 Task: Look for space in Kos, Greece from 10th June, 2023 to 25th June, 2023 for 4 adults in price range Rs.10000 to Rs.15000. Place can be private room with 4 bedrooms having 4 beds and 4 bathrooms. Property type can be house, flat, hotel. Amenities needed are: wifi, TV, free parkinig on premises, gym, breakfast. Booking option can be shelf check-in. Required host language is English.
Action: Mouse moved to (498, 107)
Screenshot: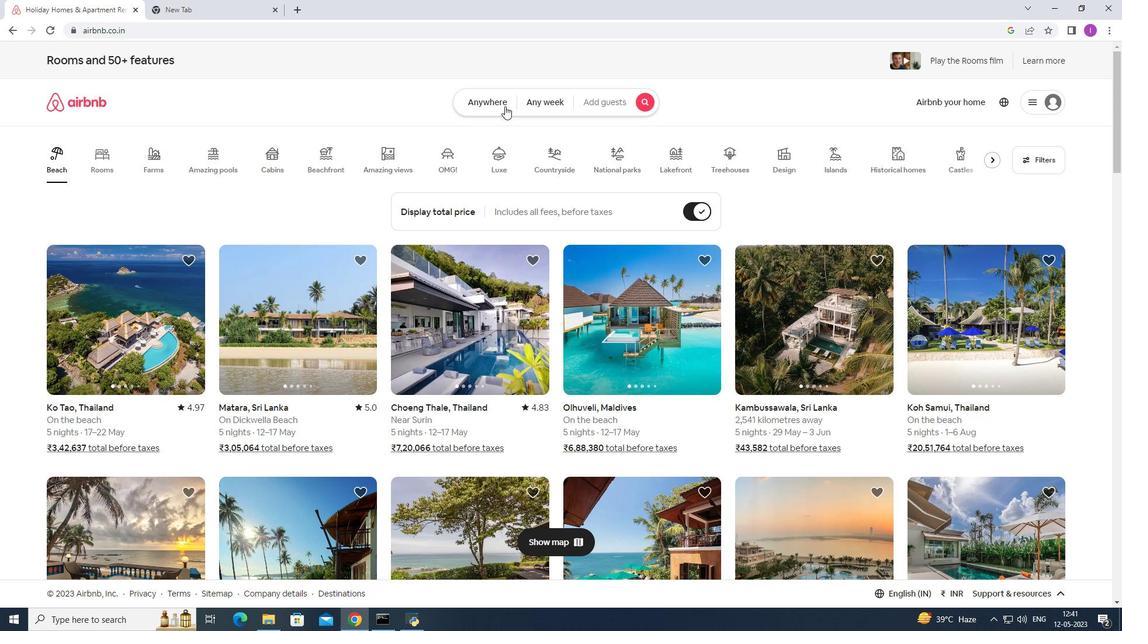 
Action: Mouse pressed left at (498, 107)
Screenshot: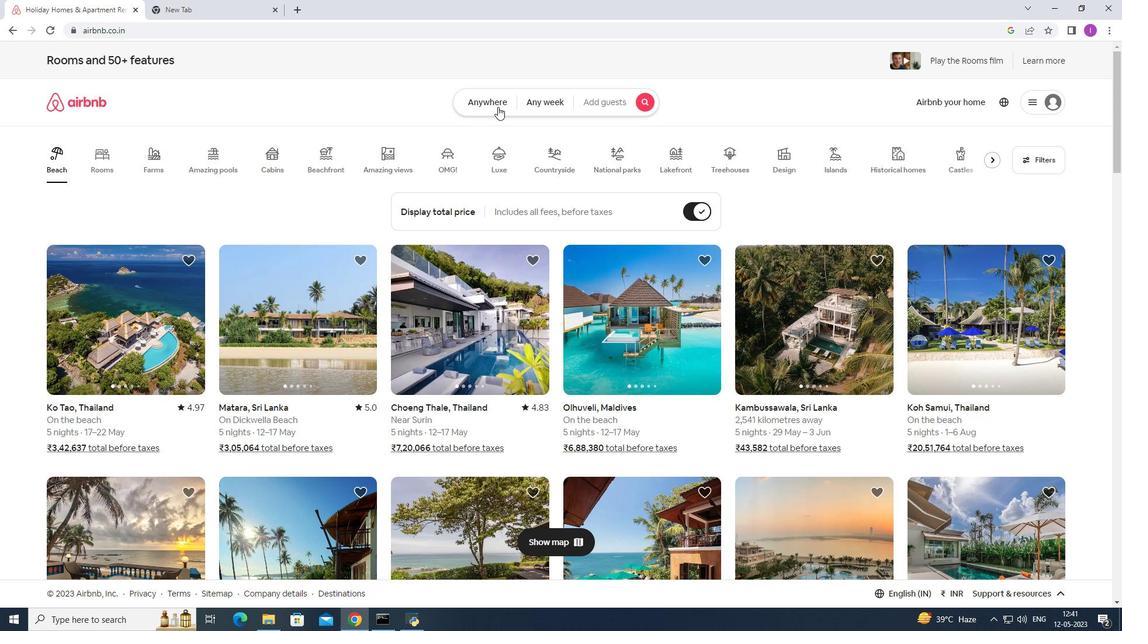 
Action: Mouse moved to (336, 144)
Screenshot: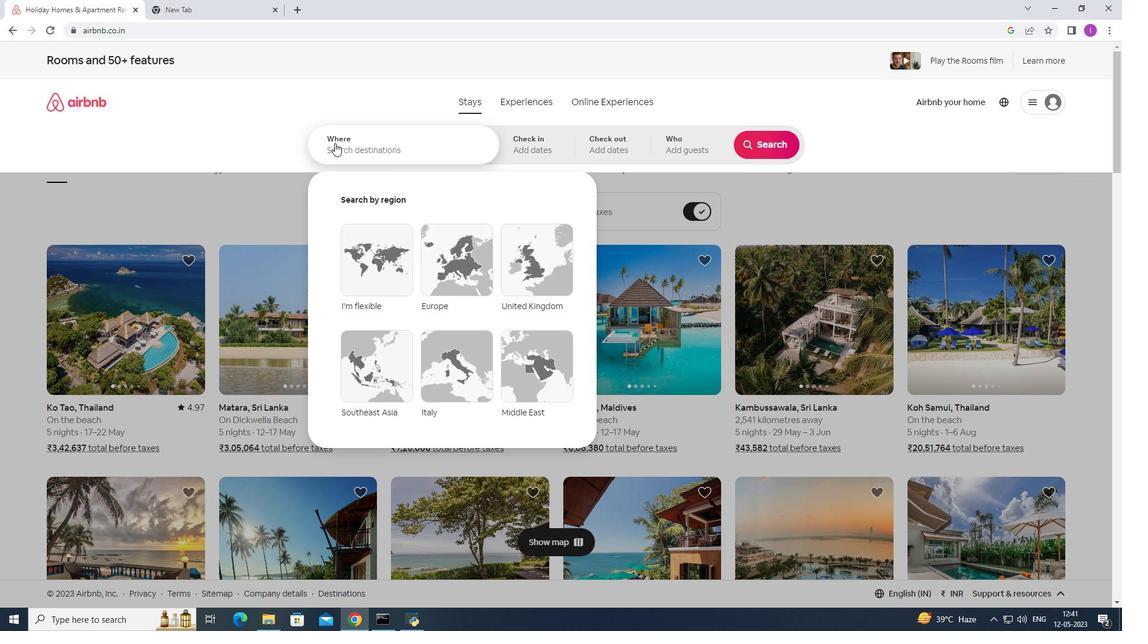 
Action: Mouse pressed left at (336, 144)
Screenshot: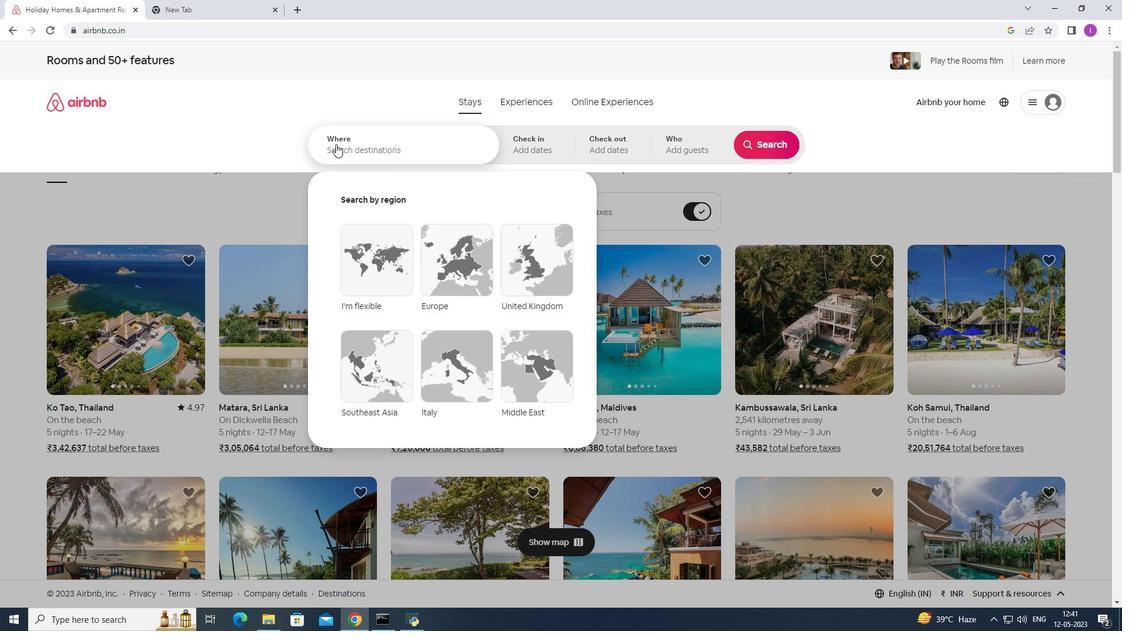 
Action: Mouse moved to (391, 157)
Screenshot: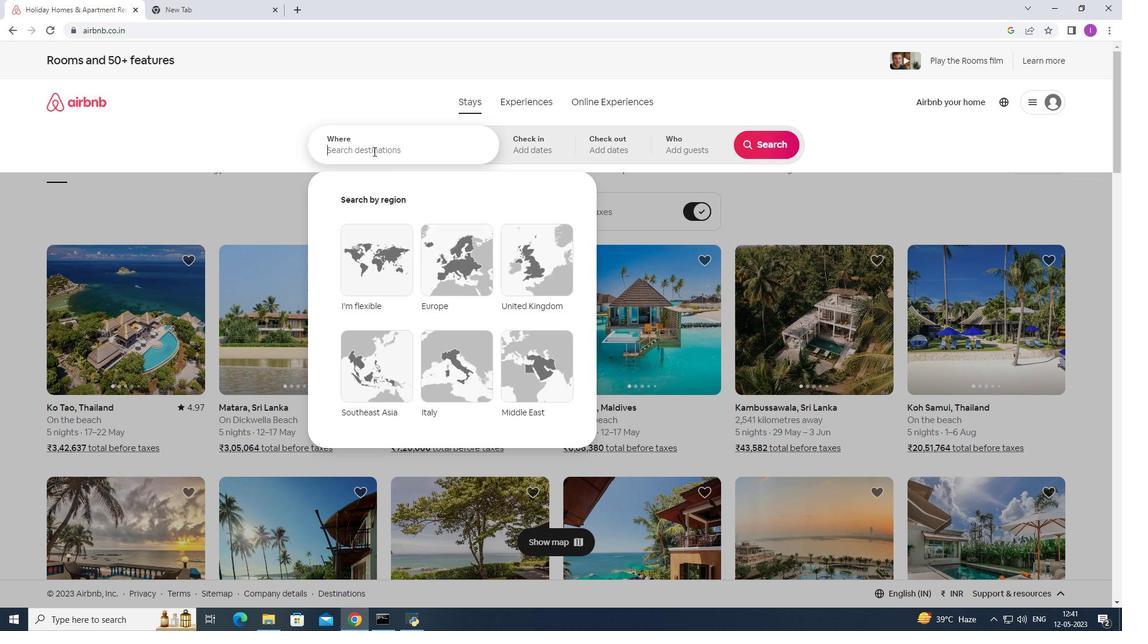 
Action: Key pressed <Key.shift>Kos,<Key.shift>greece
Screenshot: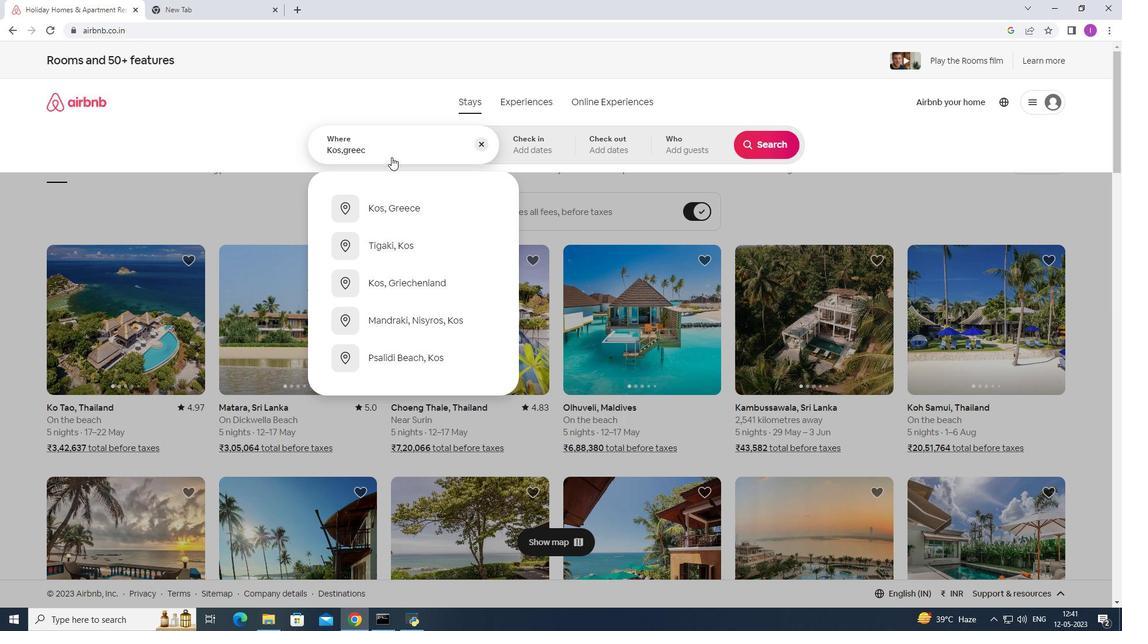 
Action: Mouse moved to (440, 202)
Screenshot: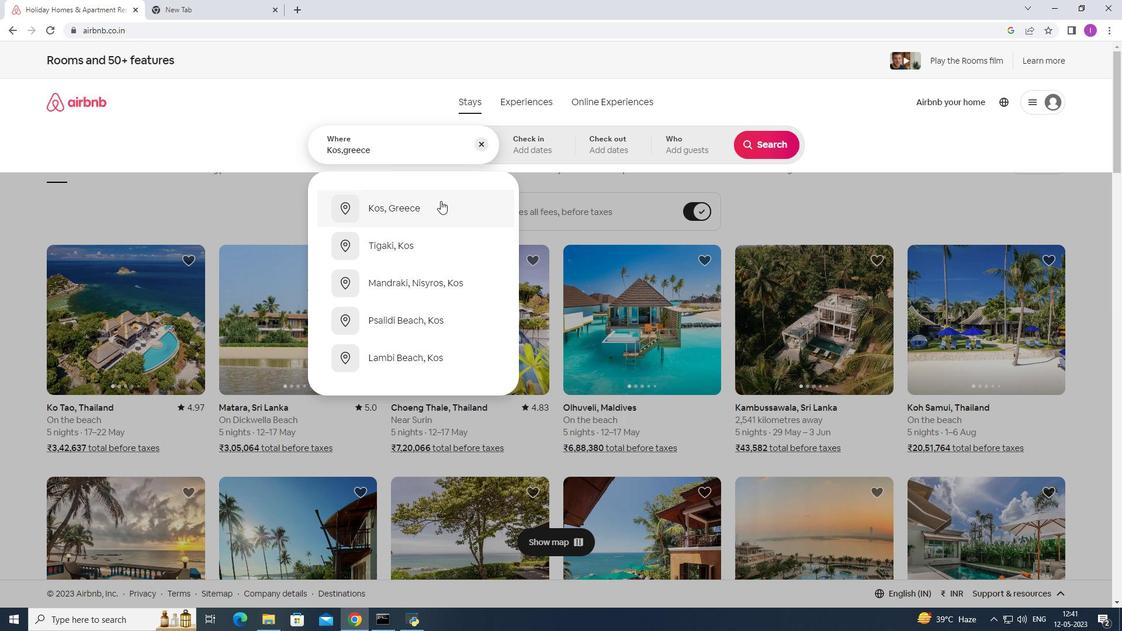 
Action: Mouse pressed left at (440, 202)
Screenshot: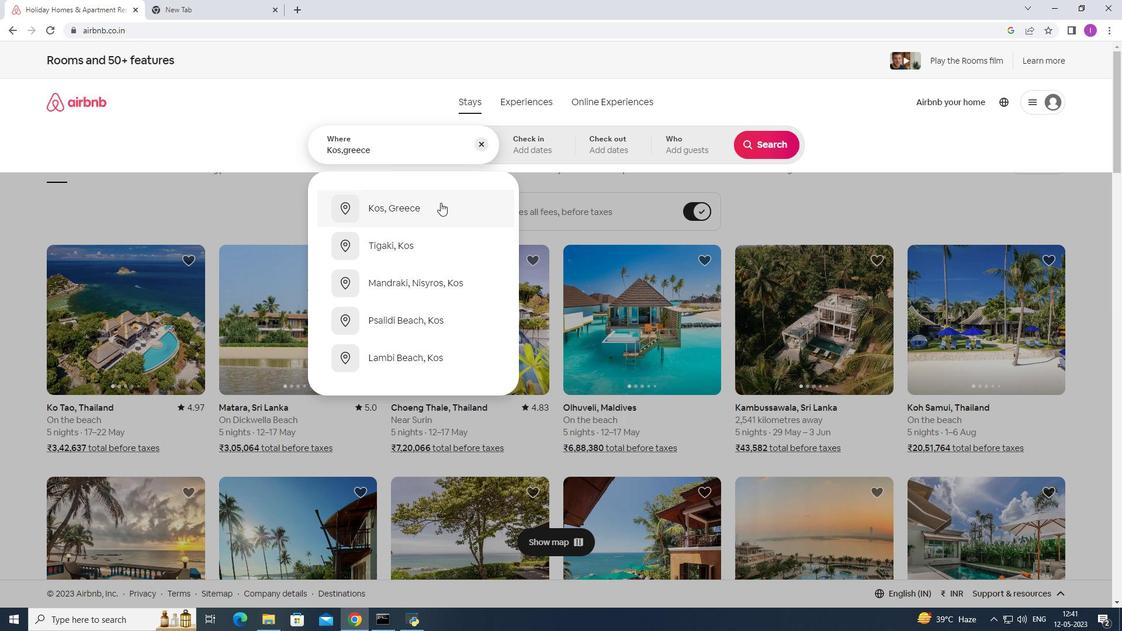 
Action: Mouse moved to (760, 237)
Screenshot: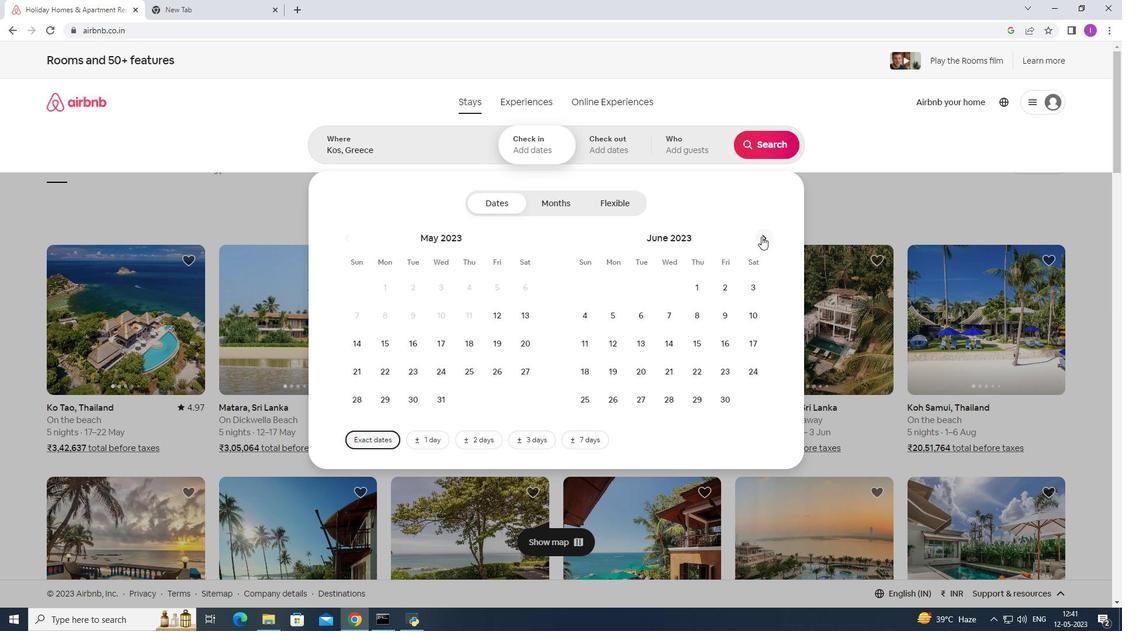 
Action: Mouse pressed left at (760, 237)
Screenshot: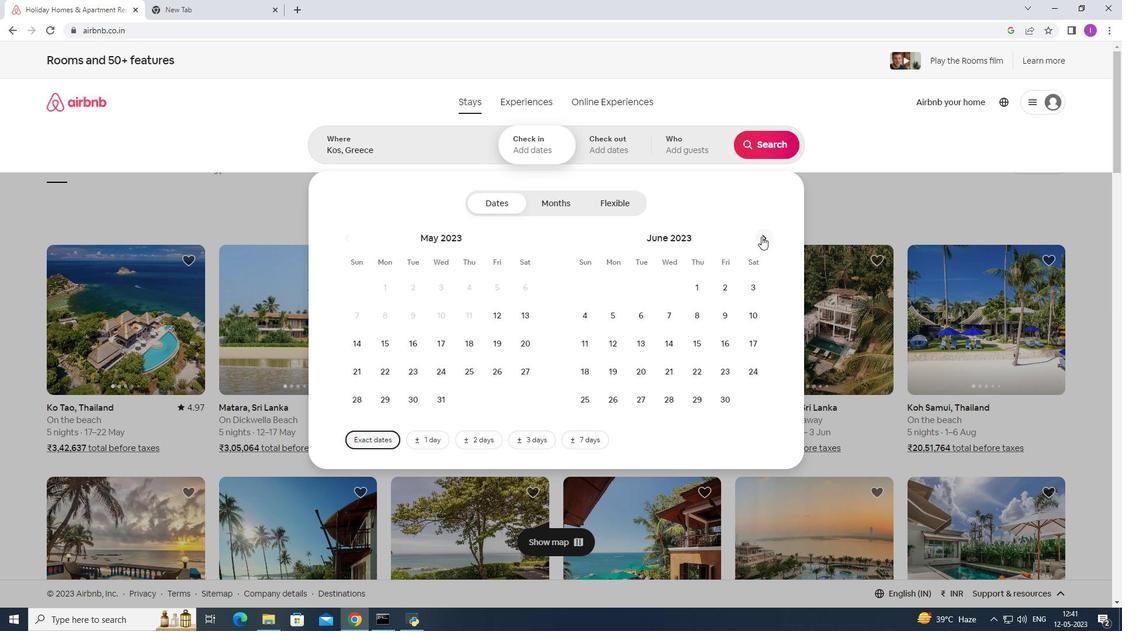 
Action: Mouse moved to (527, 319)
Screenshot: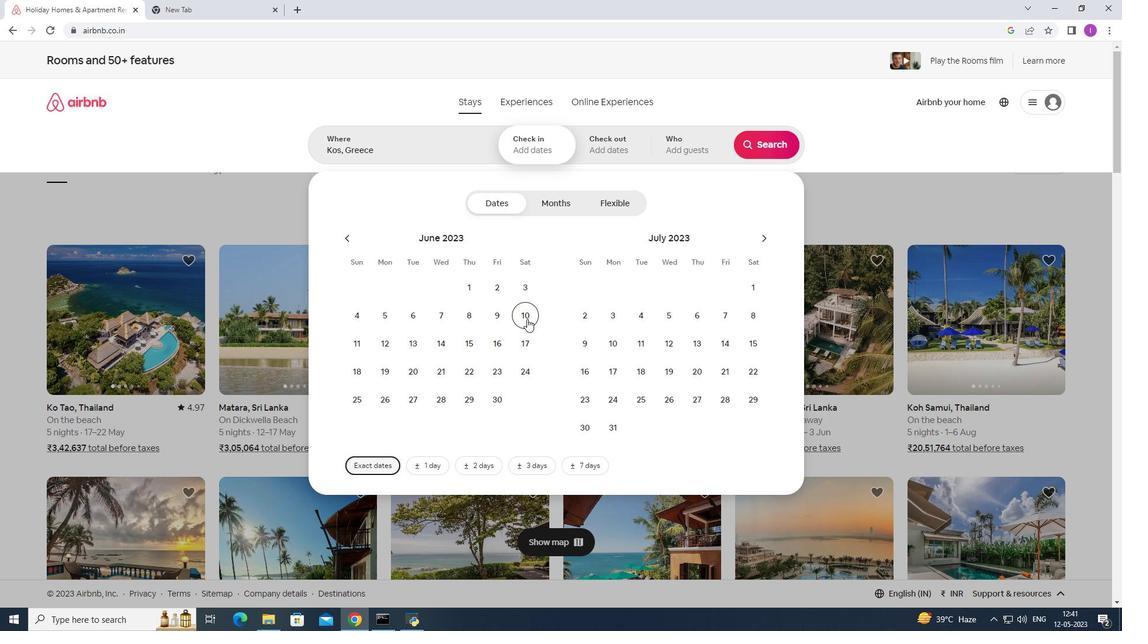 
Action: Mouse pressed left at (527, 319)
Screenshot: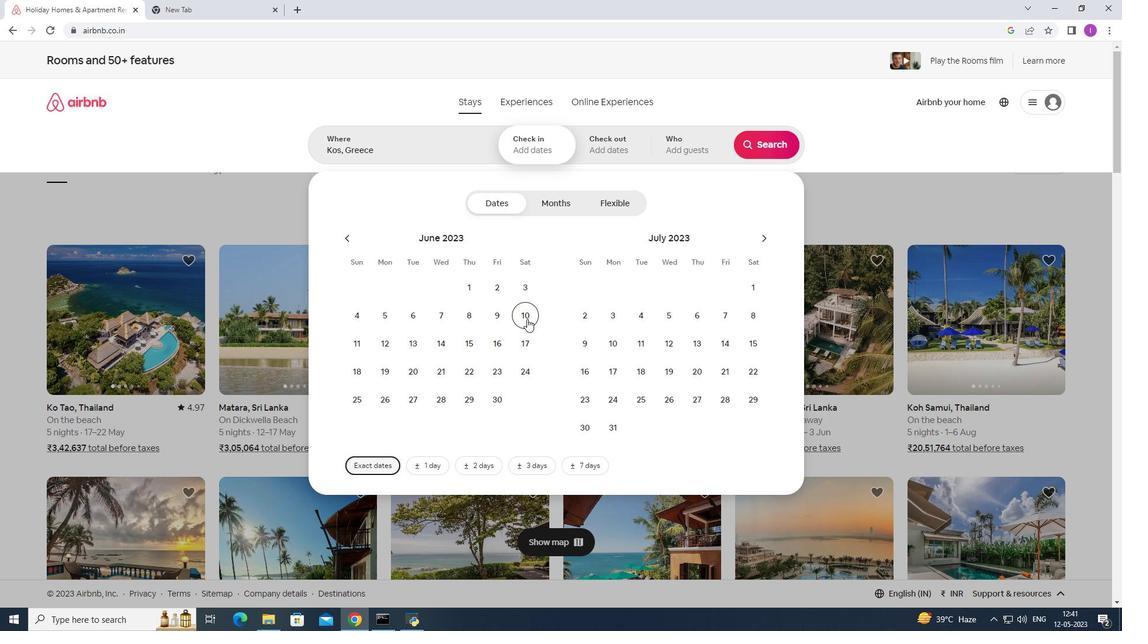 
Action: Mouse moved to (360, 405)
Screenshot: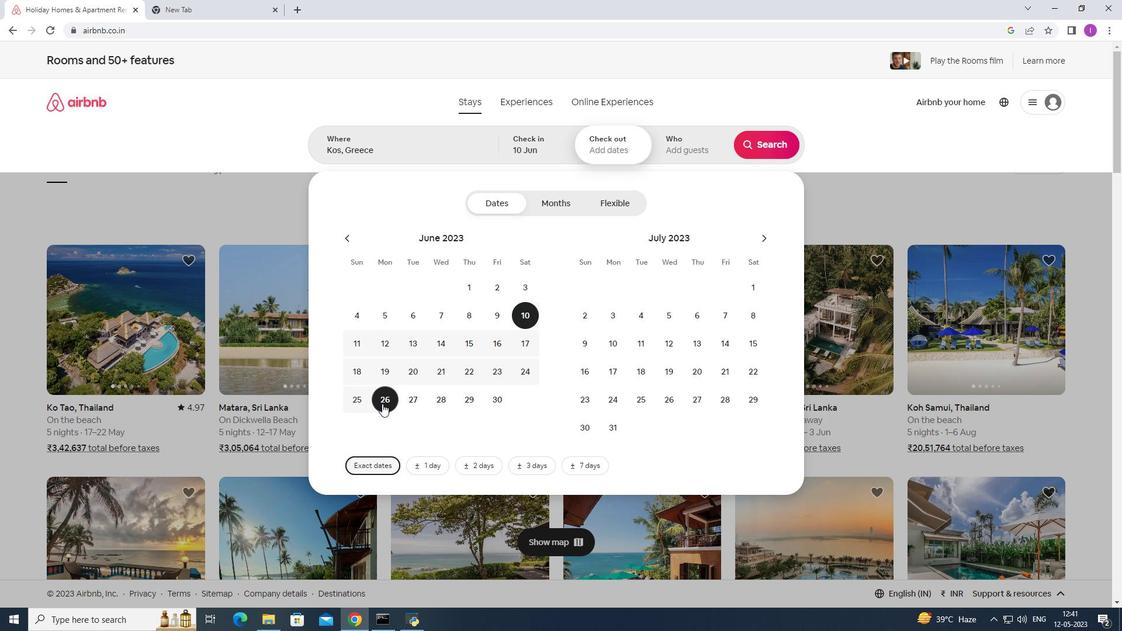 
Action: Mouse pressed left at (360, 405)
Screenshot: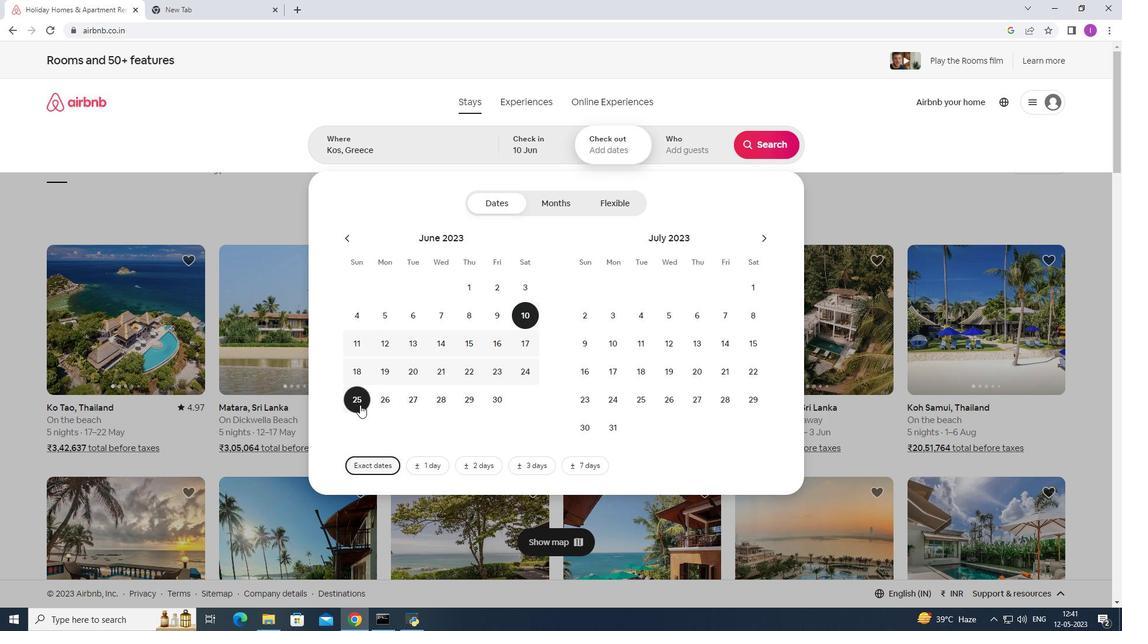 
Action: Mouse moved to (681, 143)
Screenshot: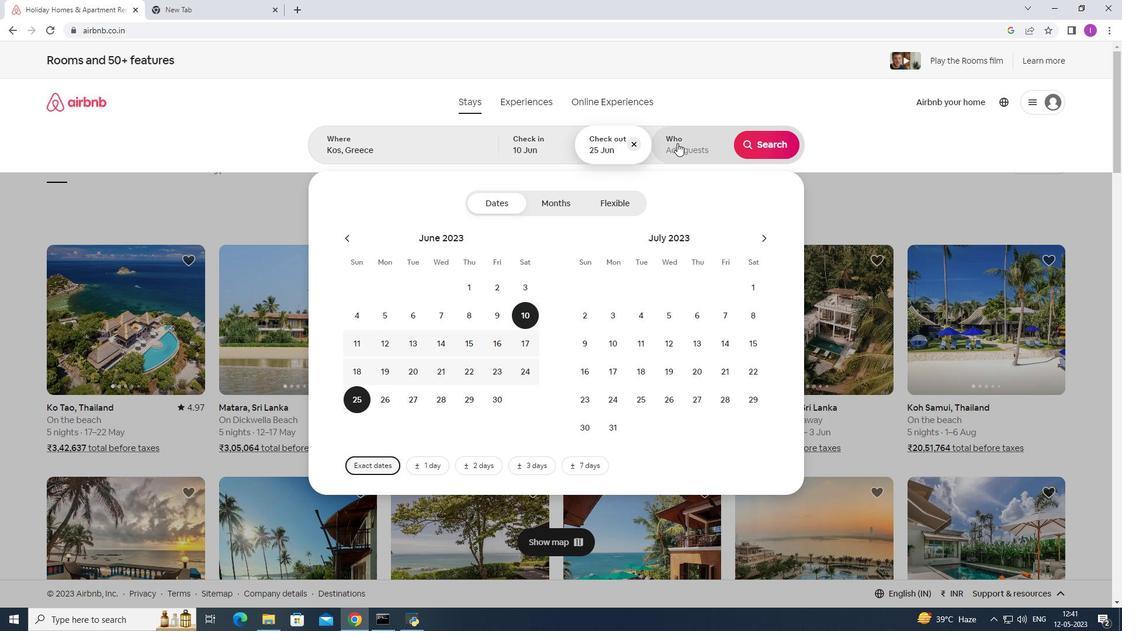 
Action: Mouse pressed left at (681, 143)
Screenshot: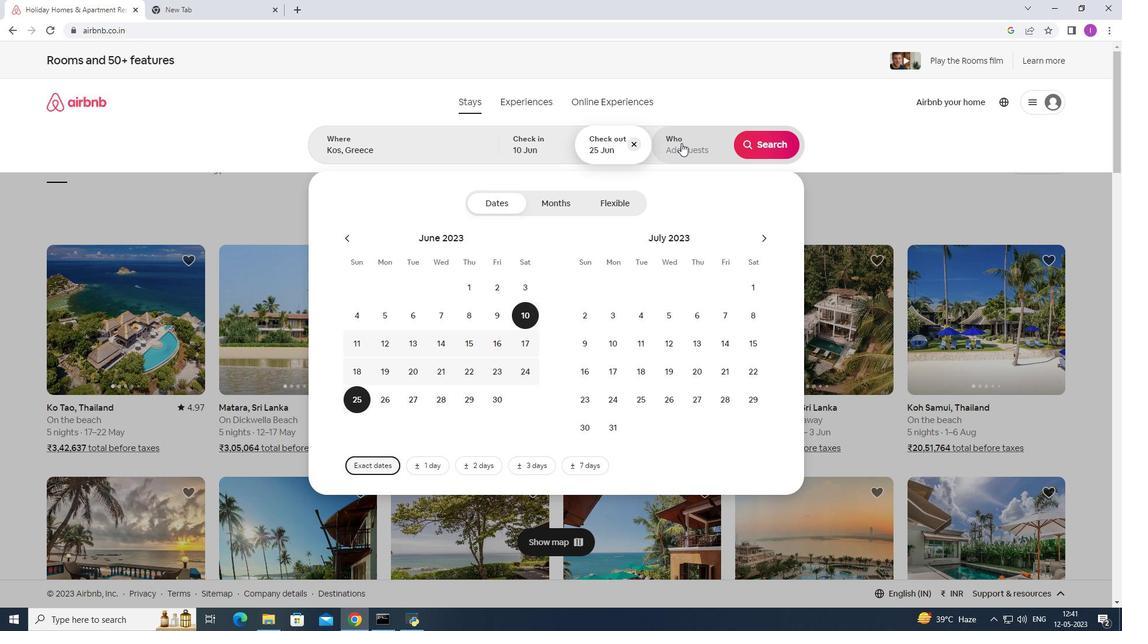 
Action: Mouse moved to (766, 206)
Screenshot: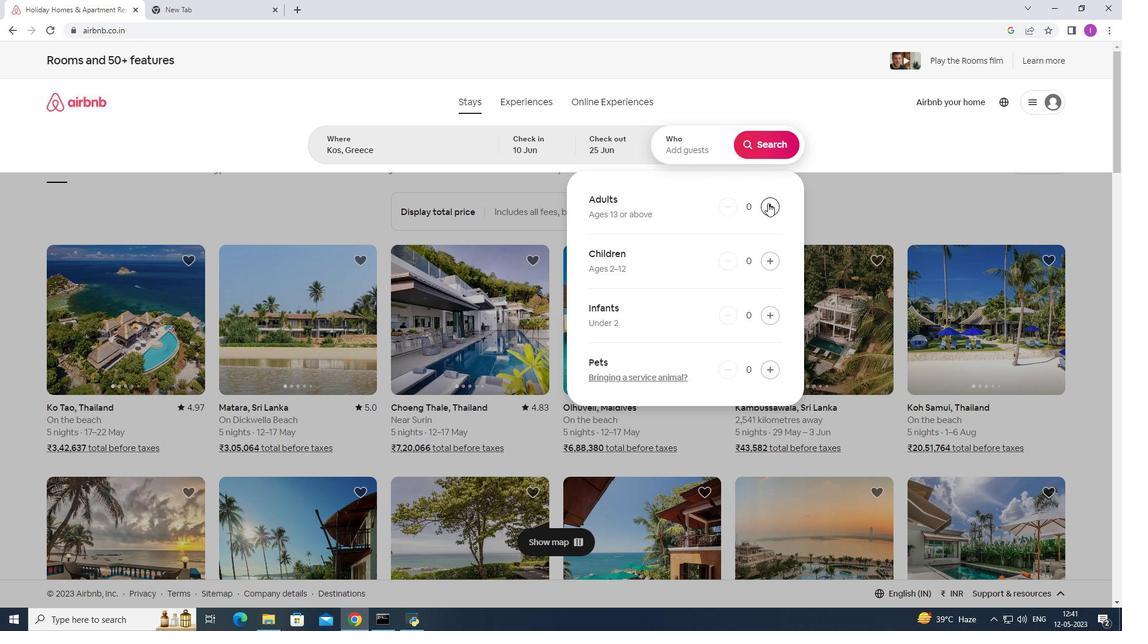 
Action: Mouse pressed left at (766, 206)
Screenshot: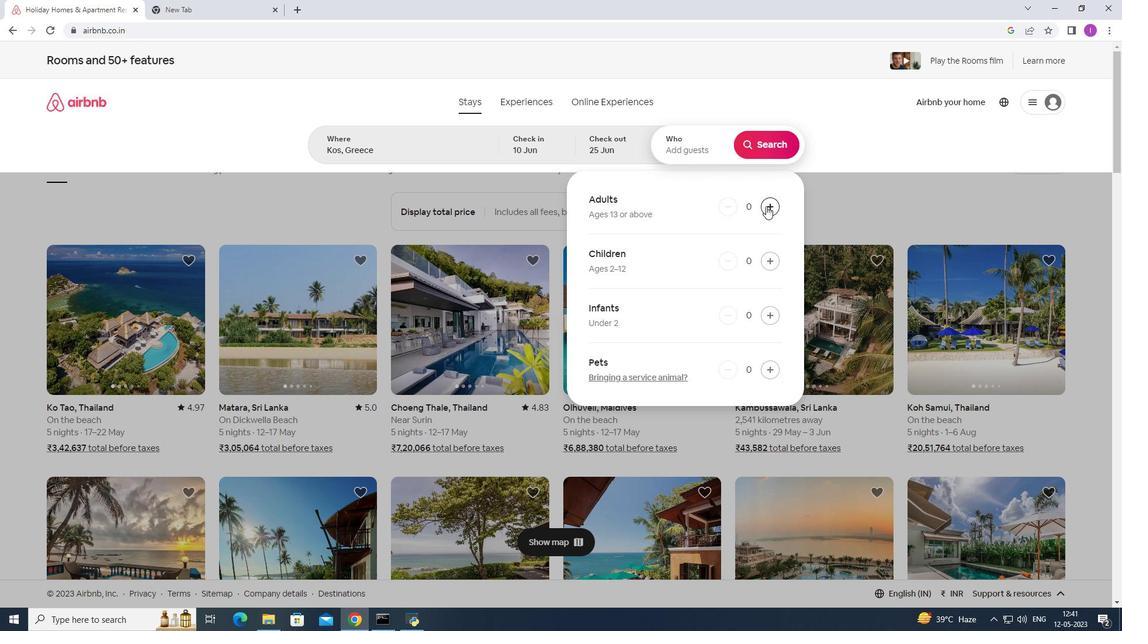 
Action: Mouse moved to (766, 208)
Screenshot: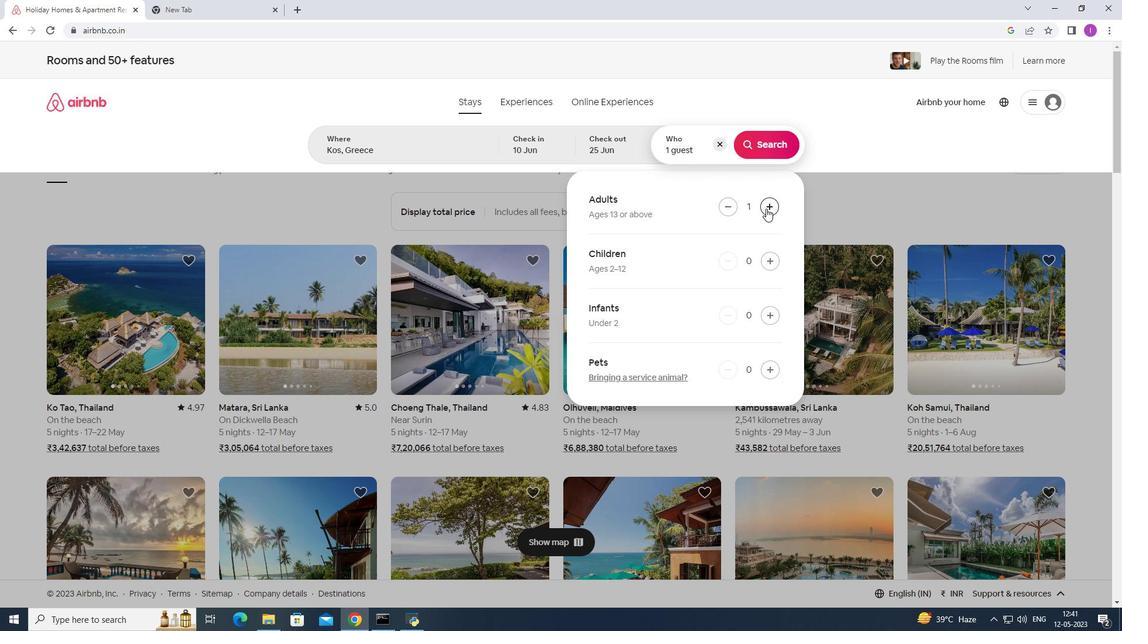 
Action: Mouse pressed left at (766, 208)
Screenshot: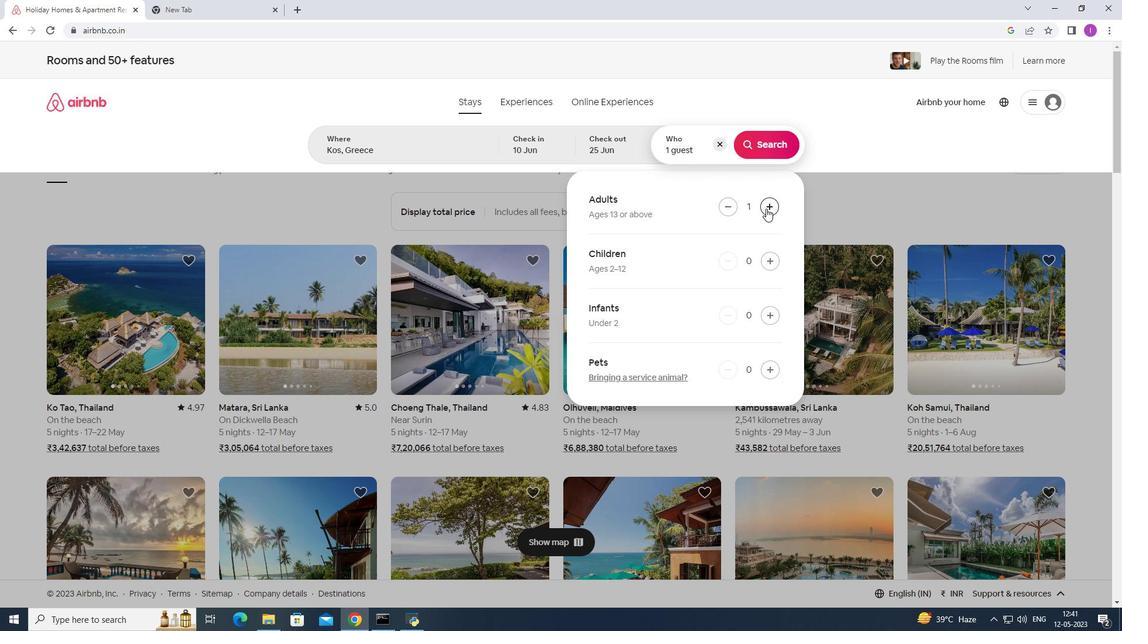 
Action: Mouse pressed left at (766, 208)
Screenshot: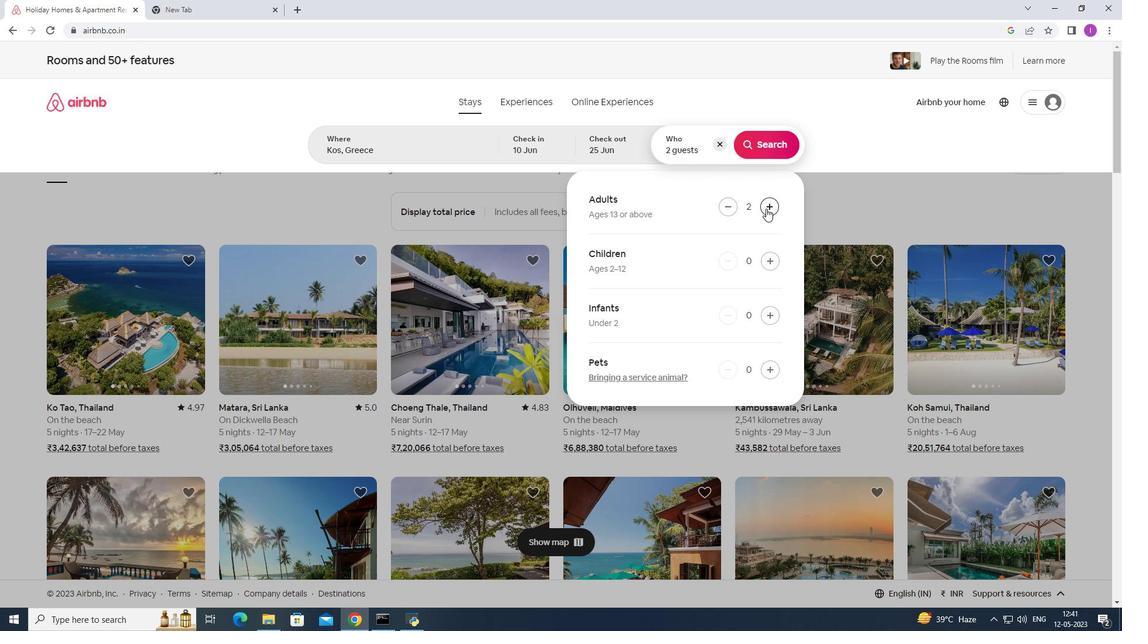 
Action: Mouse pressed left at (766, 208)
Screenshot: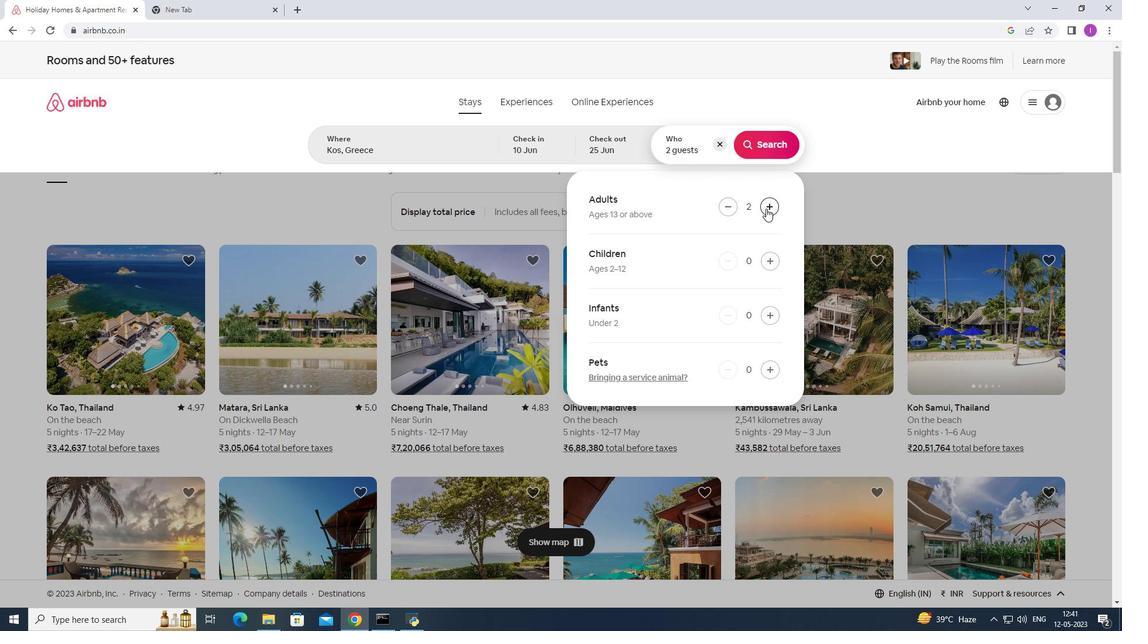 
Action: Mouse moved to (768, 149)
Screenshot: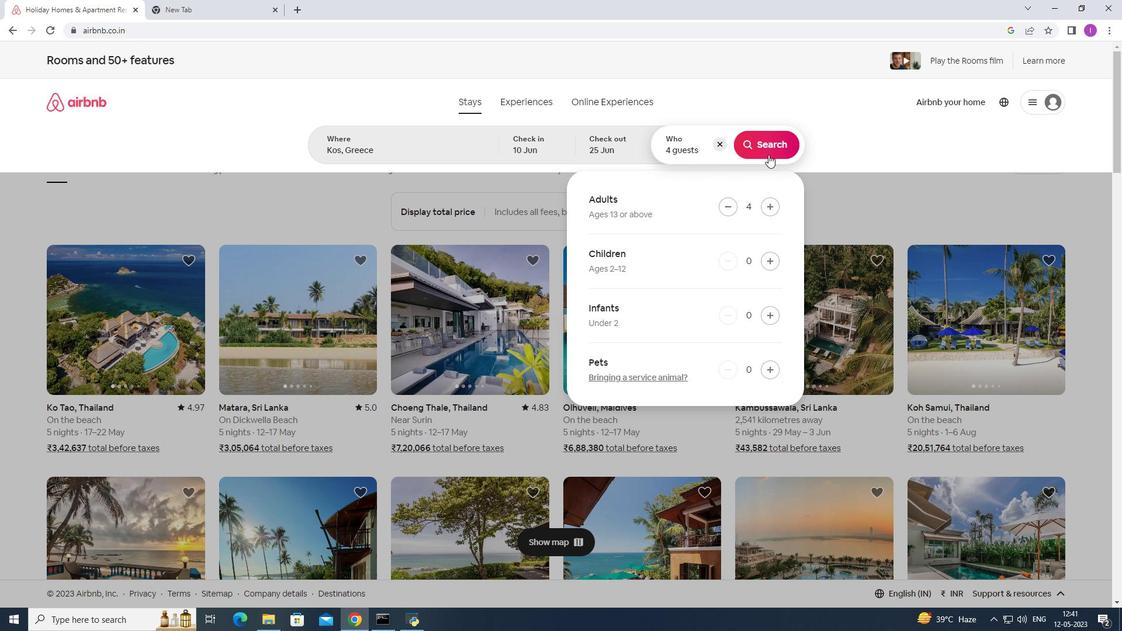 
Action: Mouse pressed left at (768, 149)
Screenshot: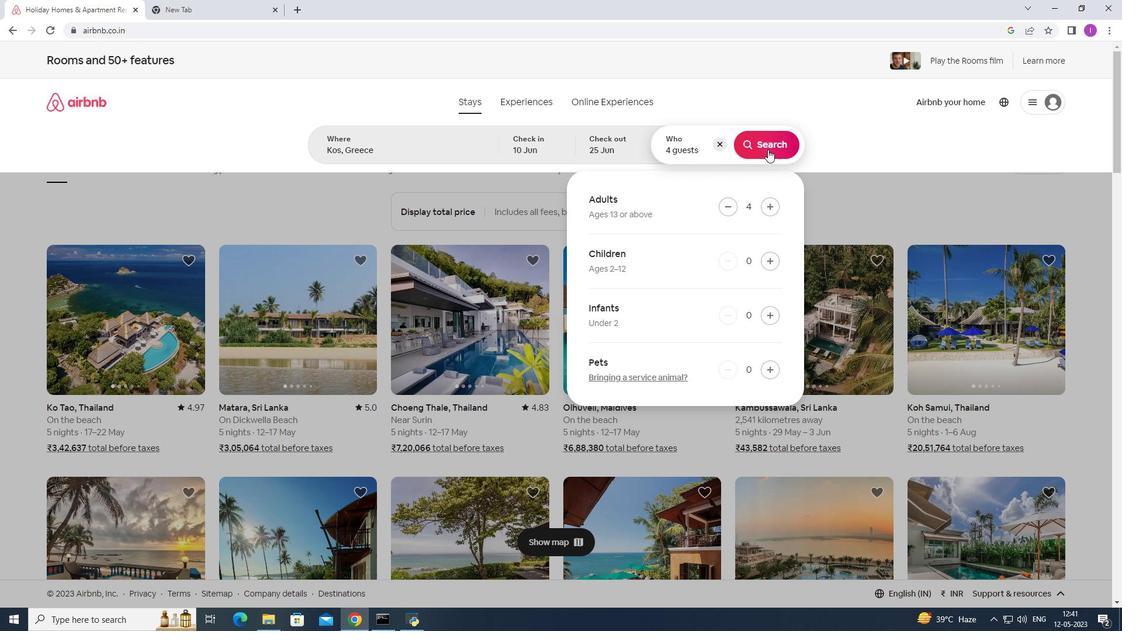 
Action: Mouse moved to (1080, 107)
Screenshot: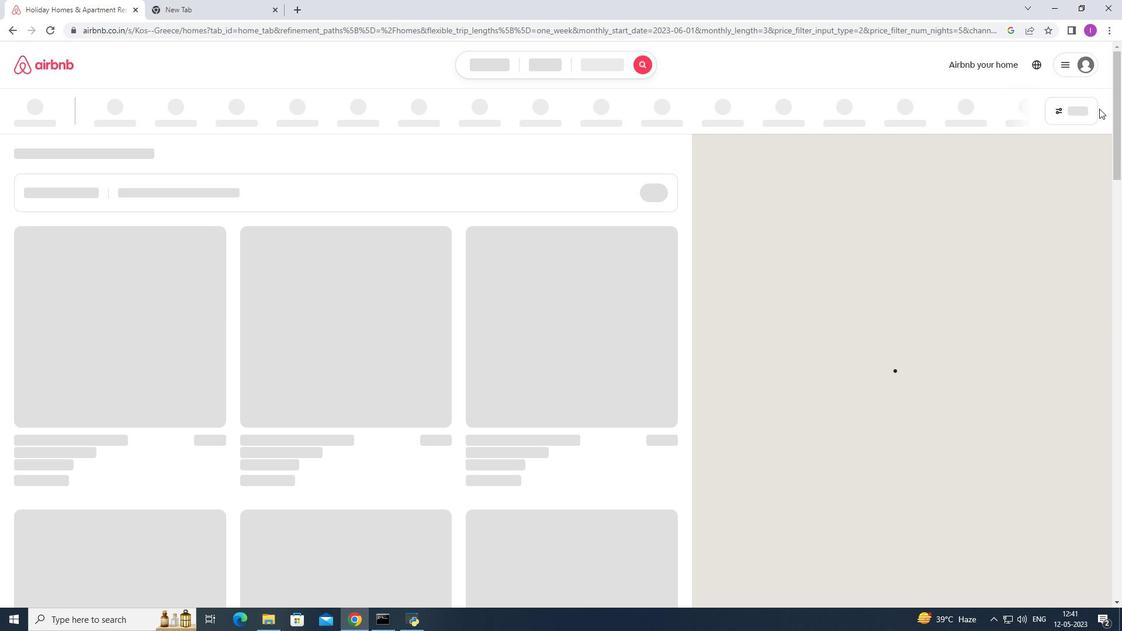 
Action: Mouse pressed left at (1080, 107)
Screenshot: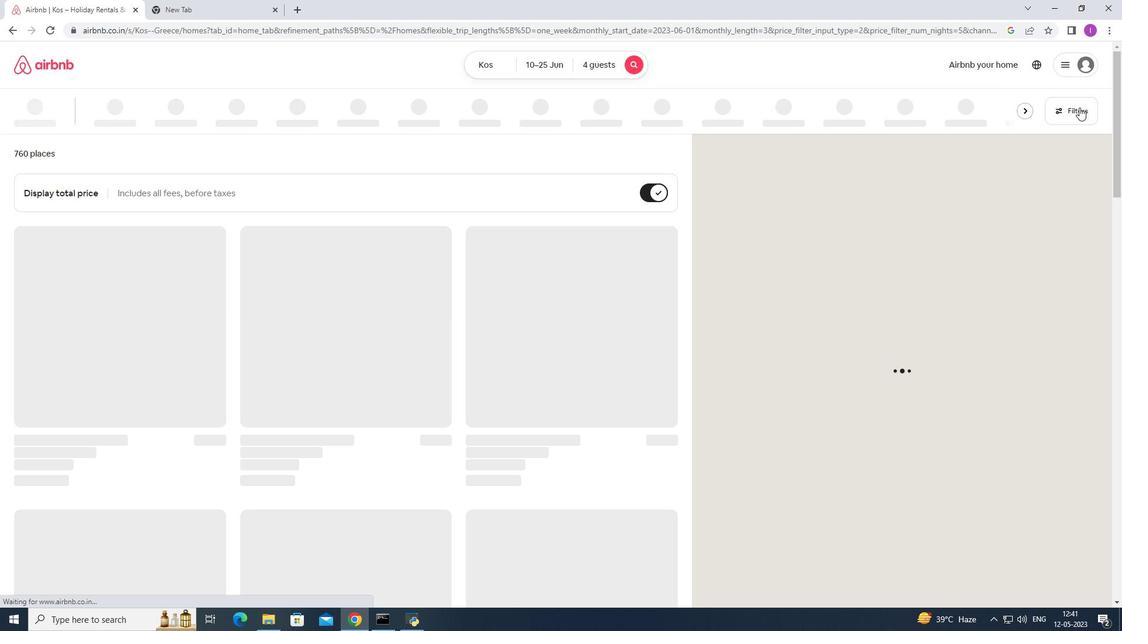 
Action: Mouse moved to (643, 398)
Screenshot: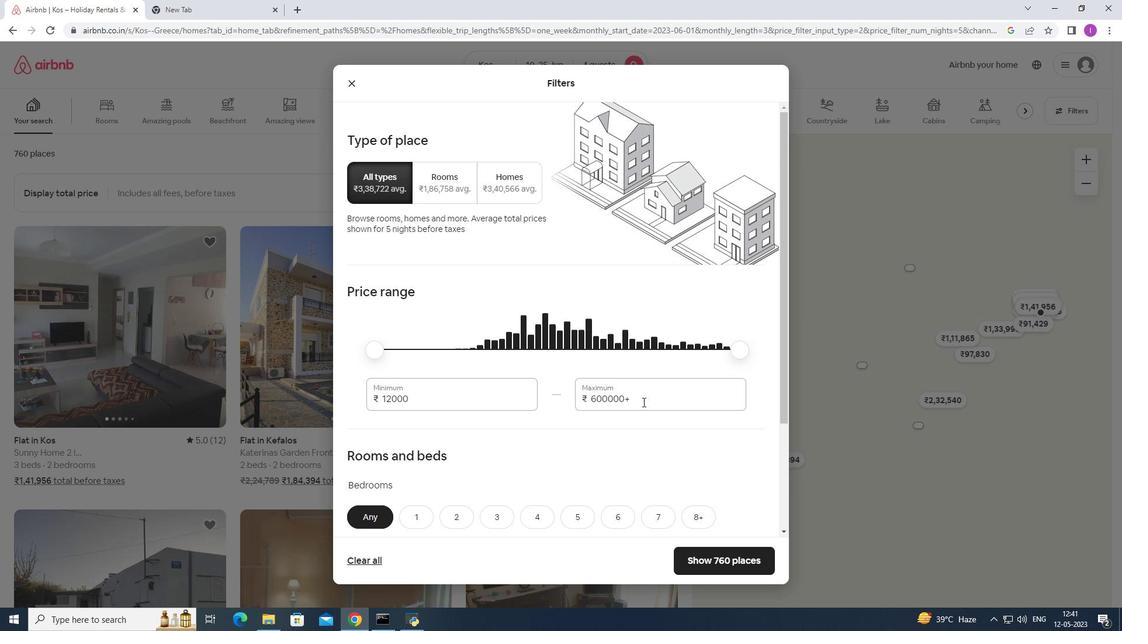 
Action: Mouse pressed left at (643, 398)
Screenshot: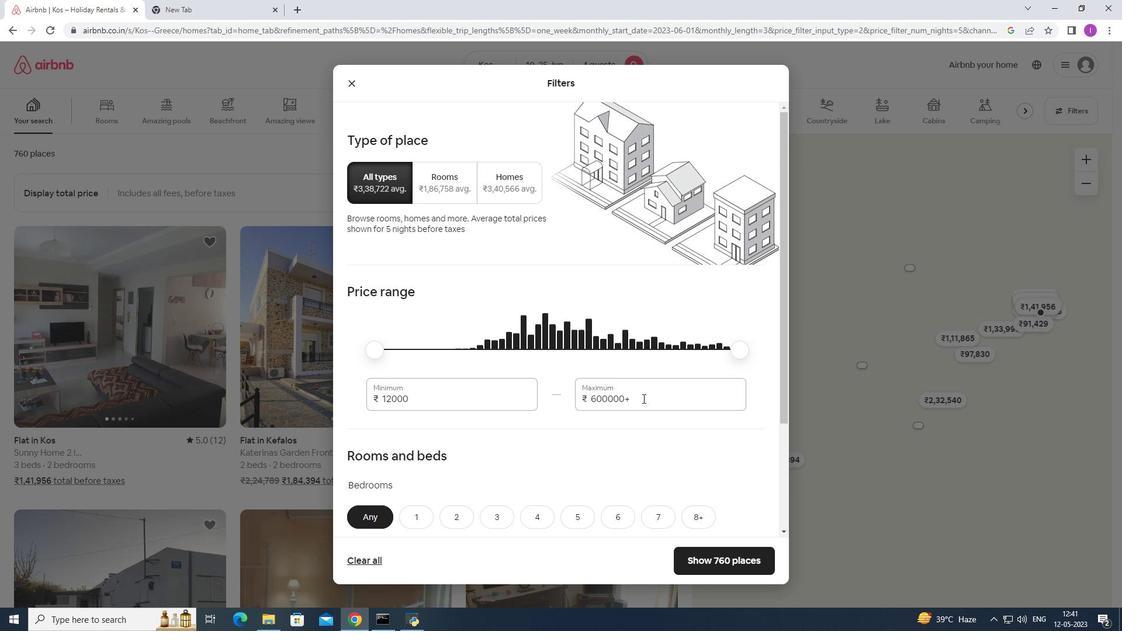 
Action: Mouse moved to (652, 395)
Screenshot: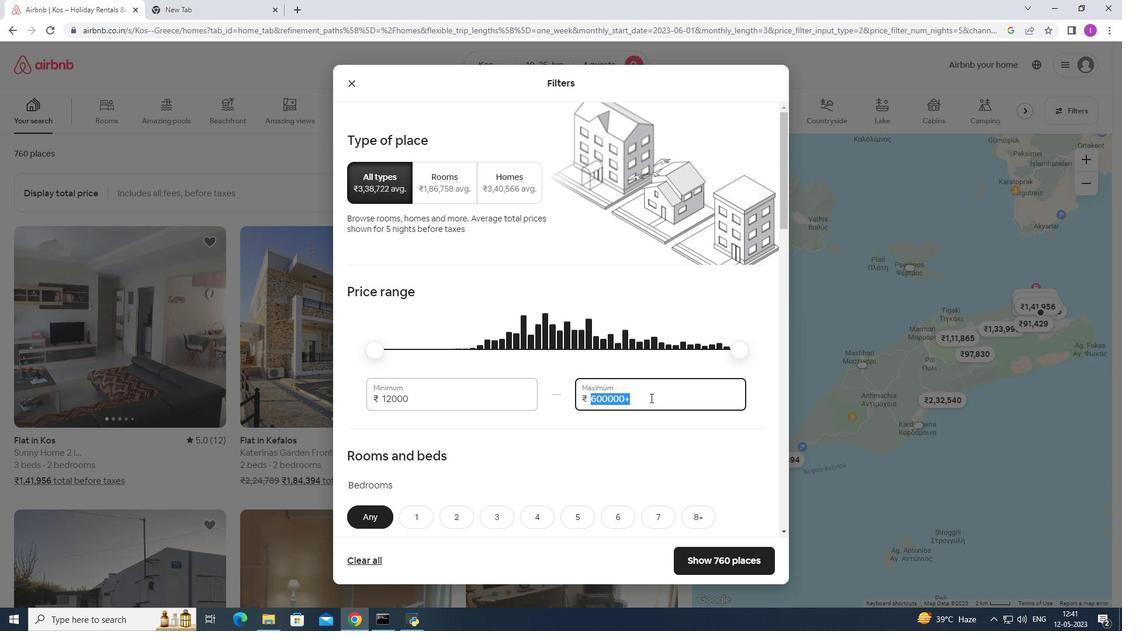 
Action: Key pressed 15000
Screenshot: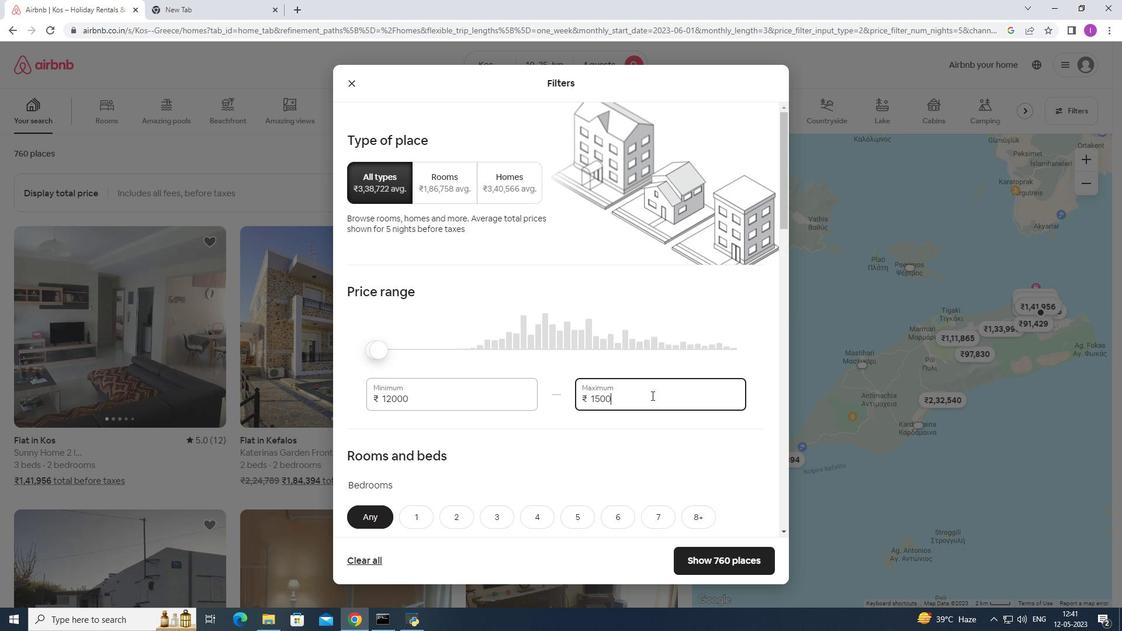 
Action: Mouse moved to (421, 394)
Screenshot: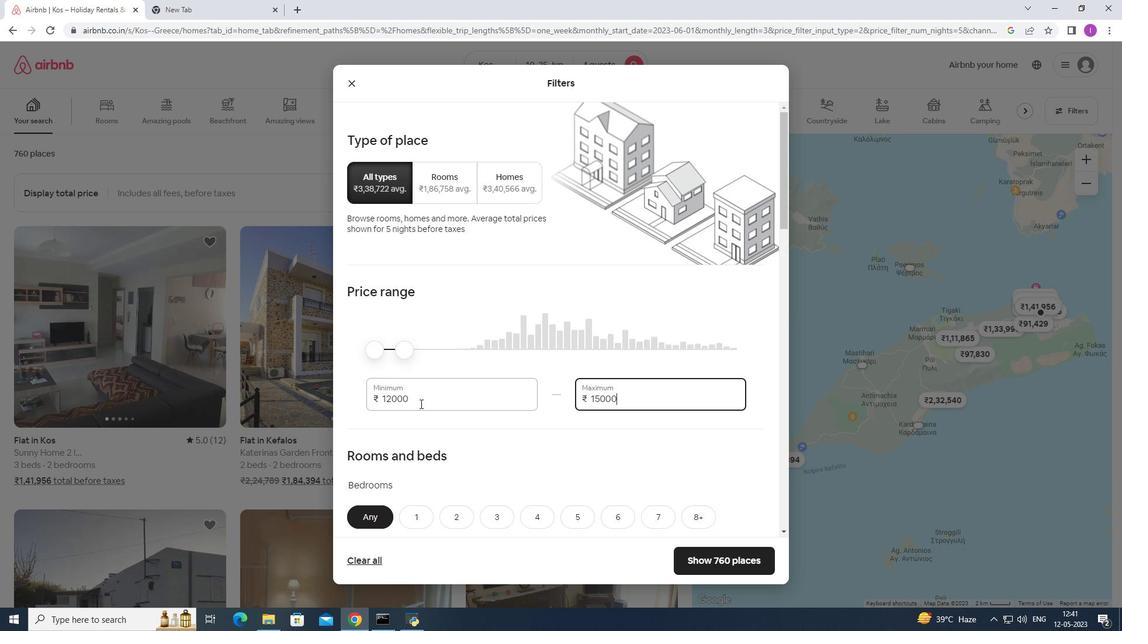 
Action: Mouse pressed left at (421, 394)
Screenshot: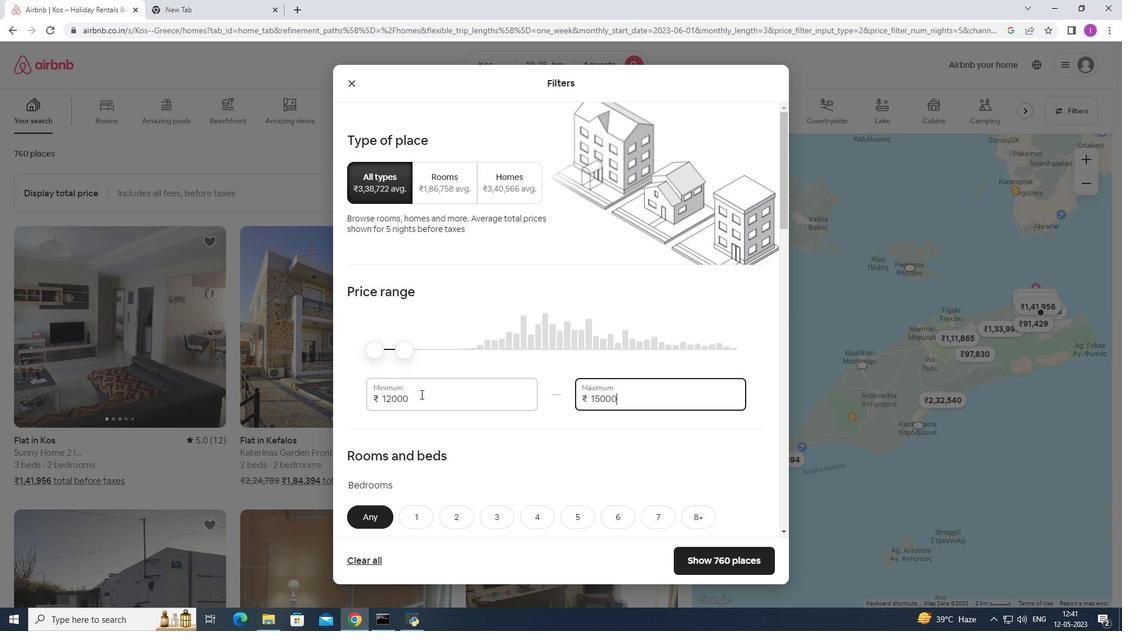 
Action: Mouse moved to (522, 413)
Screenshot: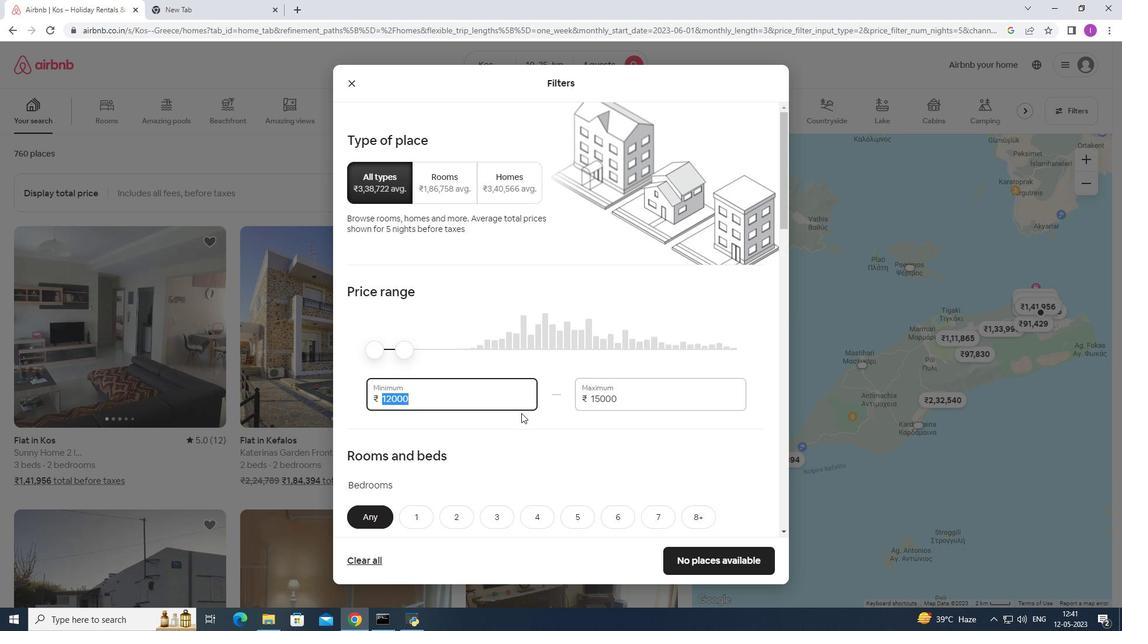 
Action: Key pressed 1
Screenshot: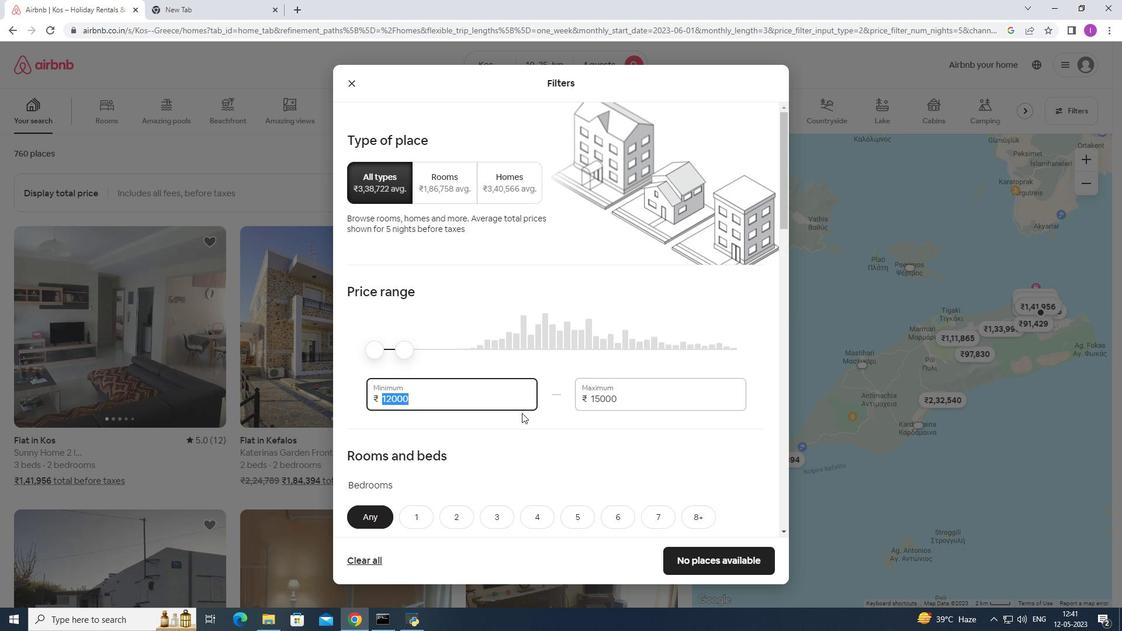 
Action: Mouse moved to (524, 411)
Screenshot: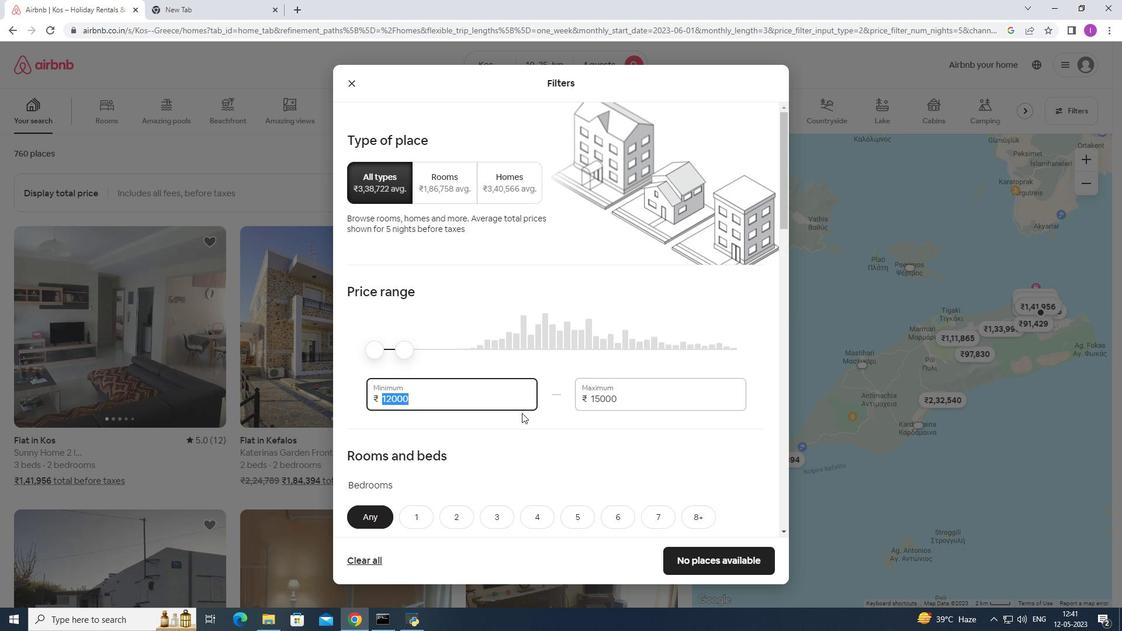
Action: Key pressed 0000
Screenshot: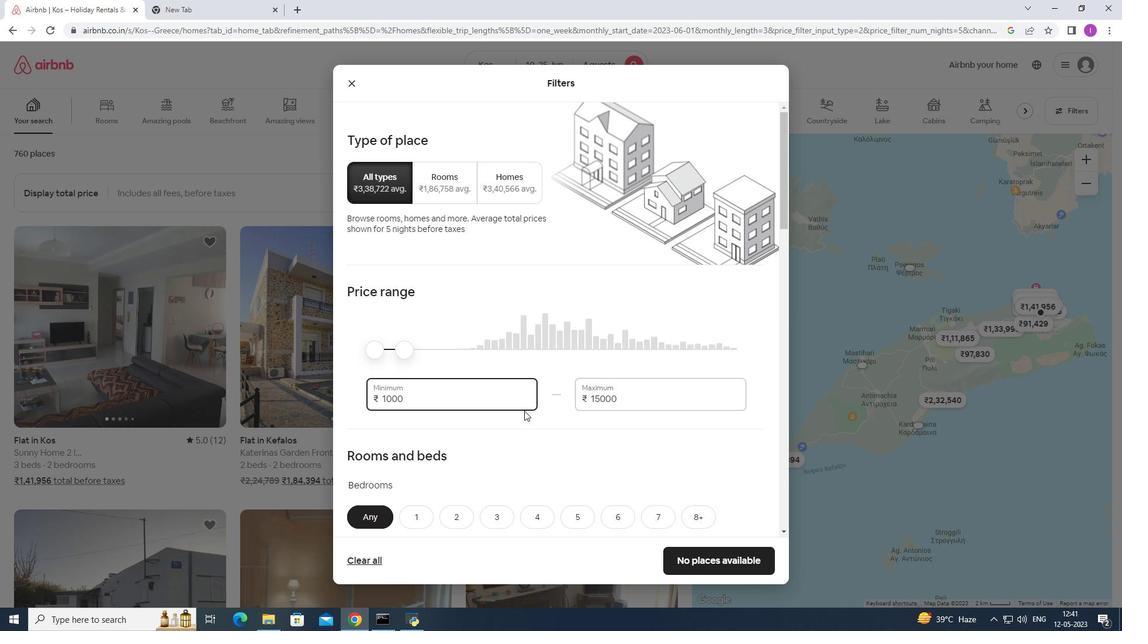 
Action: Mouse moved to (526, 475)
Screenshot: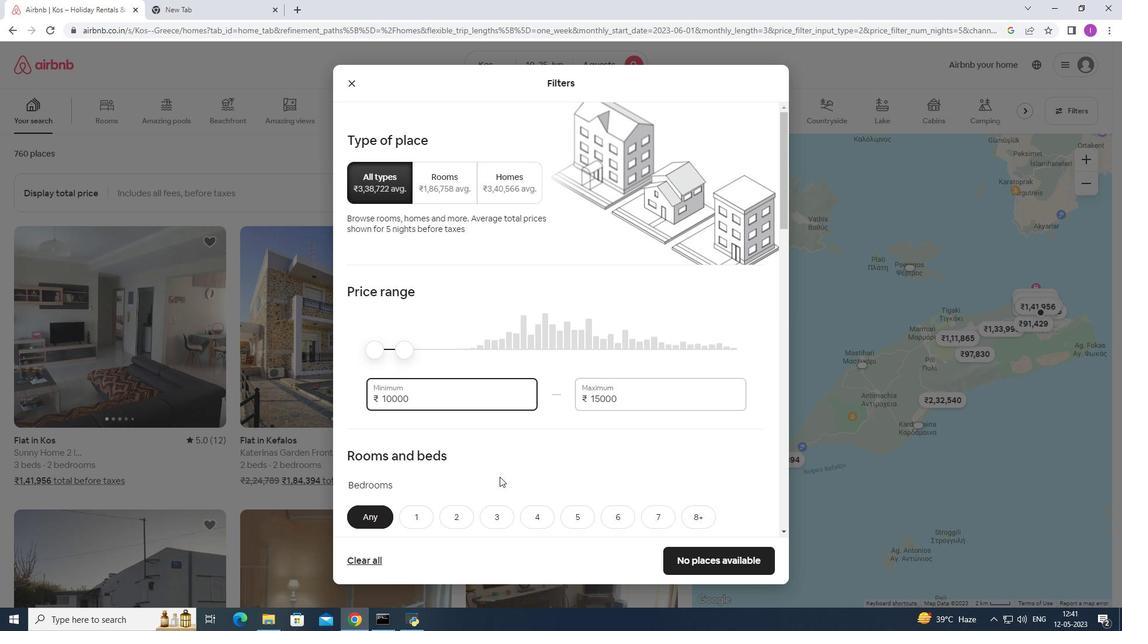 
Action: Mouse scrolled (526, 474) with delta (0, 0)
Screenshot: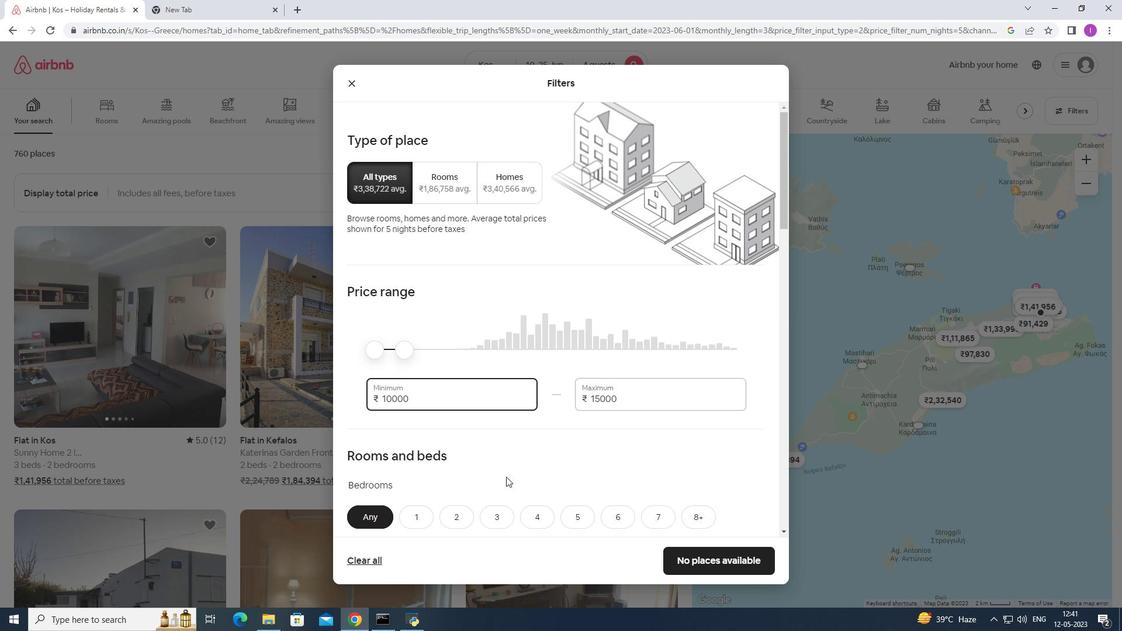 
Action: Mouse moved to (528, 474)
Screenshot: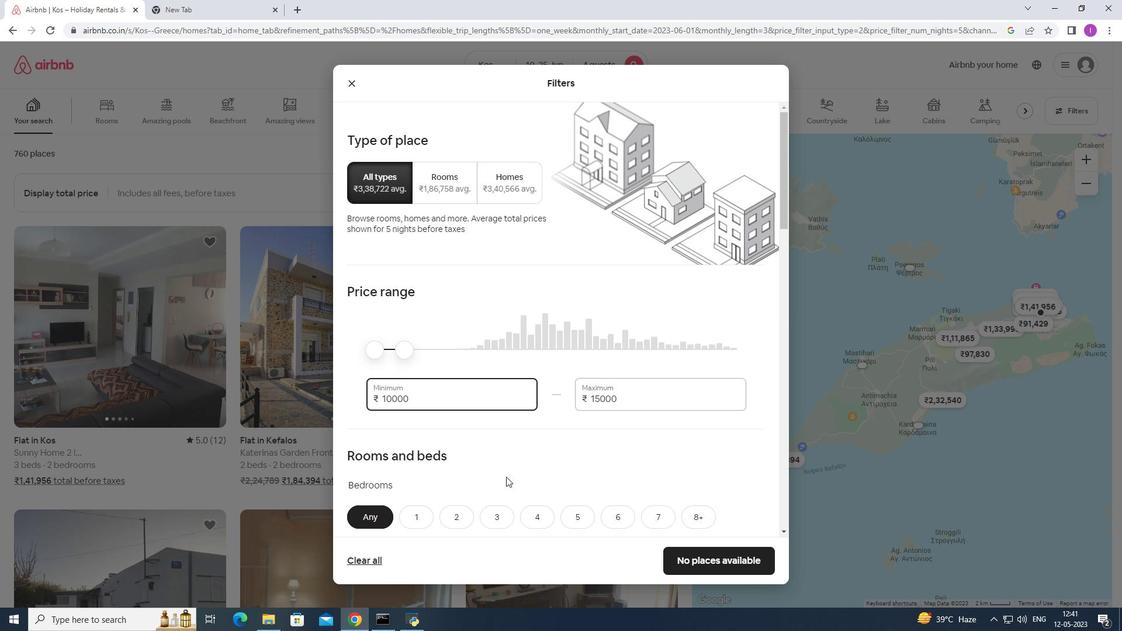 
Action: Mouse scrolled (528, 474) with delta (0, 0)
Screenshot: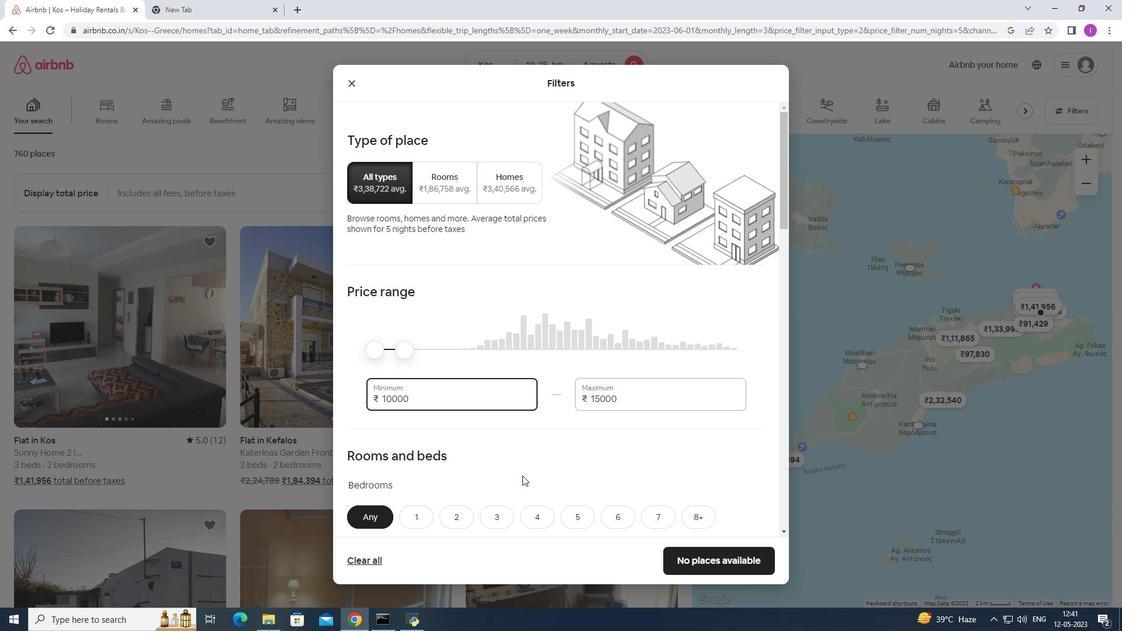 
Action: Mouse moved to (531, 470)
Screenshot: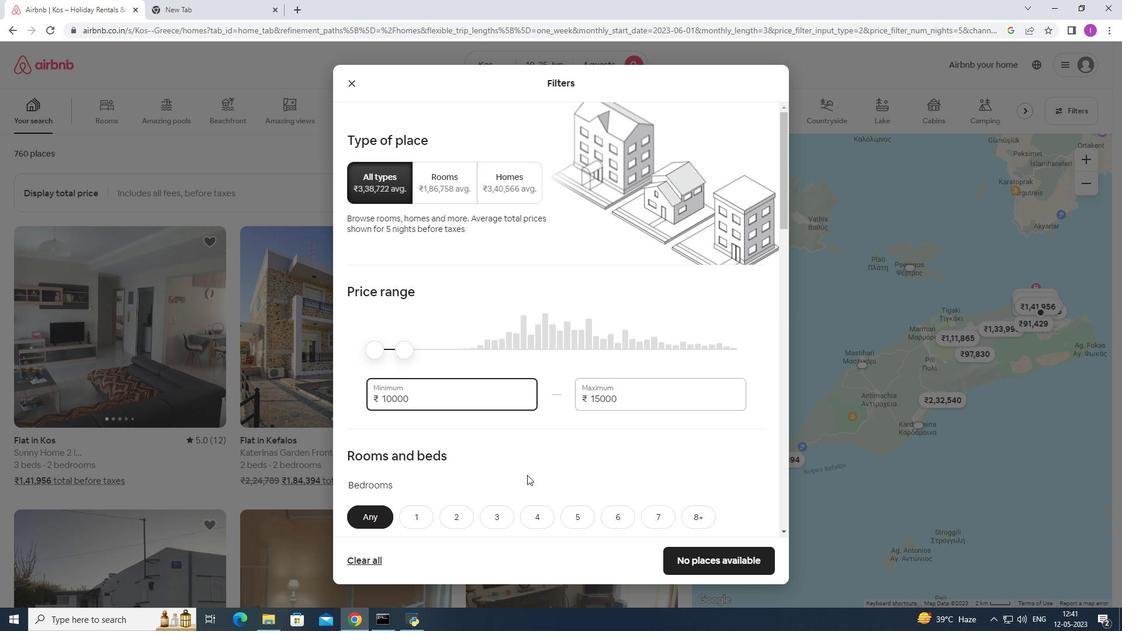 
Action: Mouse scrolled (531, 470) with delta (0, 0)
Screenshot: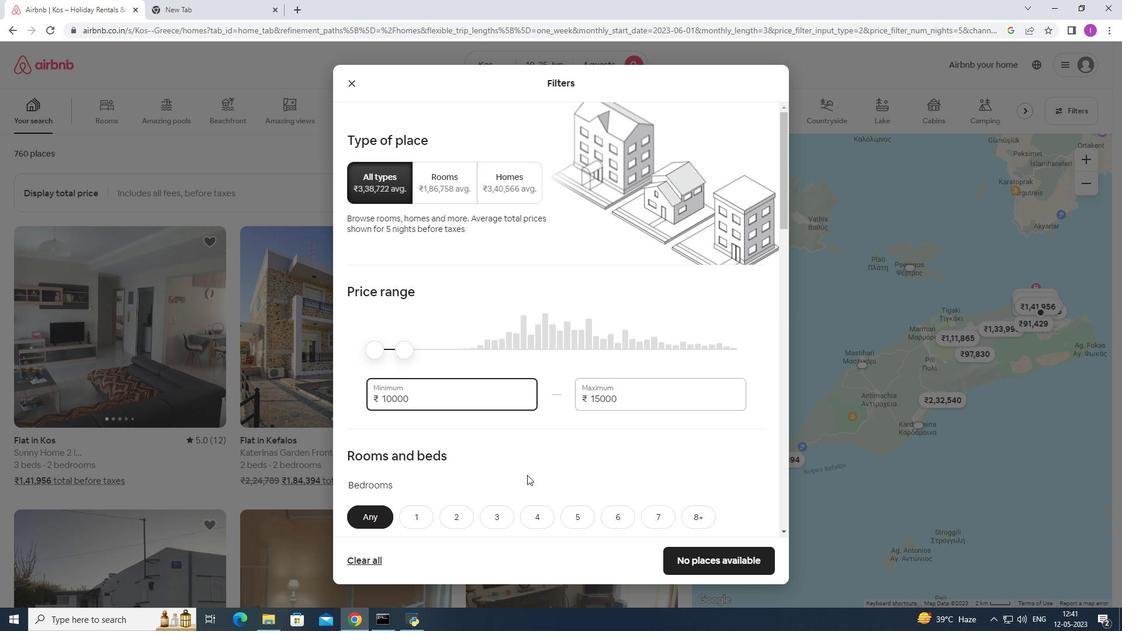 
Action: Mouse moved to (531, 345)
Screenshot: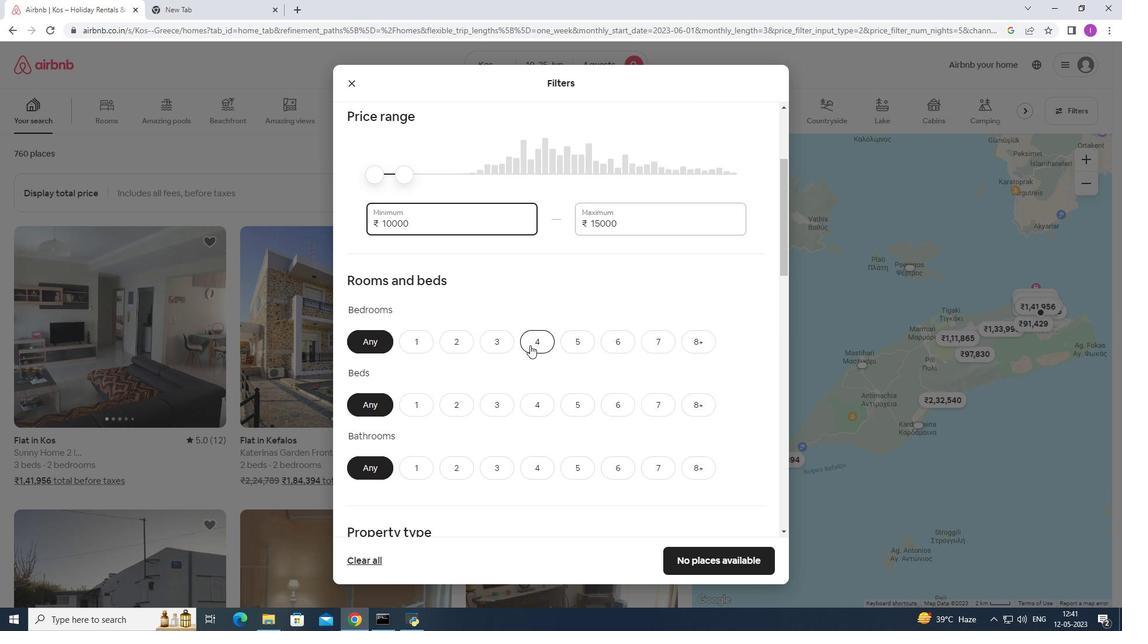 
Action: Mouse pressed left at (531, 345)
Screenshot: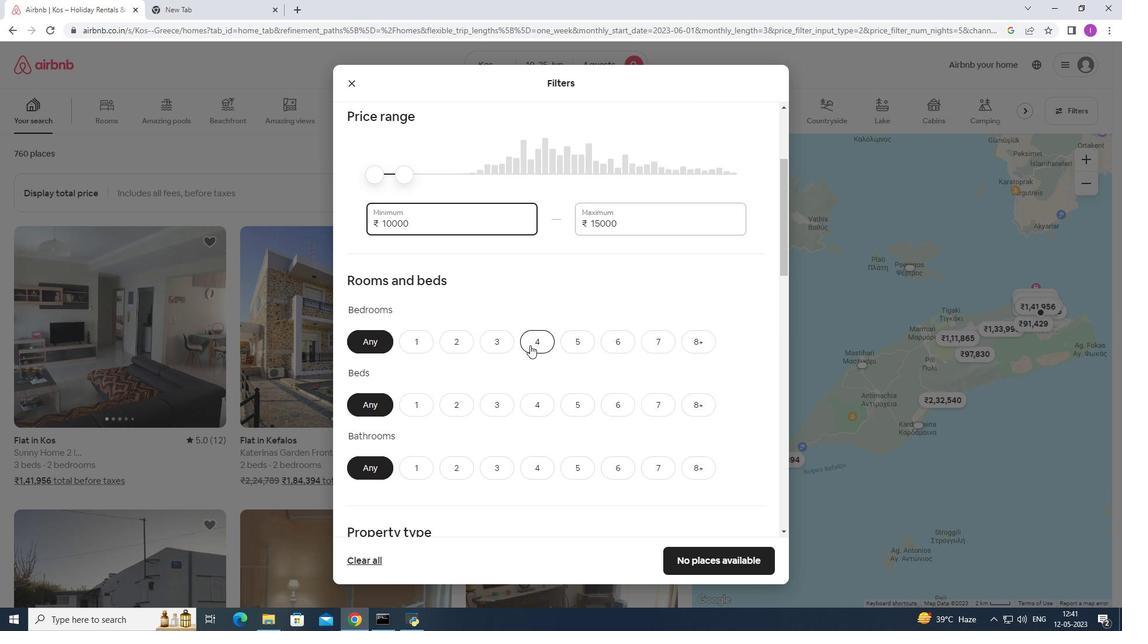 
Action: Mouse moved to (531, 400)
Screenshot: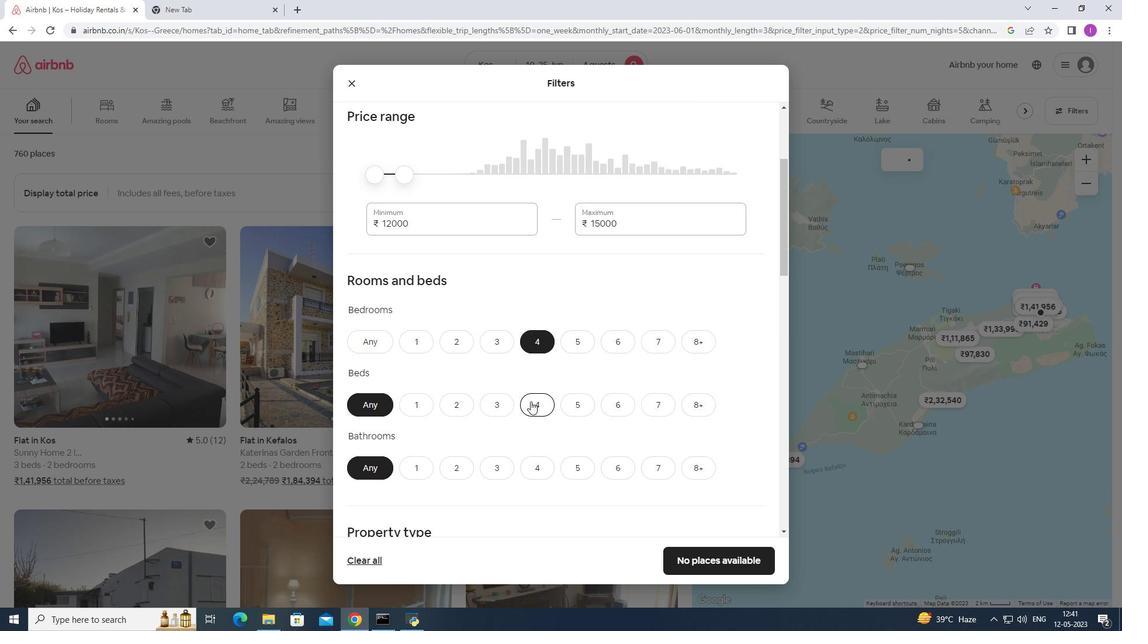 
Action: Mouse pressed left at (531, 400)
Screenshot: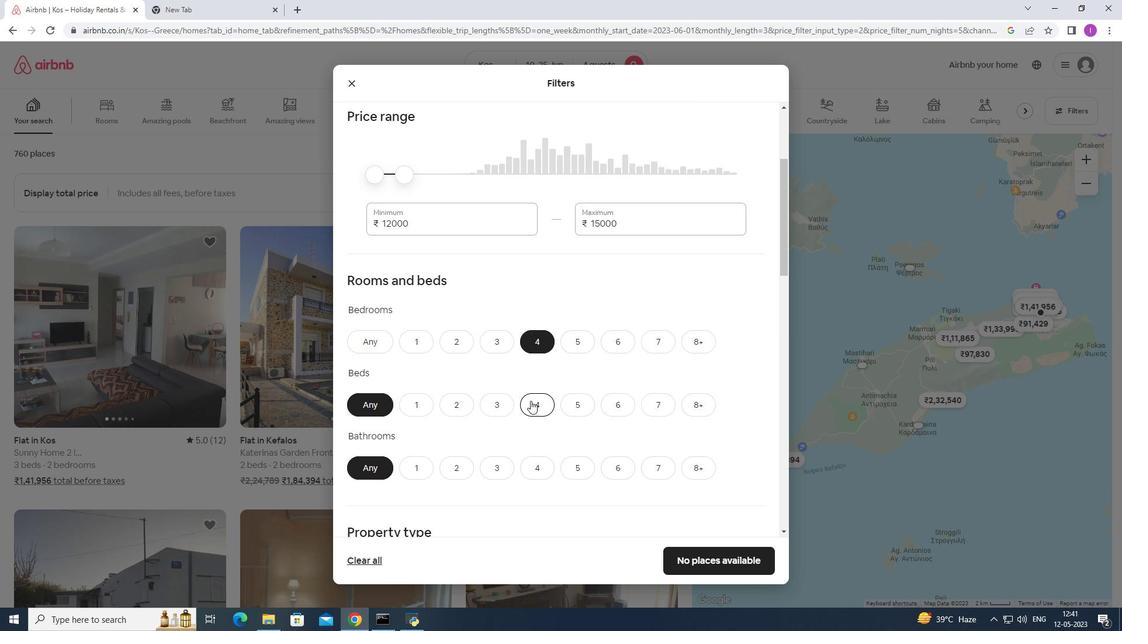 
Action: Mouse moved to (536, 459)
Screenshot: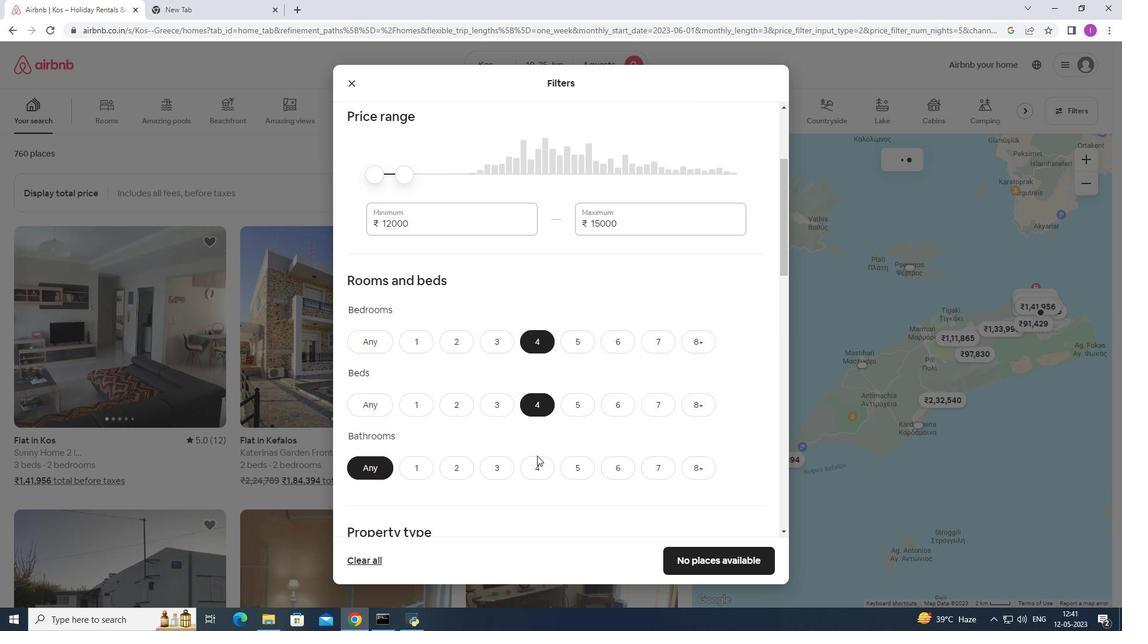 
Action: Mouse pressed left at (536, 459)
Screenshot: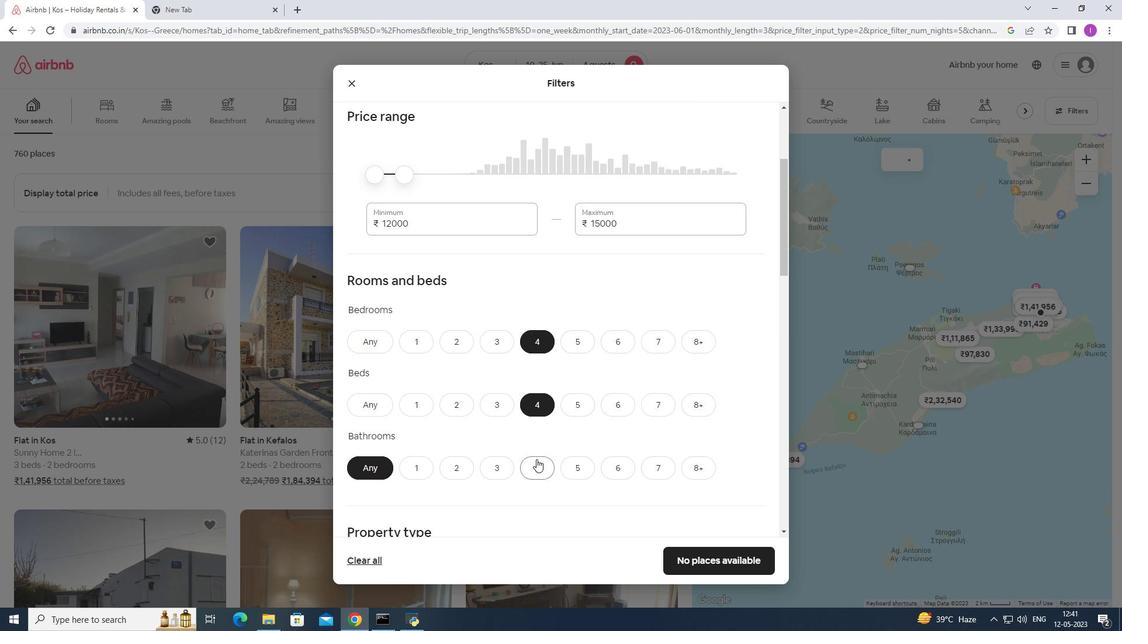 
Action: Mouse moved to (490, 390)
Screenshot: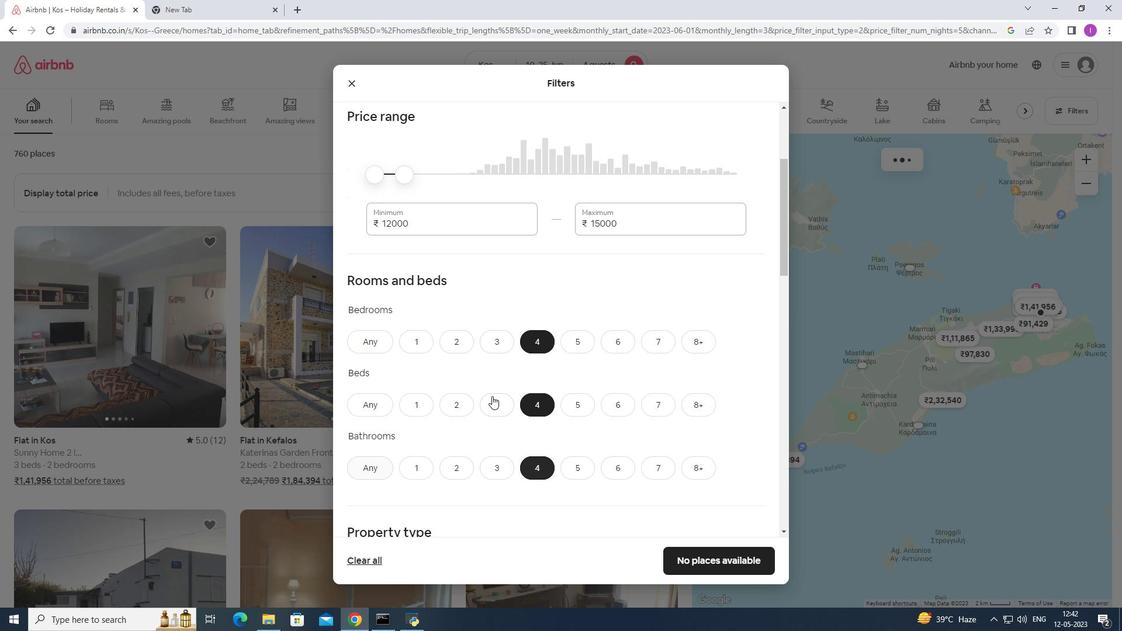 
Action: Mouse scrolled (490, 390) with delta (0, 0)
Screenshot: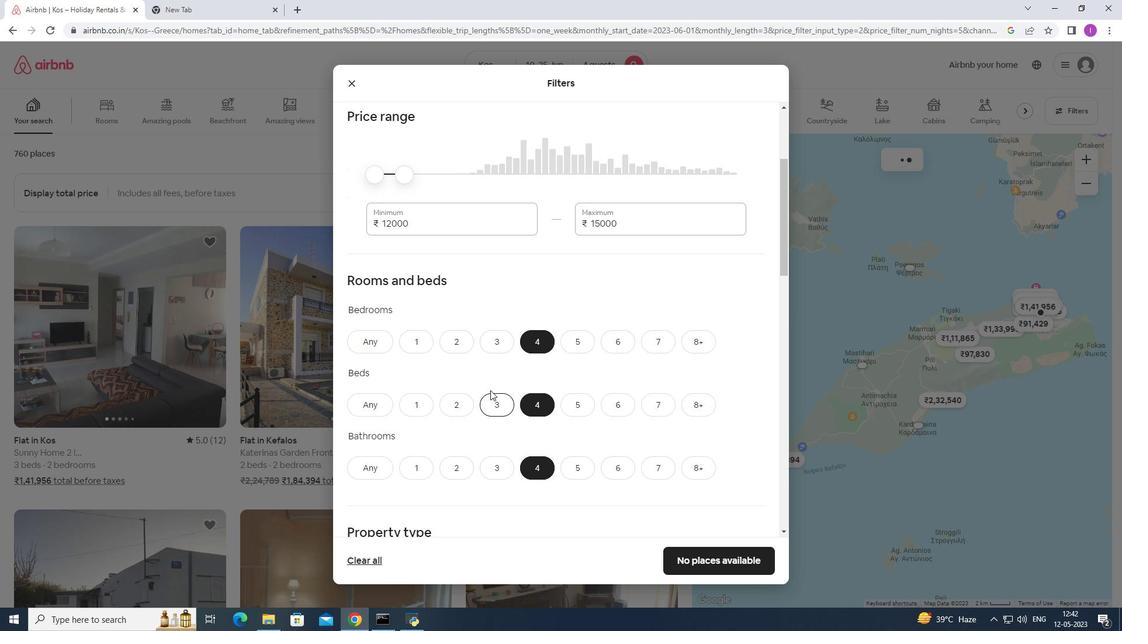 
Action: Mouse scrolled (490, 390) with delta (0, 0)
Screenshot: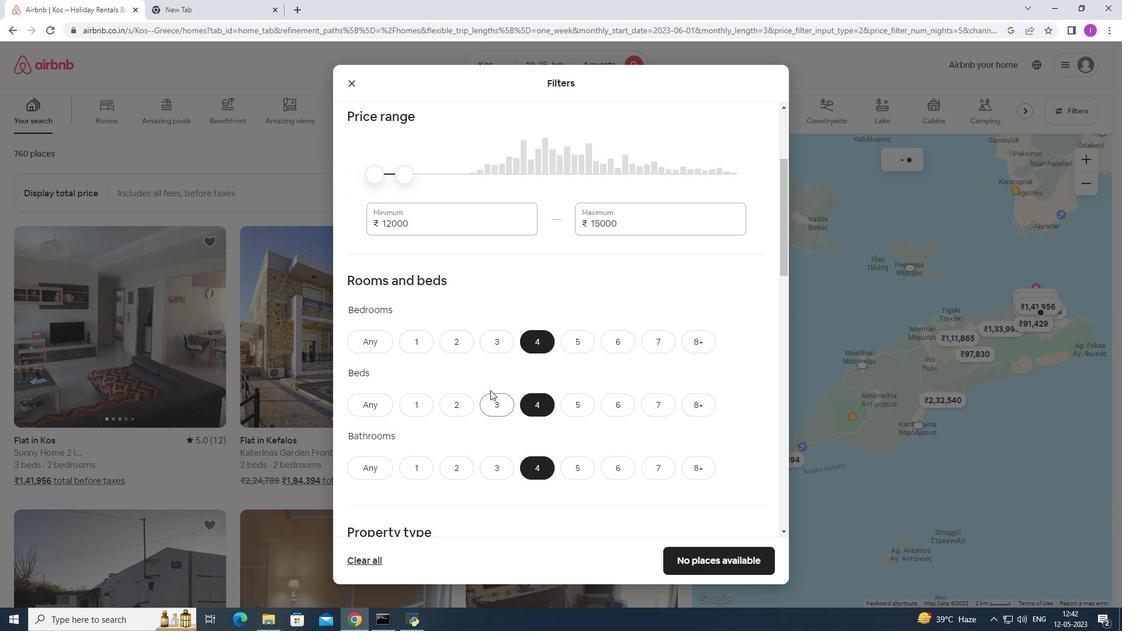 
Action: Mouse scrolled (490, 390) with delta (0, 0)
Screenshot: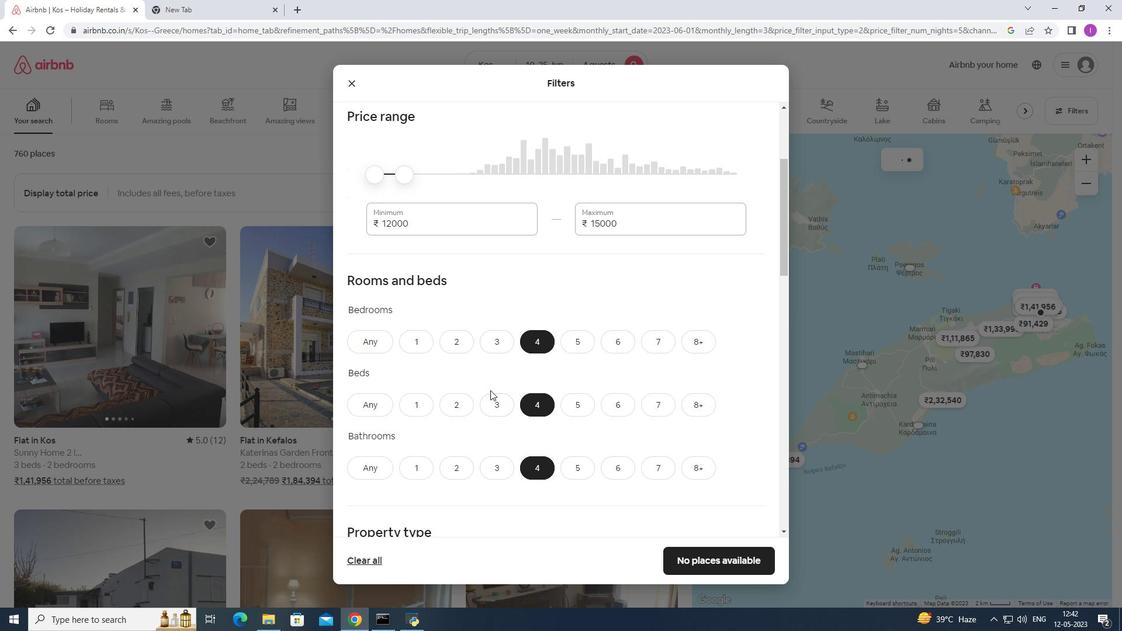
Action: Mouse moved to (438, 411)
Screenshot: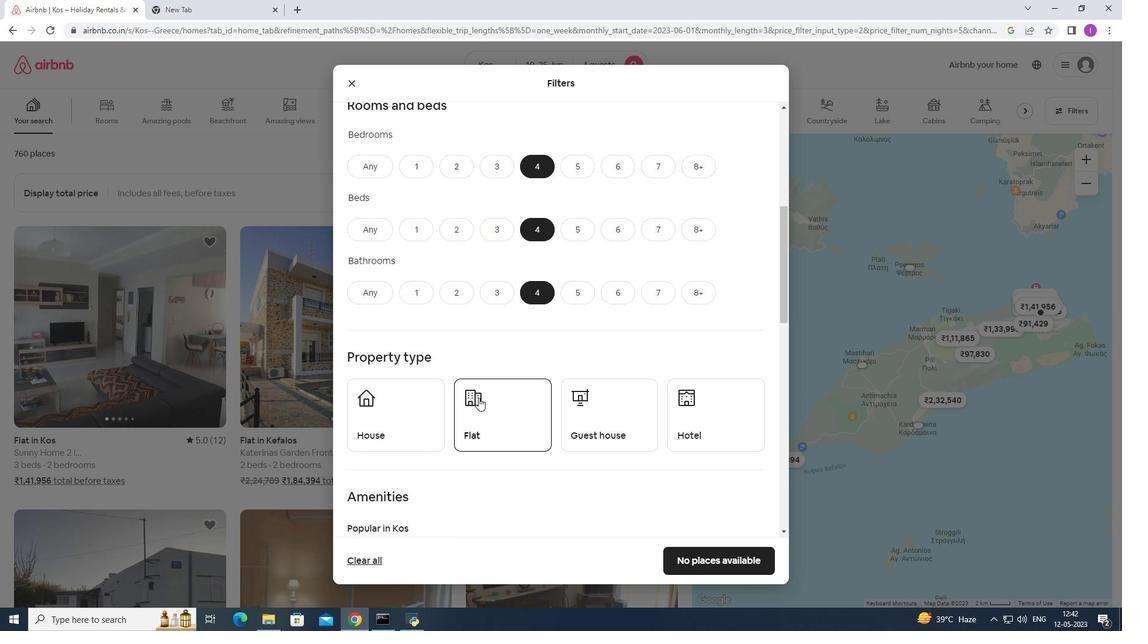 
Action: Mouse pressed left at (438, 411)
Screenshot: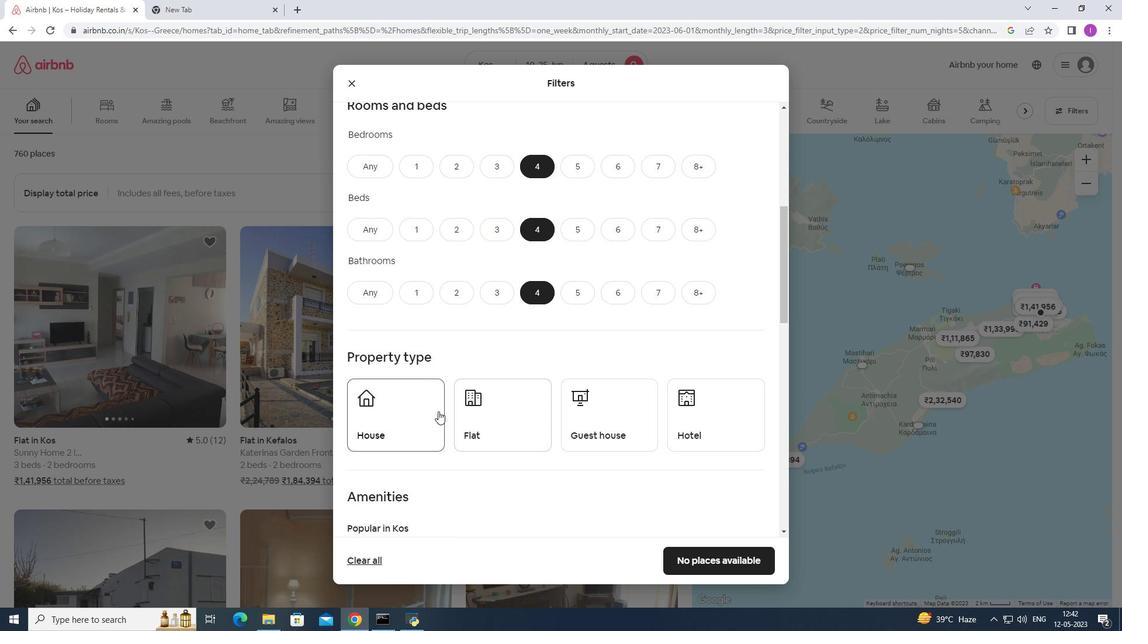 
Action: Mouse moved to (528, 423)
Screenshot: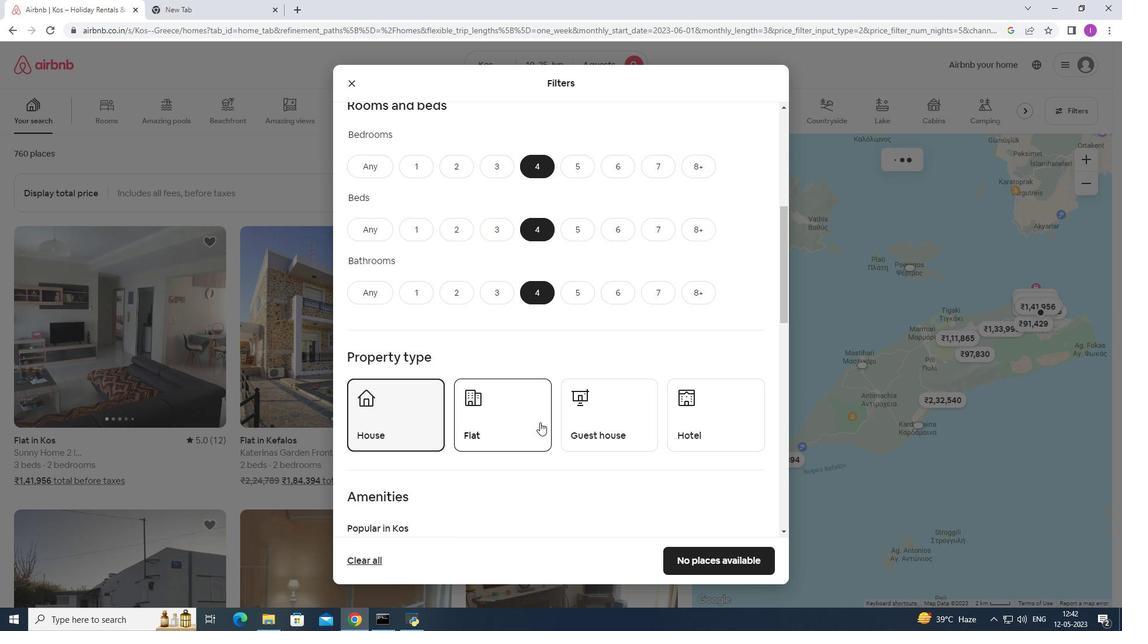 
Action: Mouse pressed left at (528, 423)
Screenshot: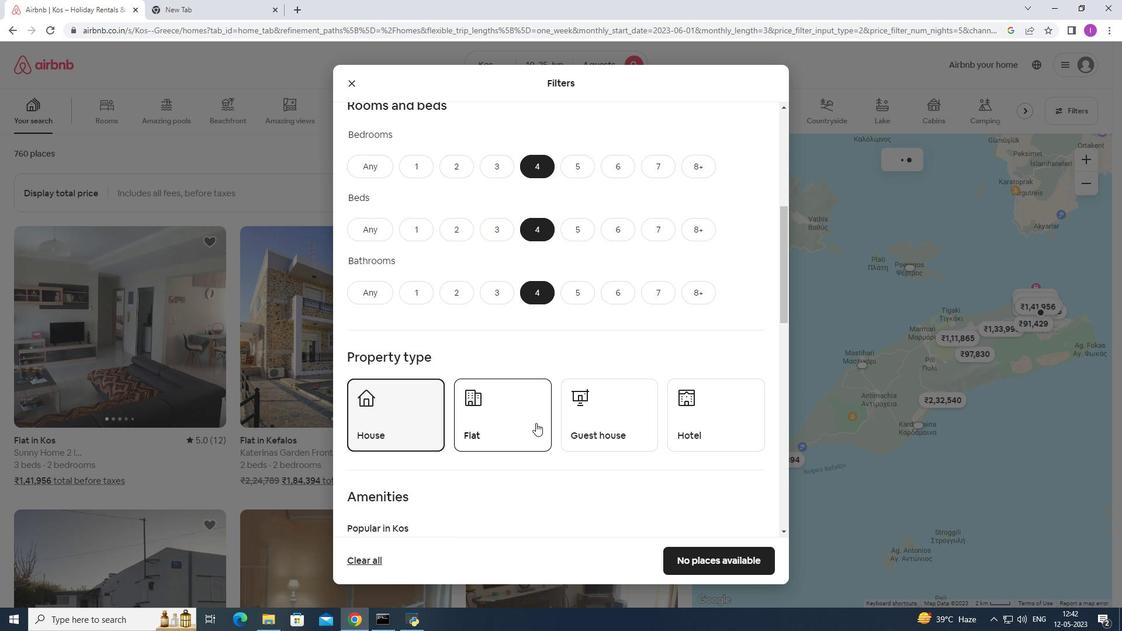 
Action: Mouse moved to (606, 421)
Screenshot: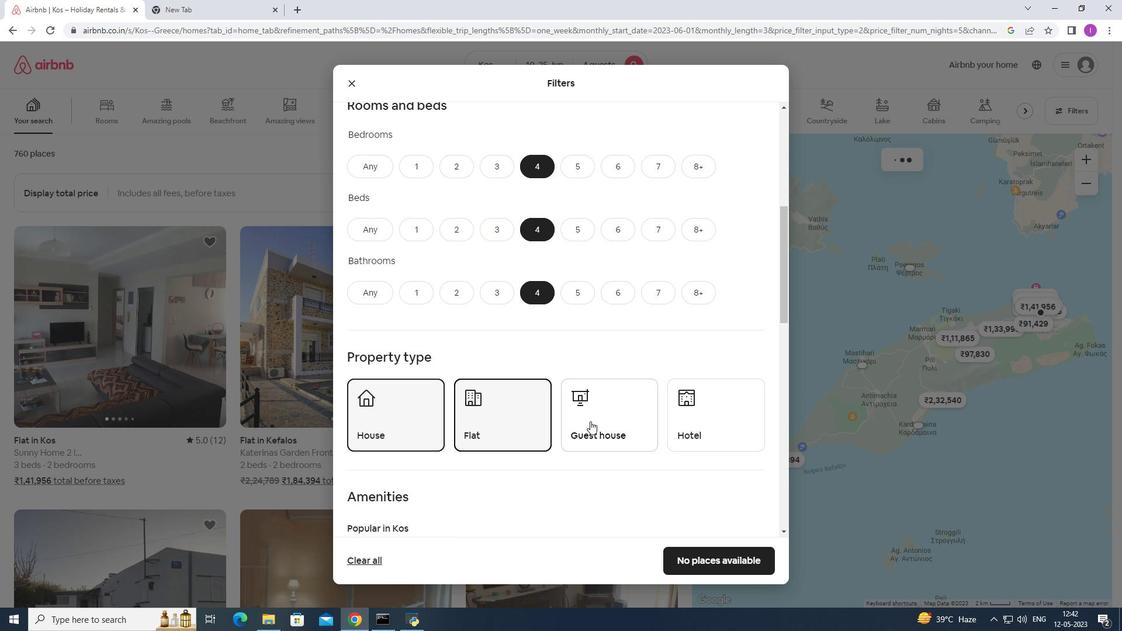 
Action: Mouse pressed left at (606, 421)
Screenshot: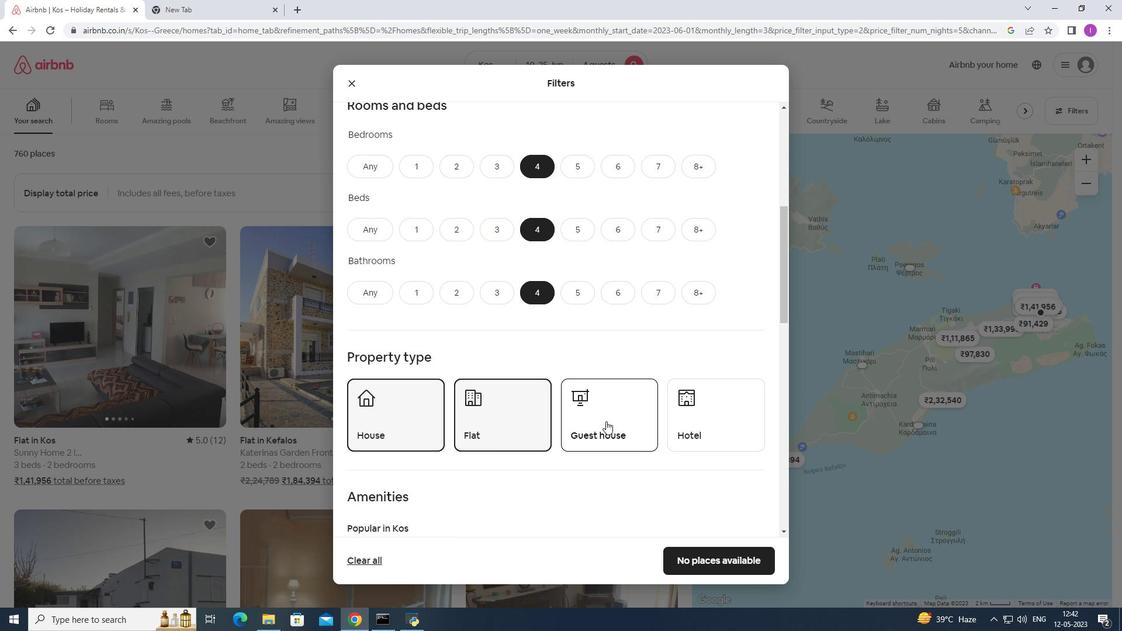 
Action: Mouse moved to (701, 425)
Screenshot: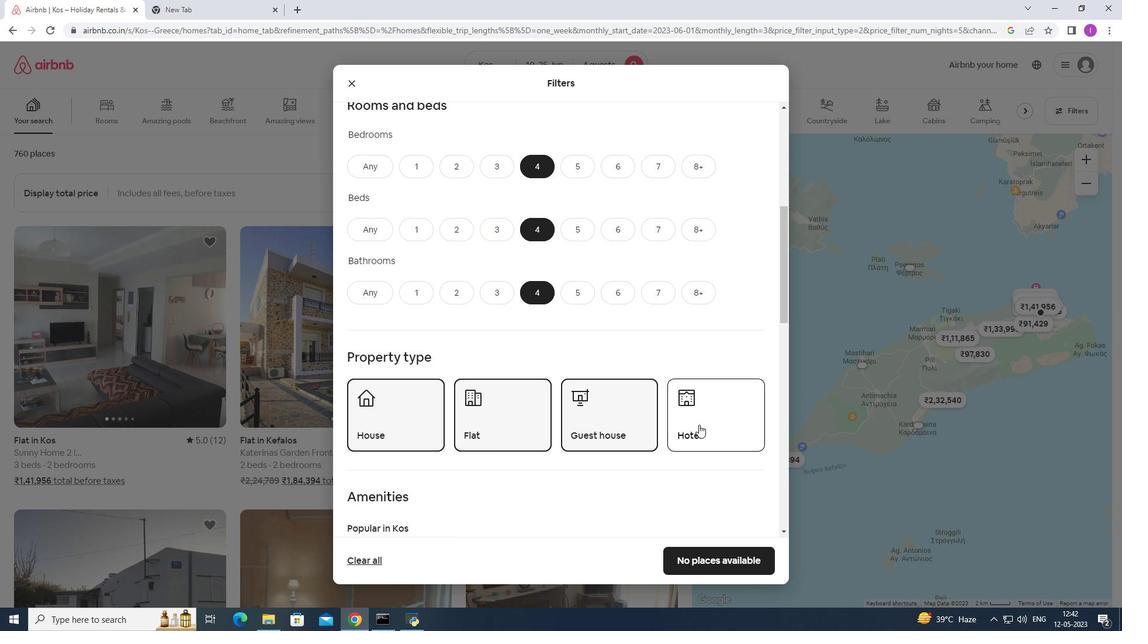 
Action: Mouse pressed left at (701, 425)
Screenshot: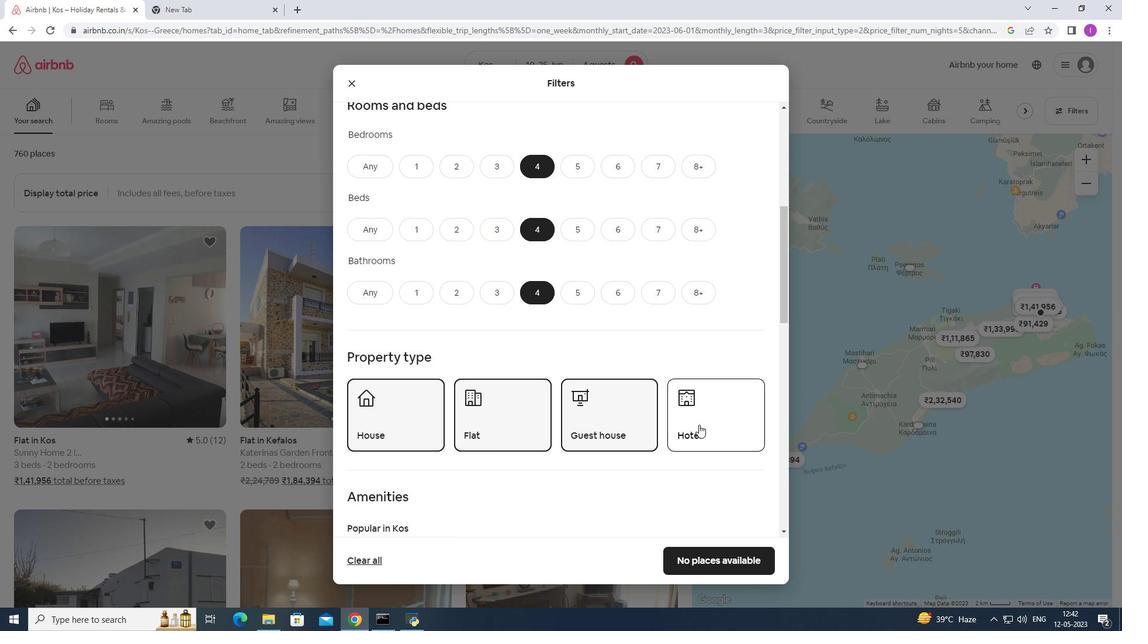 
Action: Mouse moved to (703, 424)
Screenshot: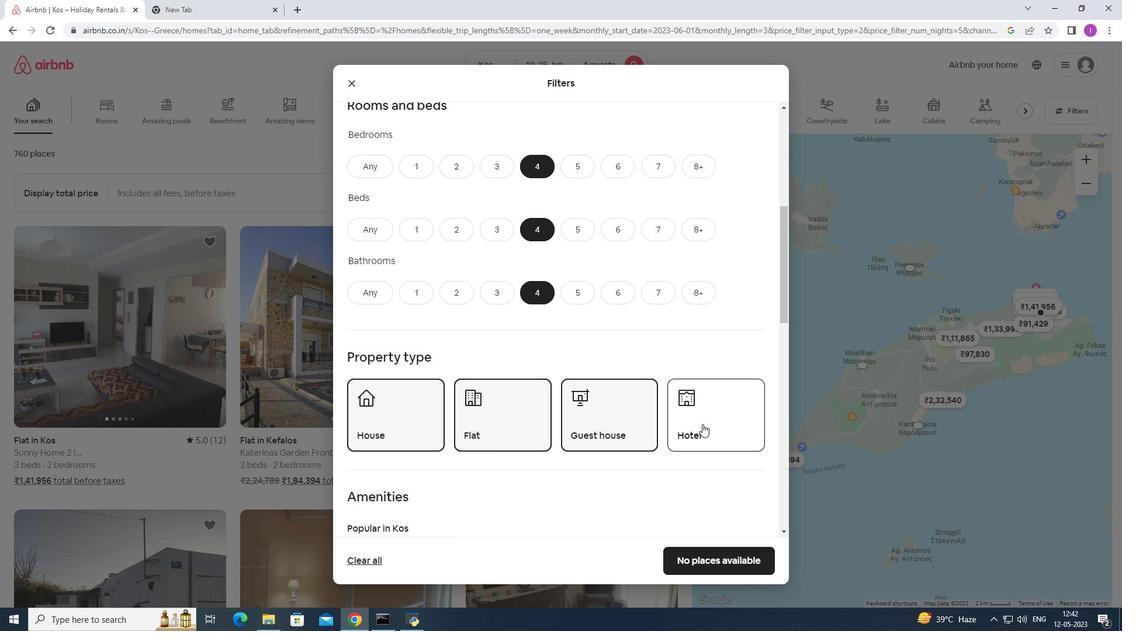 
Action: Mouse scrolled (703, 423) with delta (0, 0)
Screenshot: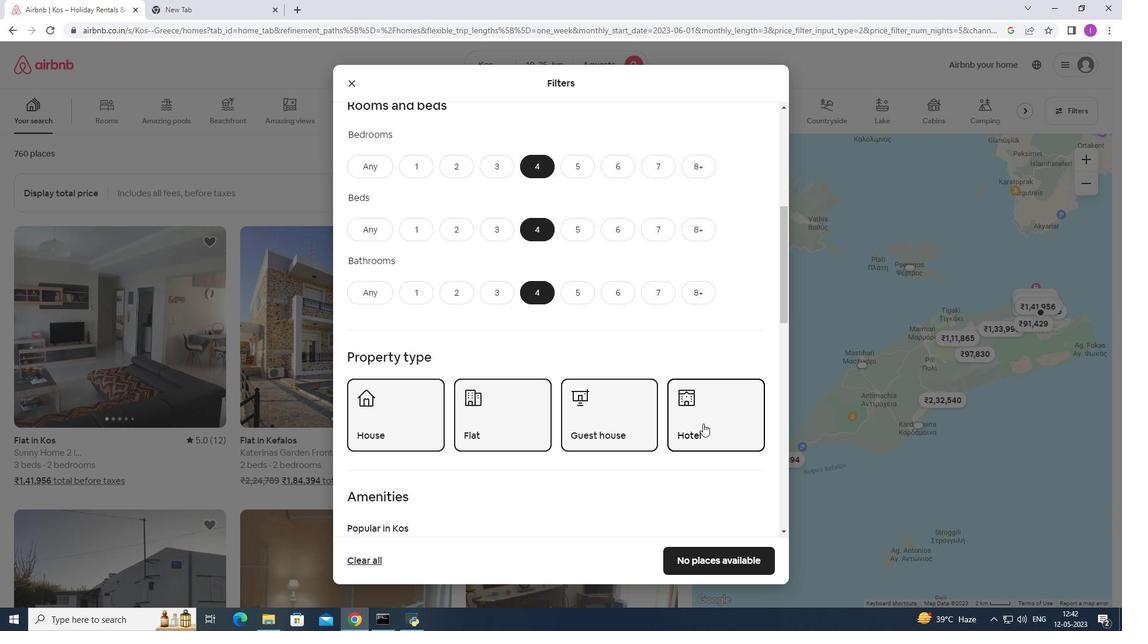 
Action: Mouse moved to (702, 424)
Screenshot: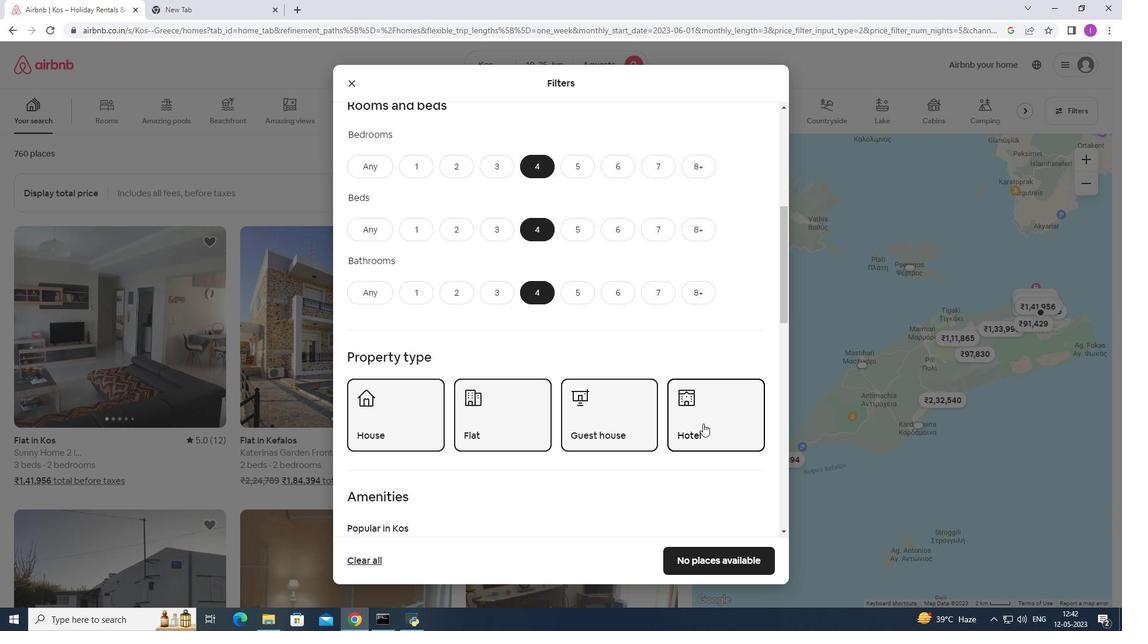 
Action: Mouse scrolled (702, 423) with delta (0, 0)
Screenshot: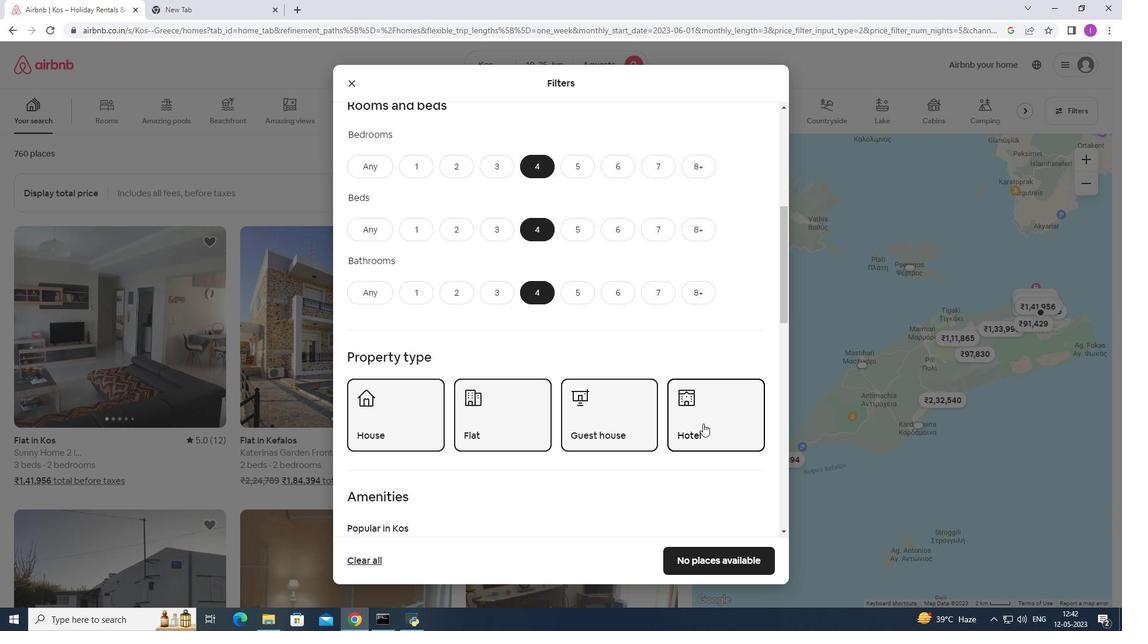 
Action: Mouse moved to (356, 466)
Screenshot: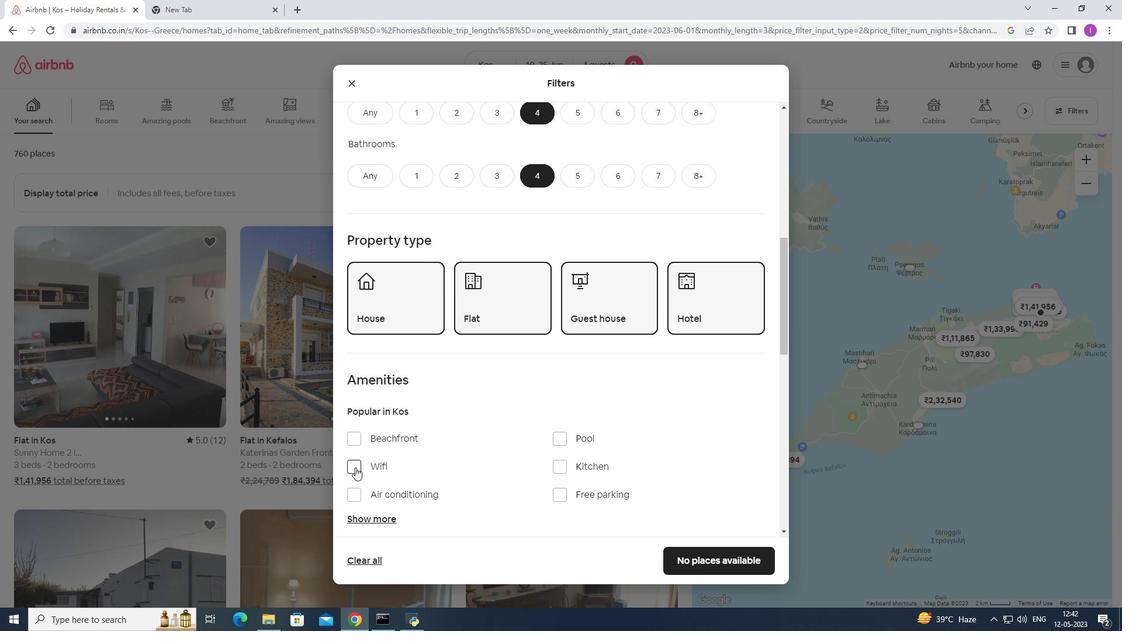 
Action: Mouse pressed left at (356, 466)
Screenshot: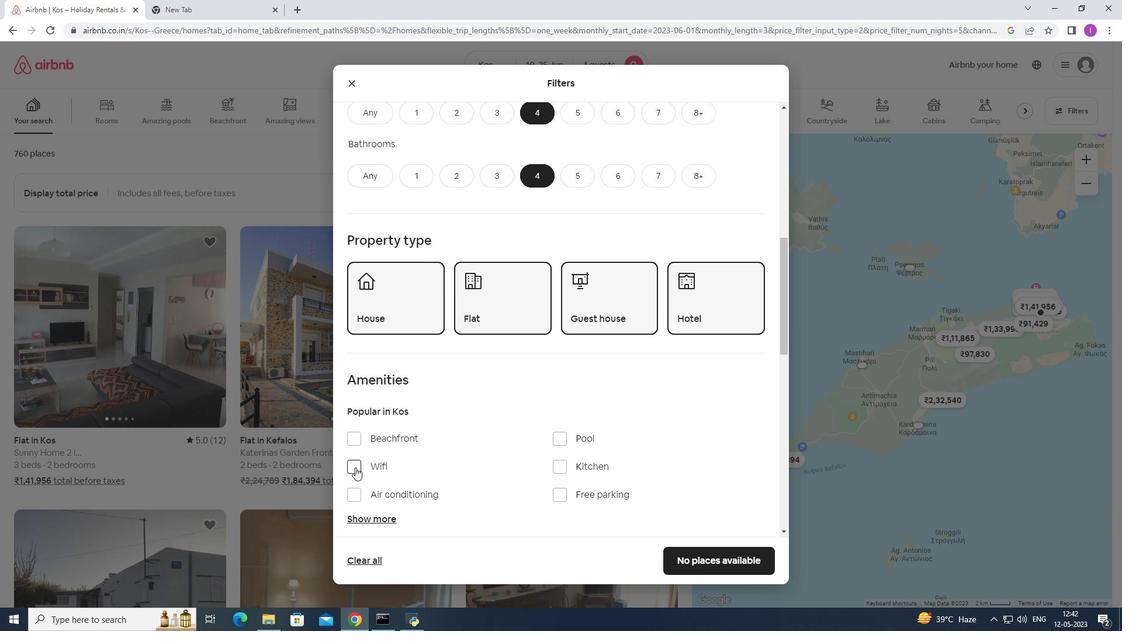 
Action: Mouse moved to (366, 517)
Screenshot: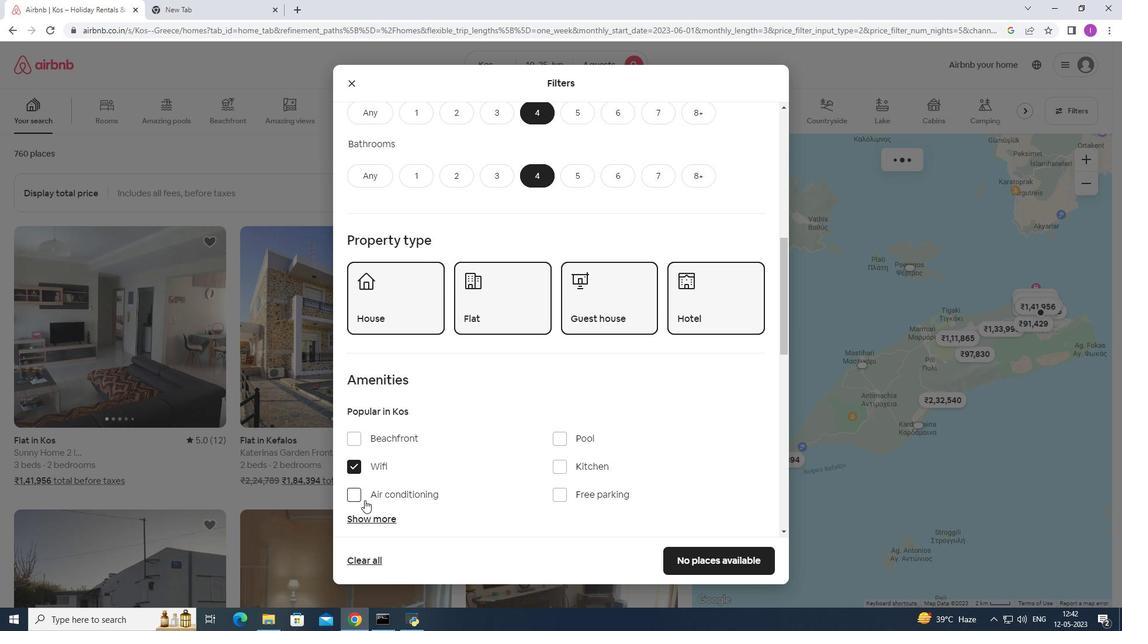 
Action: Mouse pressed left at (366, 517)
Screenshot: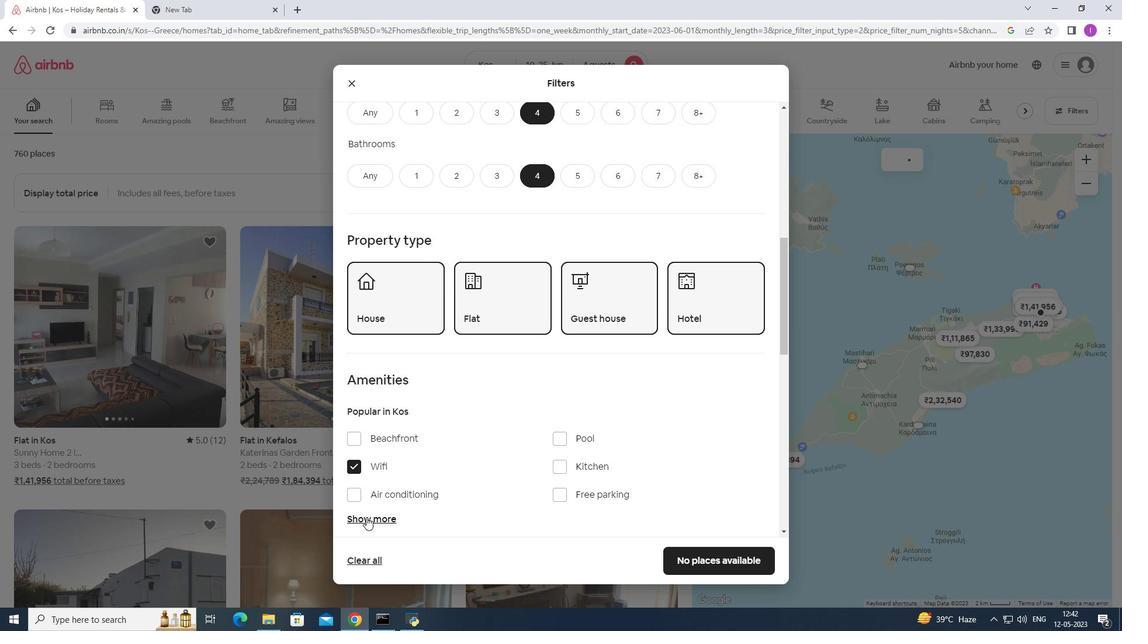 
Action: Mouse moved to (562, 260)
Screenshot: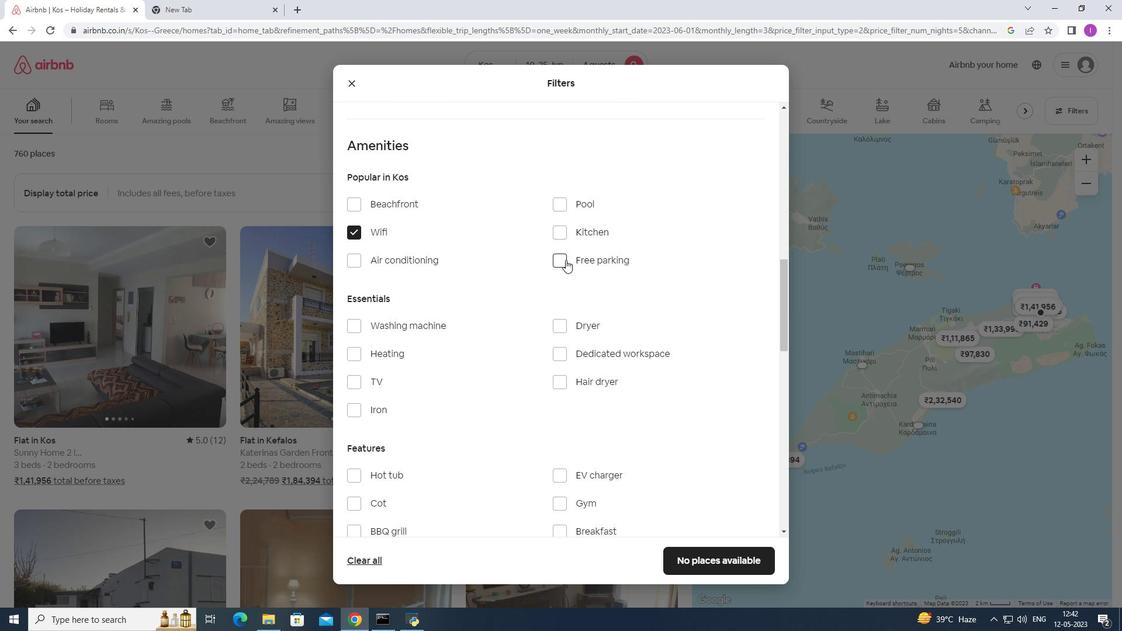 
Action: Mouse pressed left at (562, 260)
Screenshot: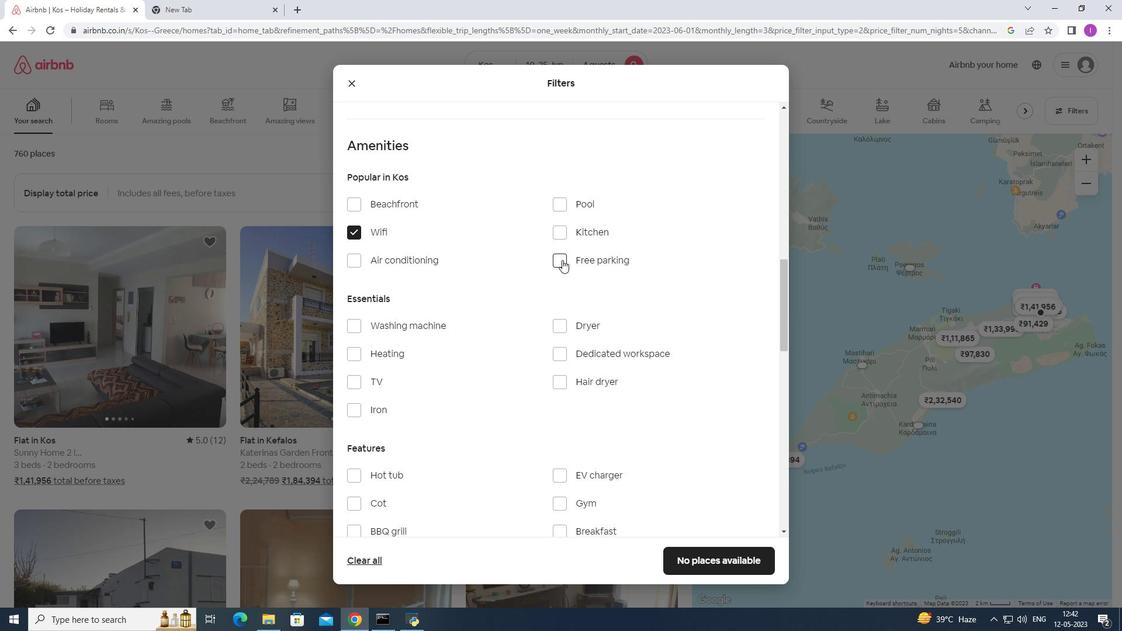 
Action: Mouse moved to (353, 383)
Screenshot: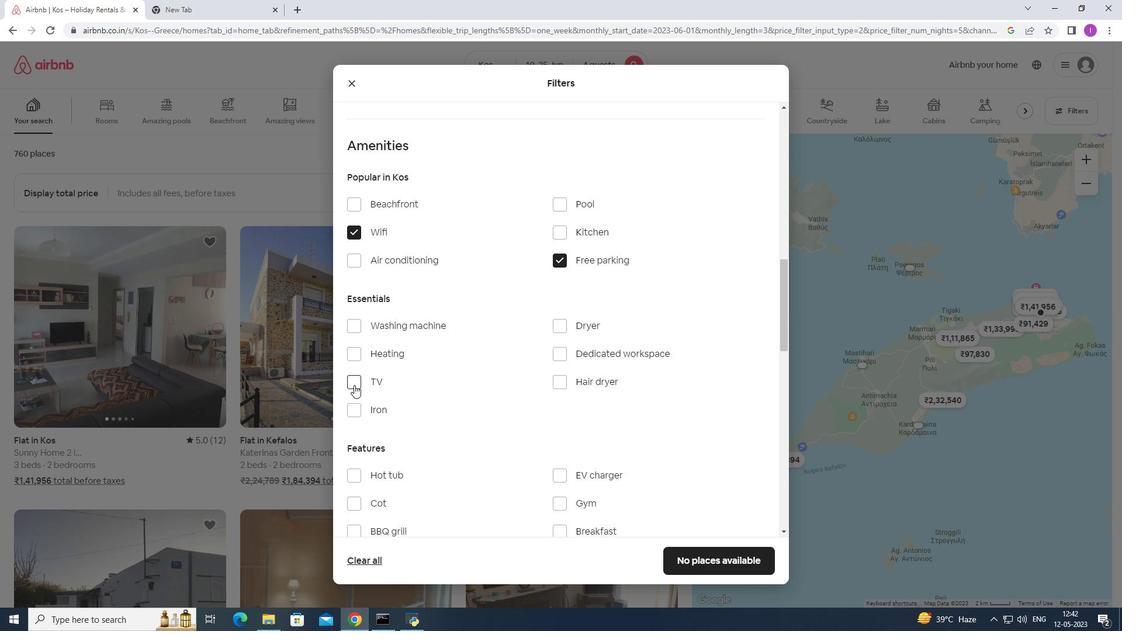
Action: Mouse pressed left at (353, 383)
Screenshot: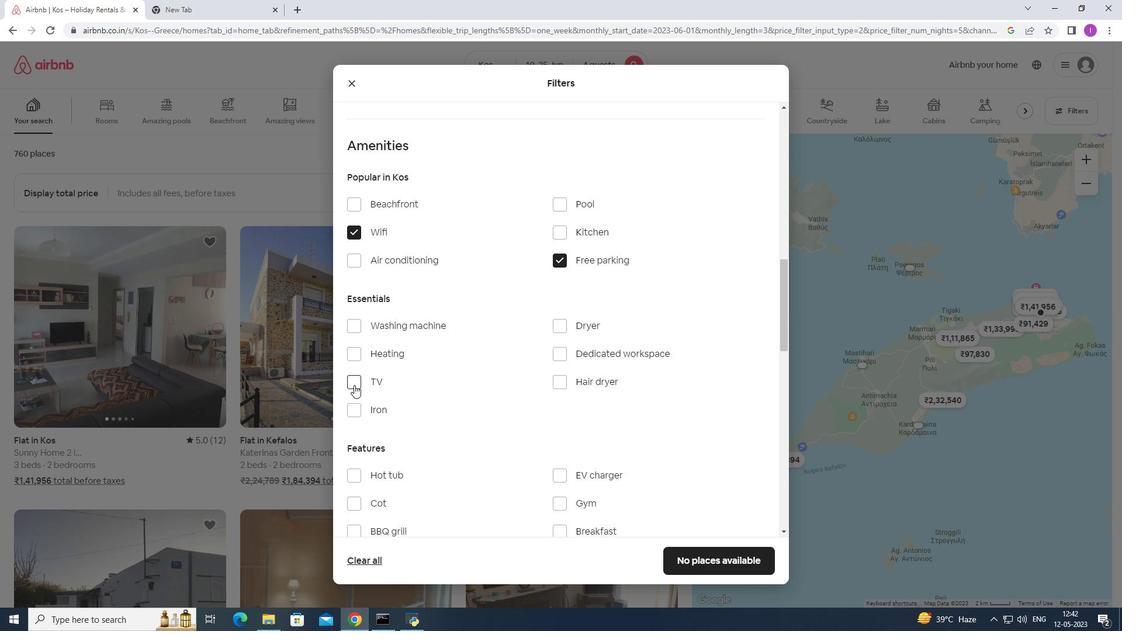 
Action: Mouse moved to (487, 416)
Screenshot: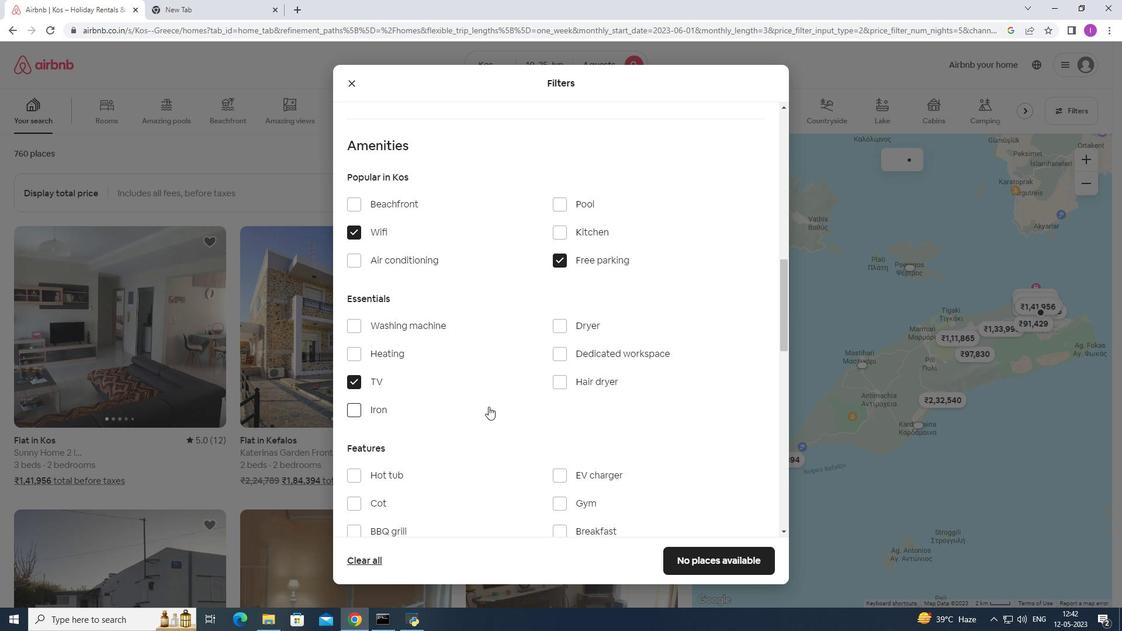 
Action: Mouse scrolled (487, 415) with delta (0, 0)
Screenshot: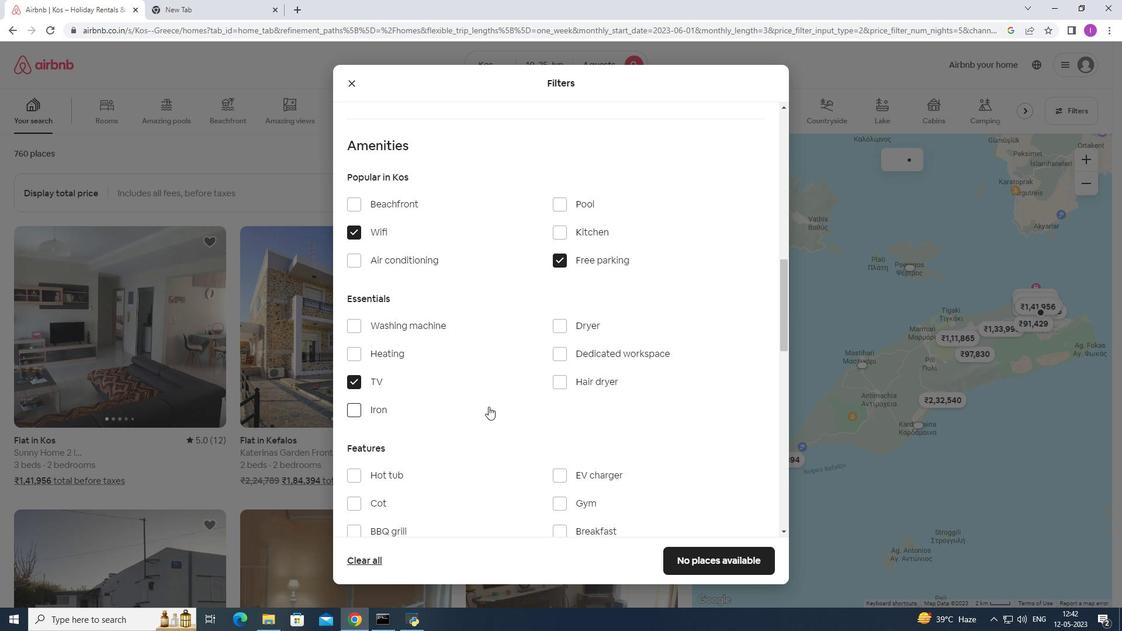 
Action: Mouse moved to (487, 417)
Screenshot: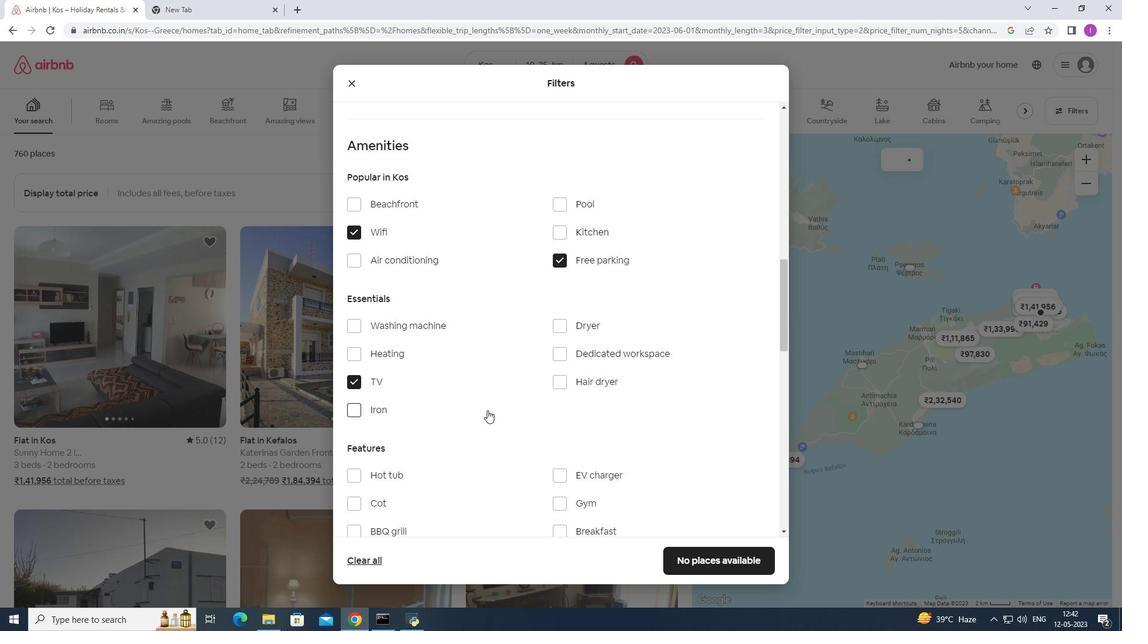 
Action: Mouse scrolled (487, 416) with delta (0, 0)
Screenshot: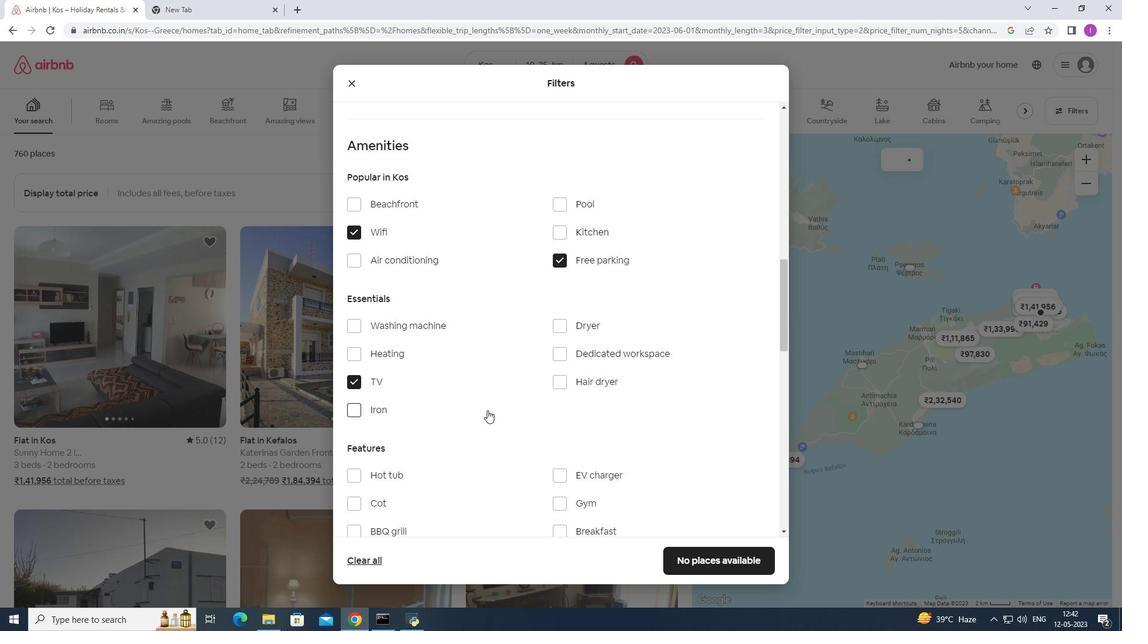 
Action: Mouse moved to (487, 418)
Screenshot: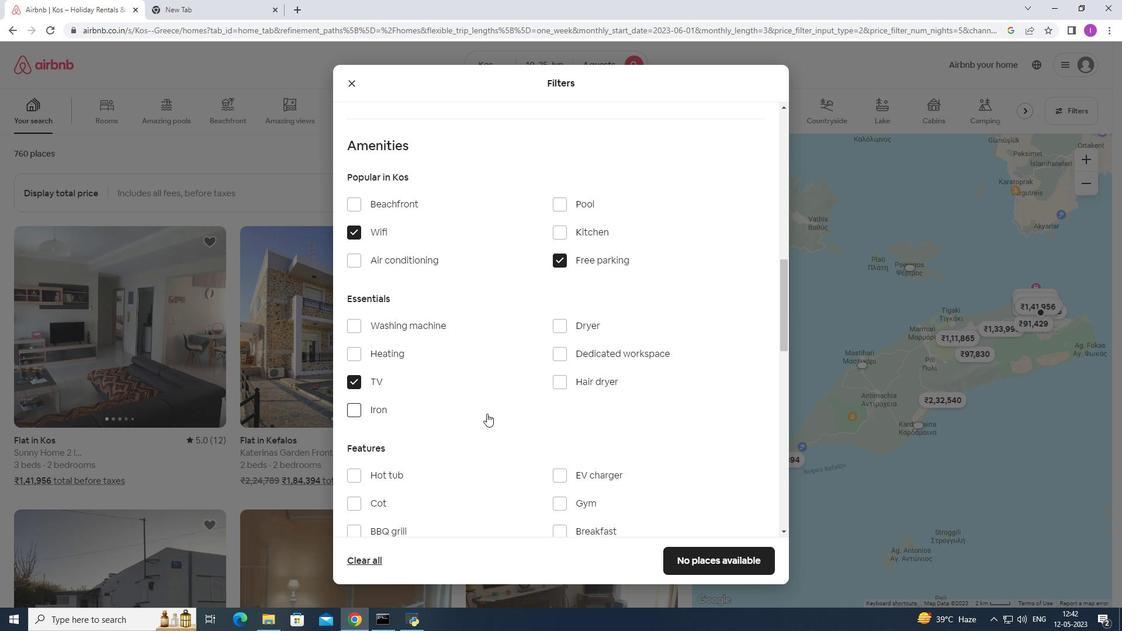 
Action: Mouse scrolled (487, 417) with delta (0, 0)
Screenshot: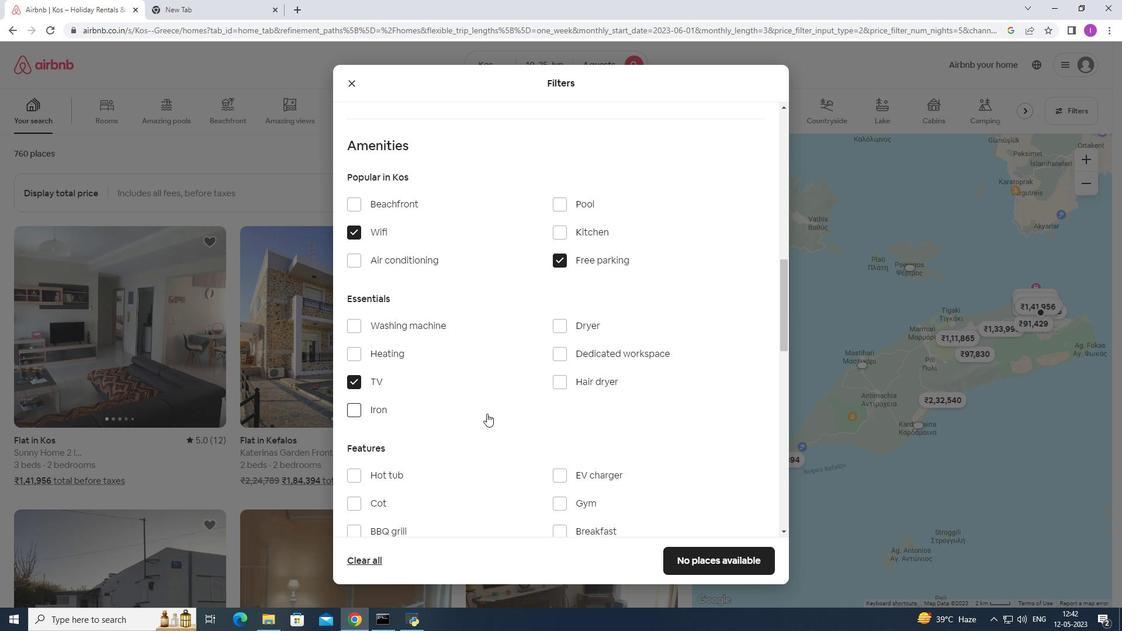
Action: Mouse moved to (563, 331)
Screenshot: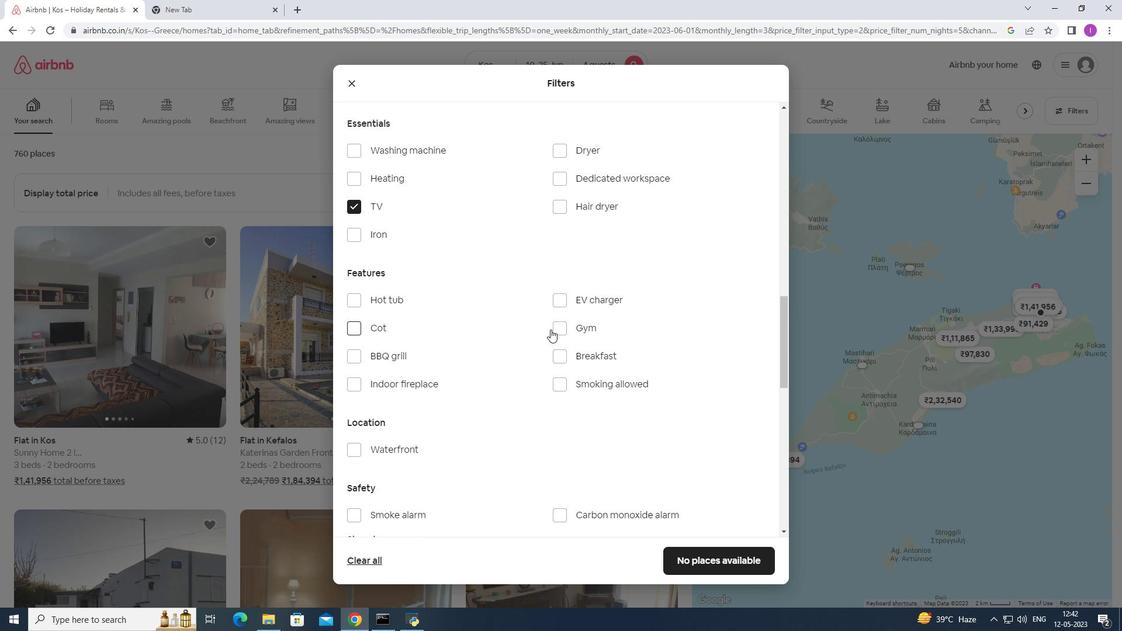 
Action: Mouse pressed left at (563, 331)
Screenshot: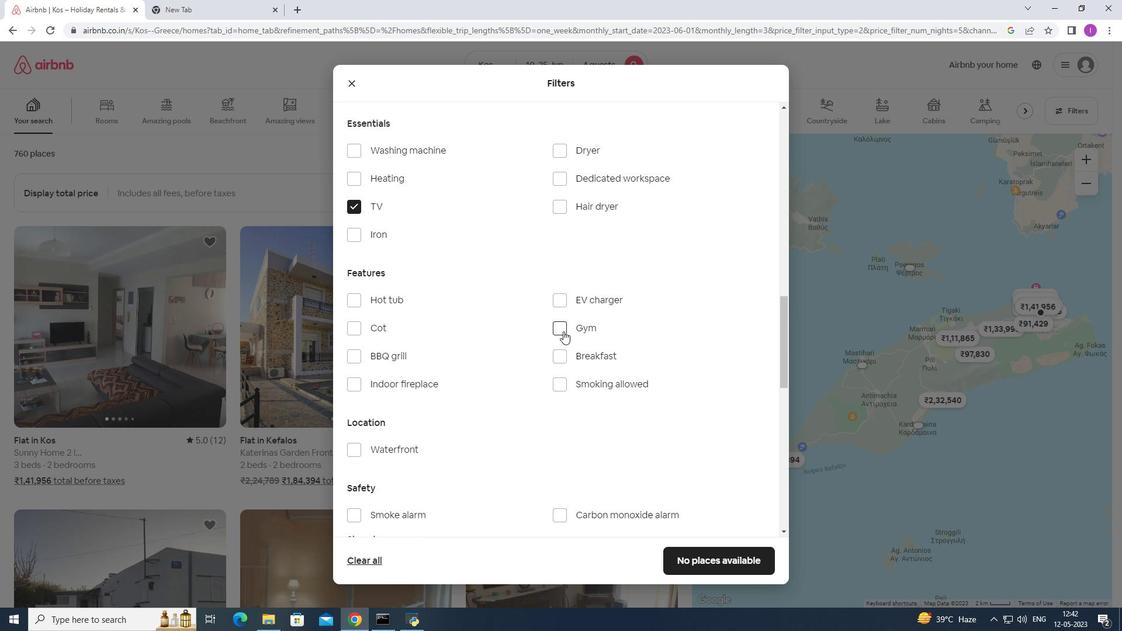 
Action: Mouse moved to (557, 357)
Screenshot: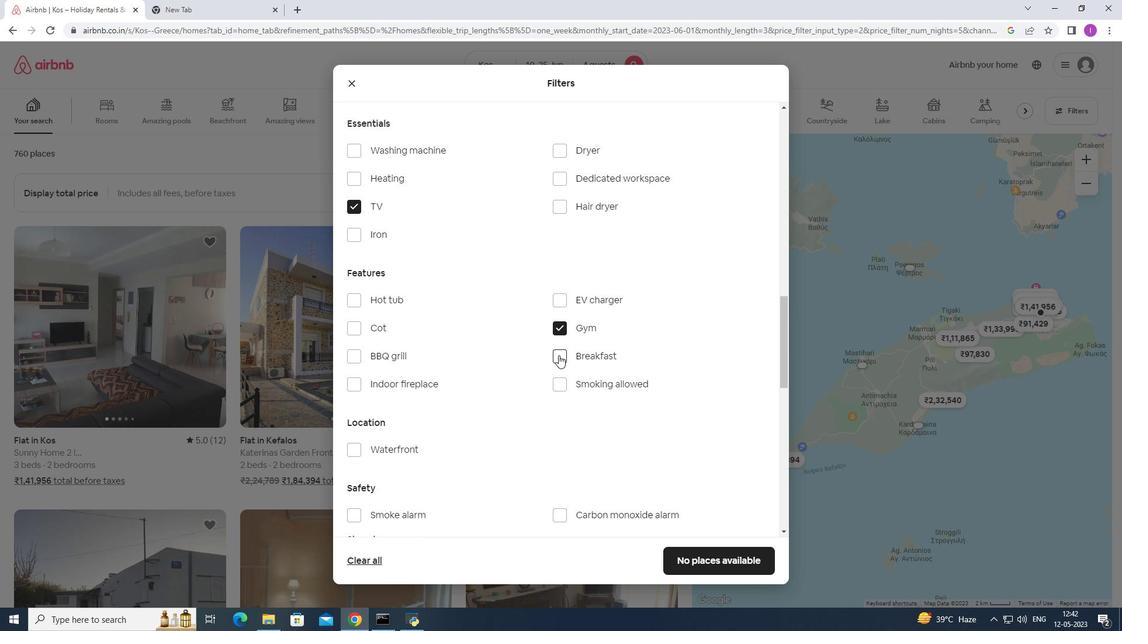 
Action: Mouse pressed left at (557, 357)
Screenshot: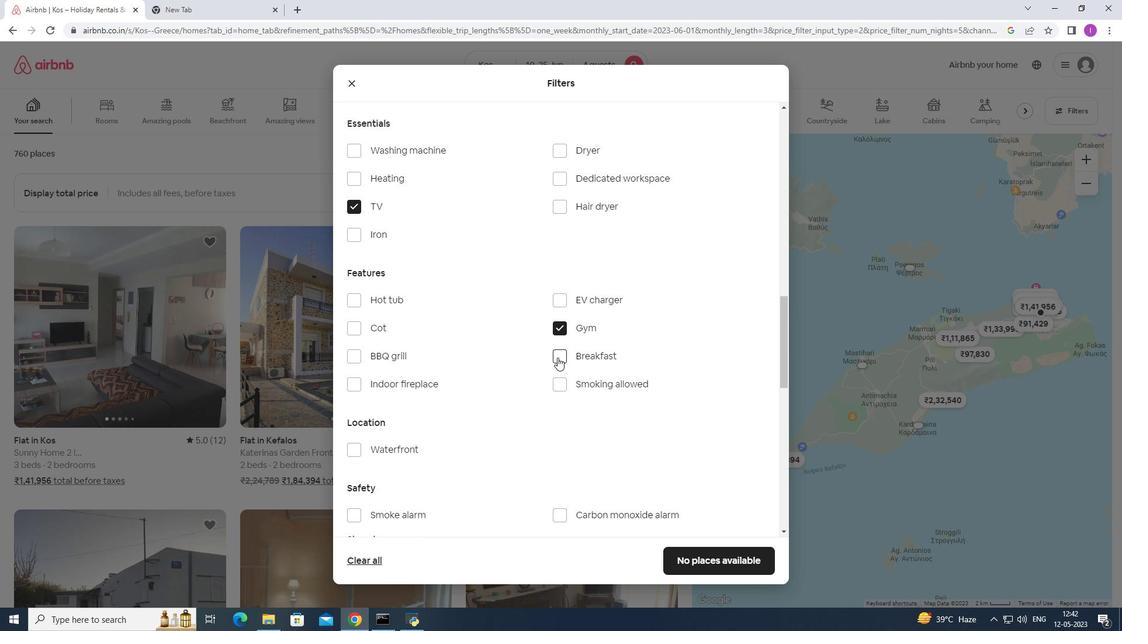 
Action: Mouse moved to (506, 368)
Screenshot: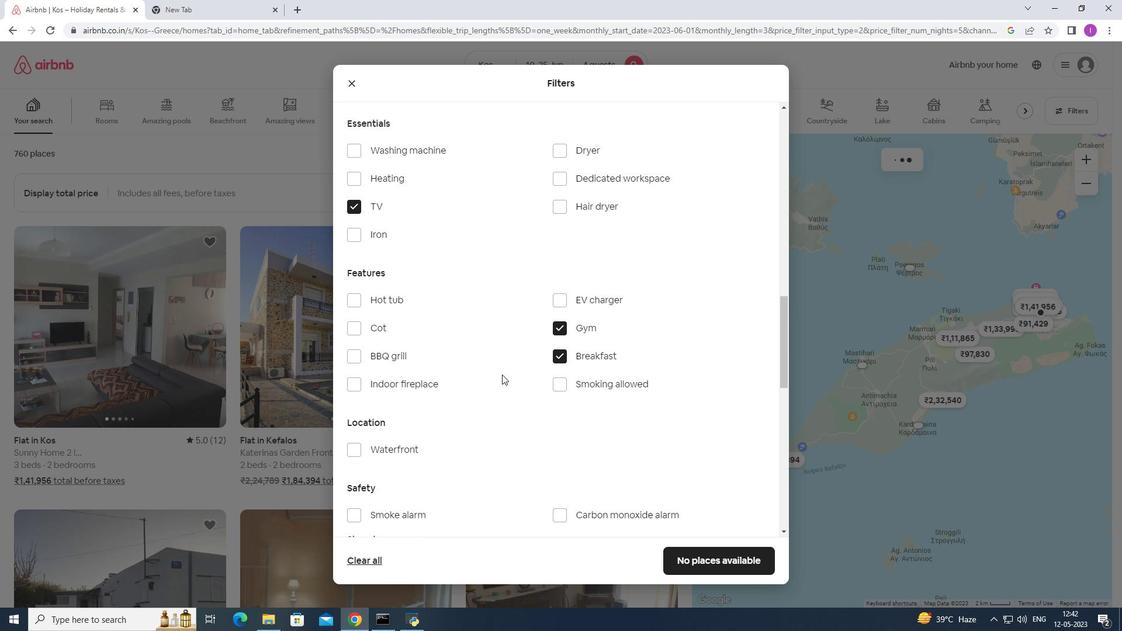 
Action: Mouse scrolled (506, 367) with delta (0, 0)
Screenshot: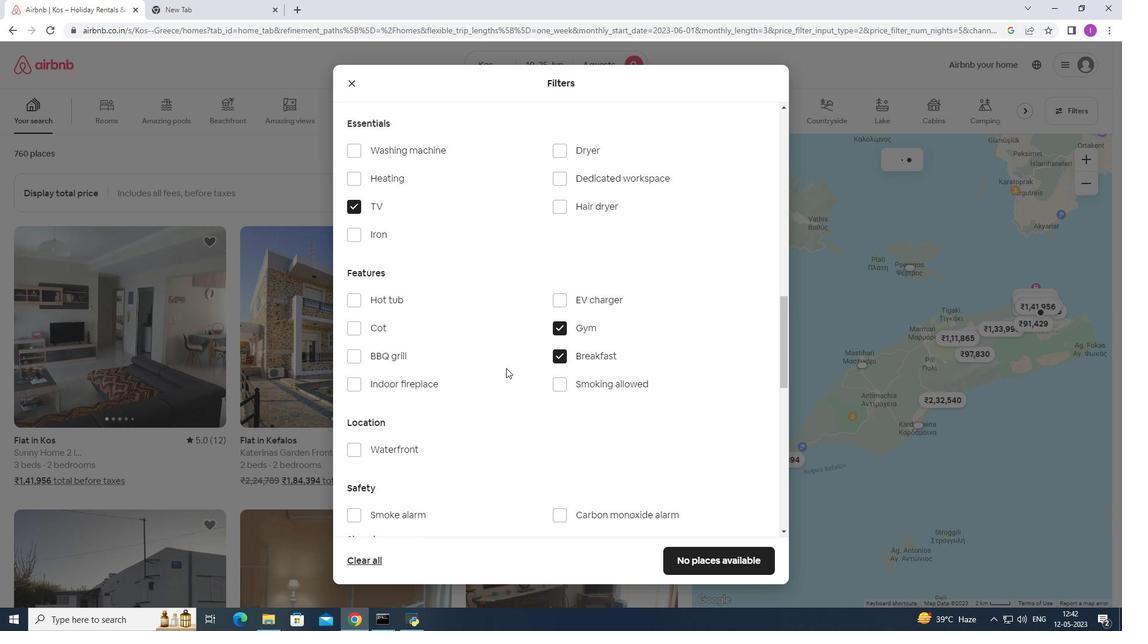 
Action: Mouse scrolled (506, 367) with delta (0, 0)
Screenshot: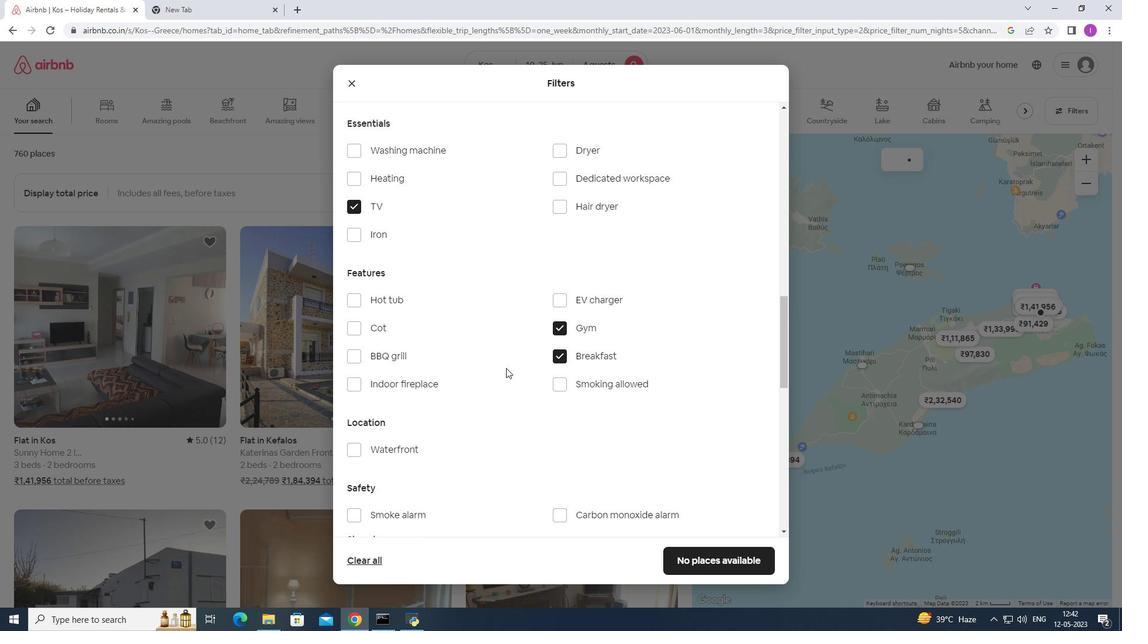 
Action: Mouse scrolled (506, 367) with delta (0, 0)
Screenshot: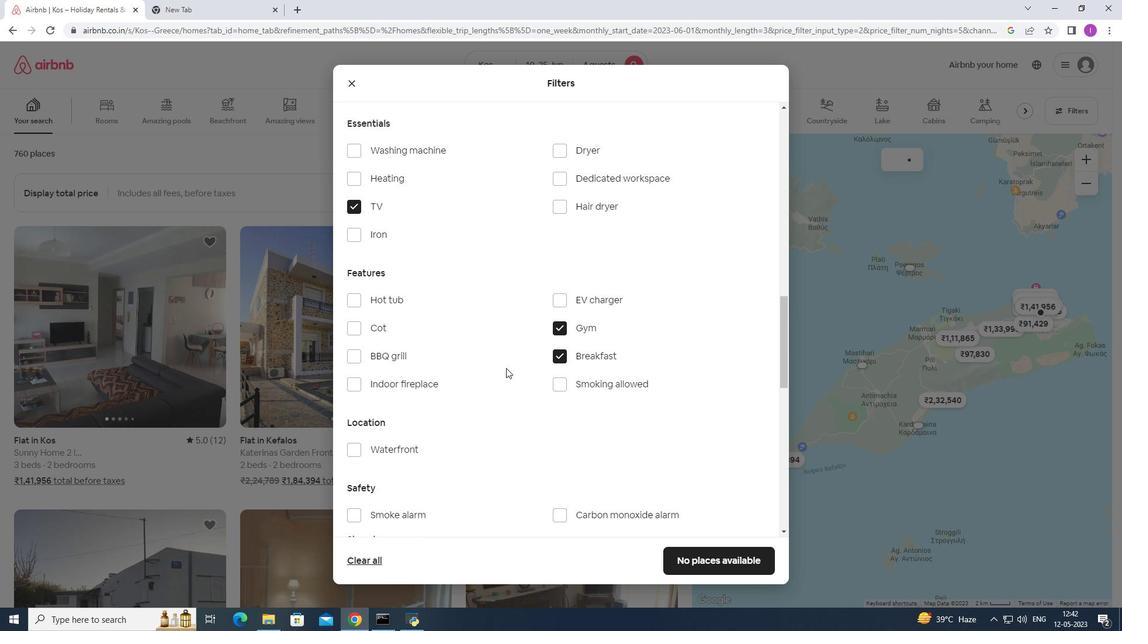 
Action: Mouse moved to (506, 371)
Screenshot: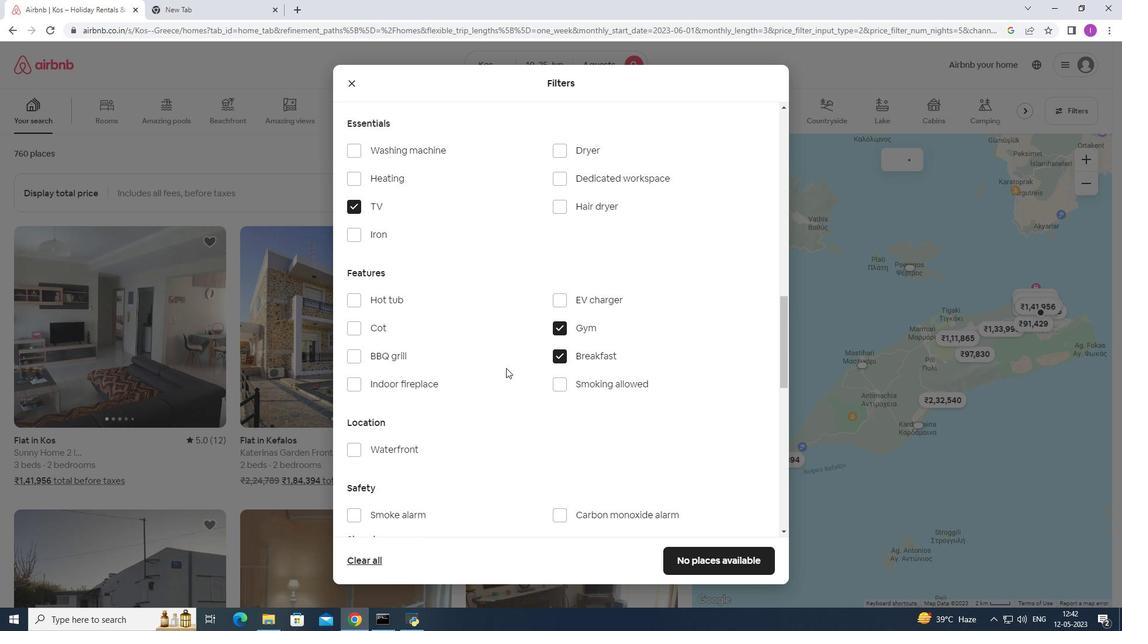
Action: Mouse scrolled (506, 370) with delta (0, 0)
Screenshot: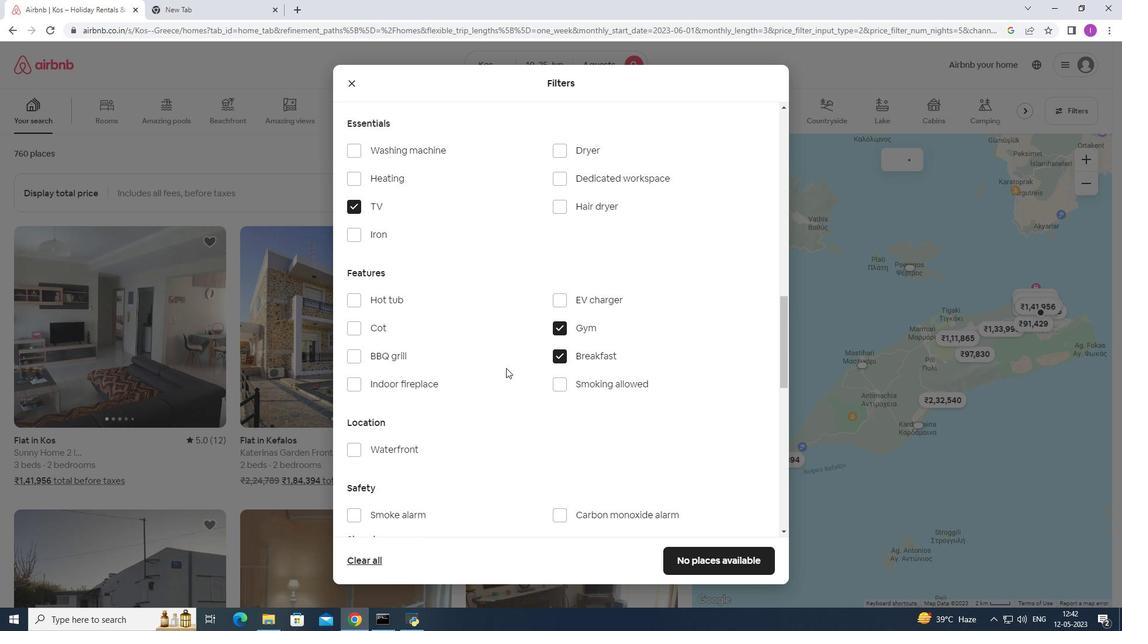 
Action: Mouse moved to (754, 442)
Screenshot: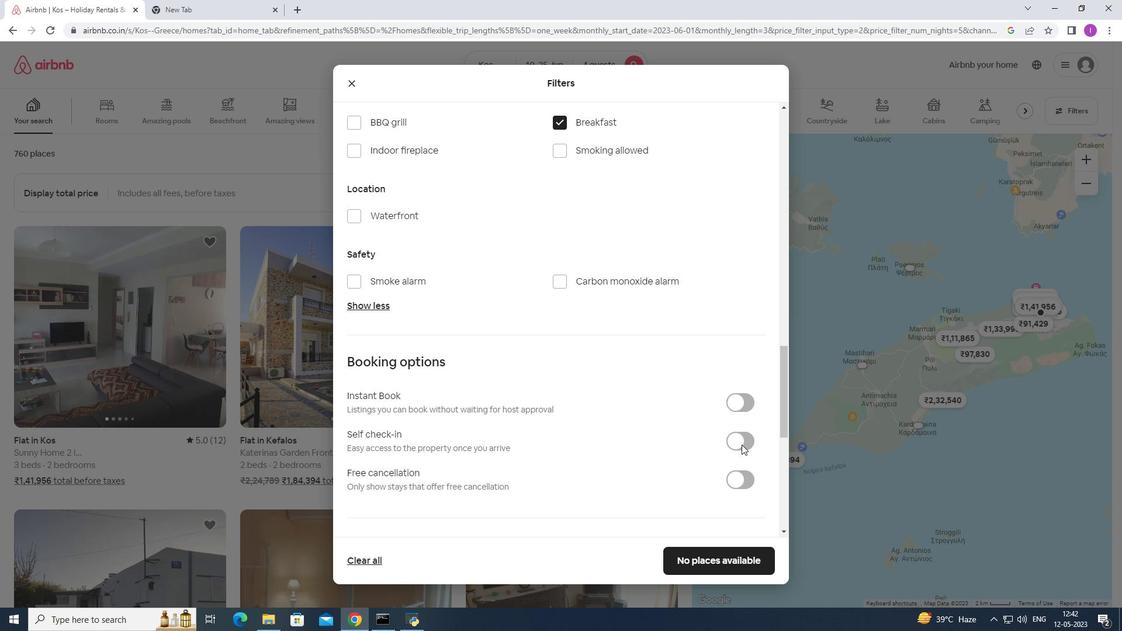 
Action: Mouse pressed left at (754, 442)
Screenshot: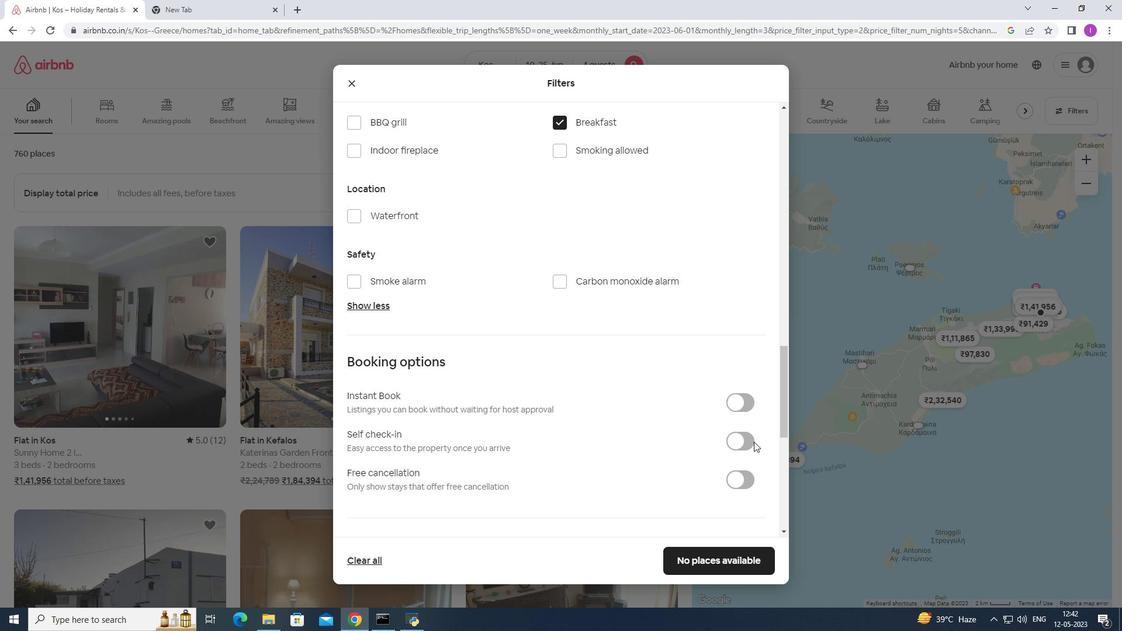 
Action: Mouse moved to (528, 440)
Screenshot: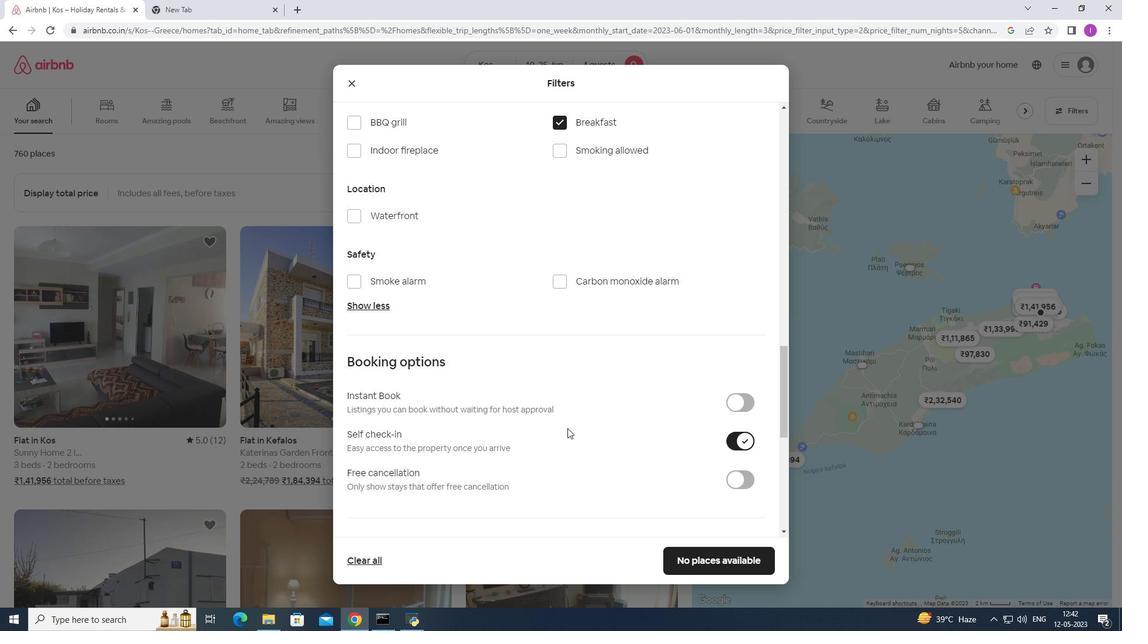 
Action: Mouse scrolled (528, 439) with delta (0, 0)
Screenshot: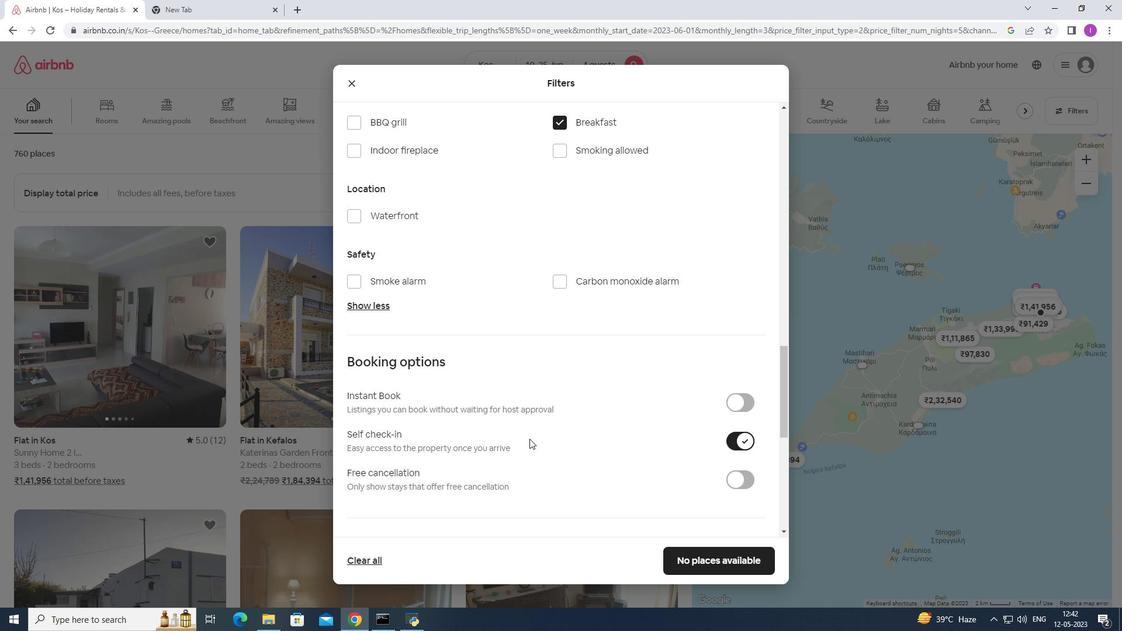 
Action: Mouse scrolled (528, 439) with delta (0, 0)
Screenshot: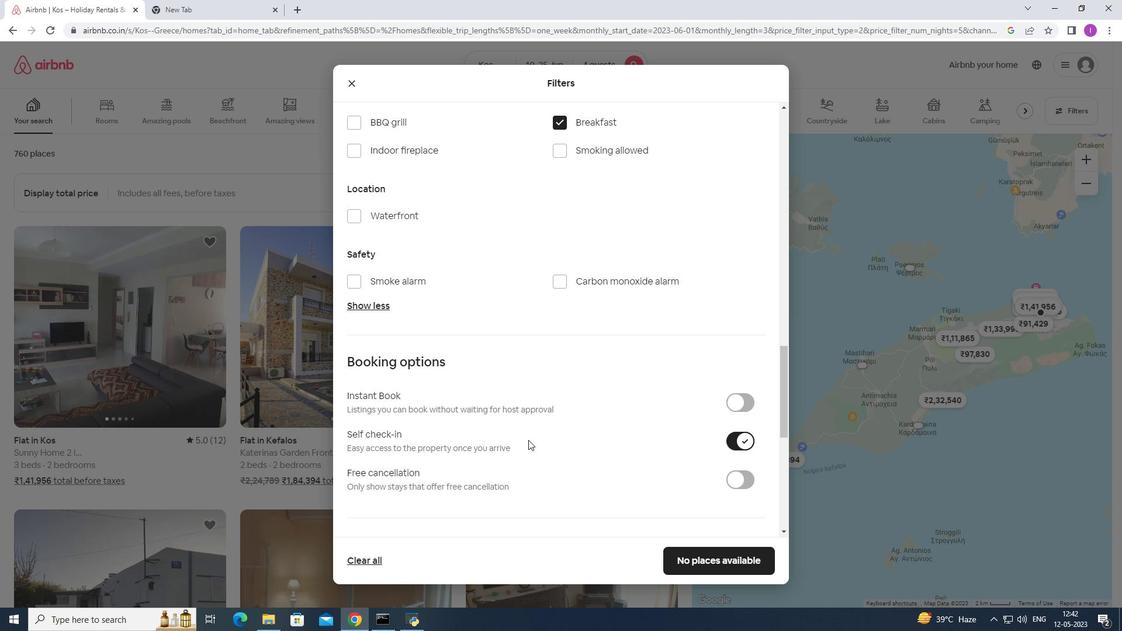 
Action: Mouse scrolled (528, 439) with delta (0, 0)
Screenshot: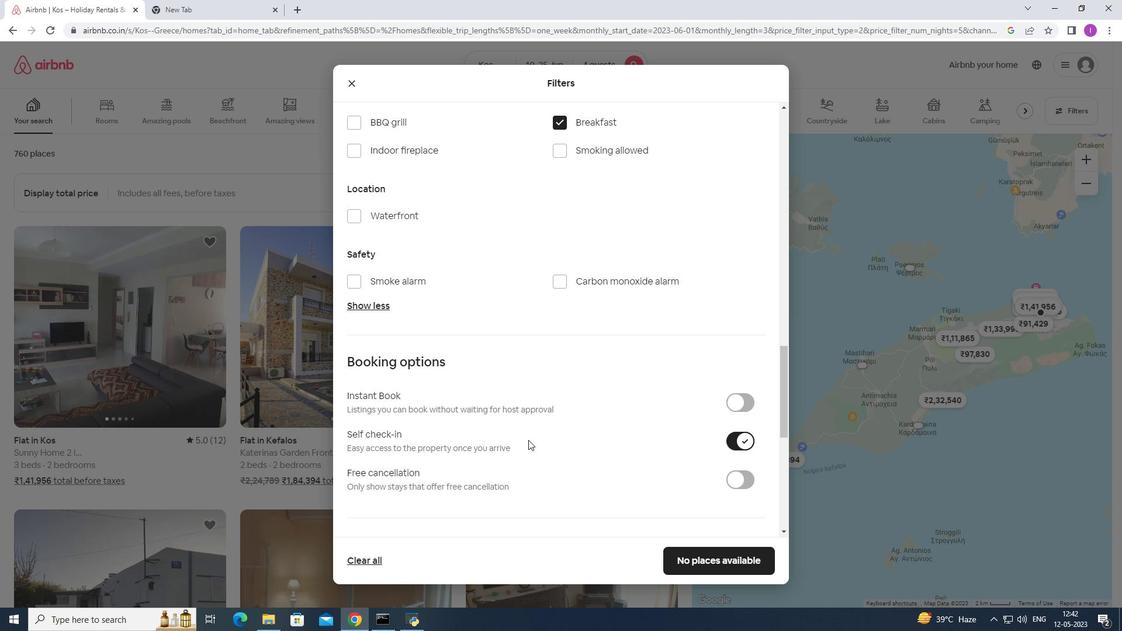 
Action: Mouse scrolled (528, 439) with delta (0, 0)
Screenshot: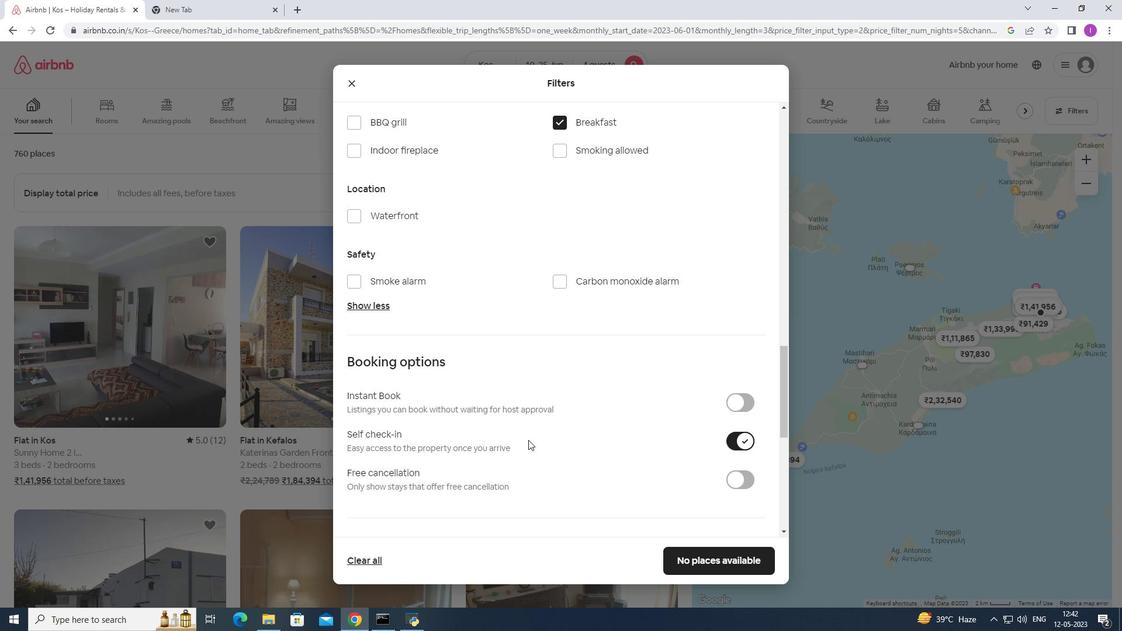 
Action: Mouse moved to (553, 432)
Screenshot: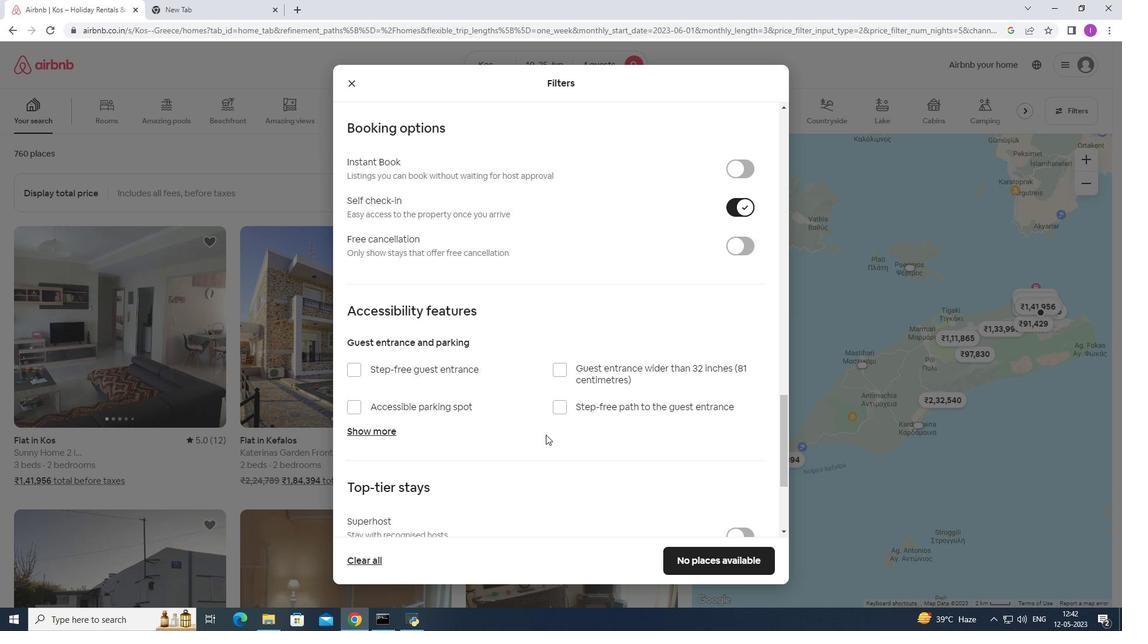 
Action: Mouse scrolled (553, 432) with delta (0, 0)
Screenshot: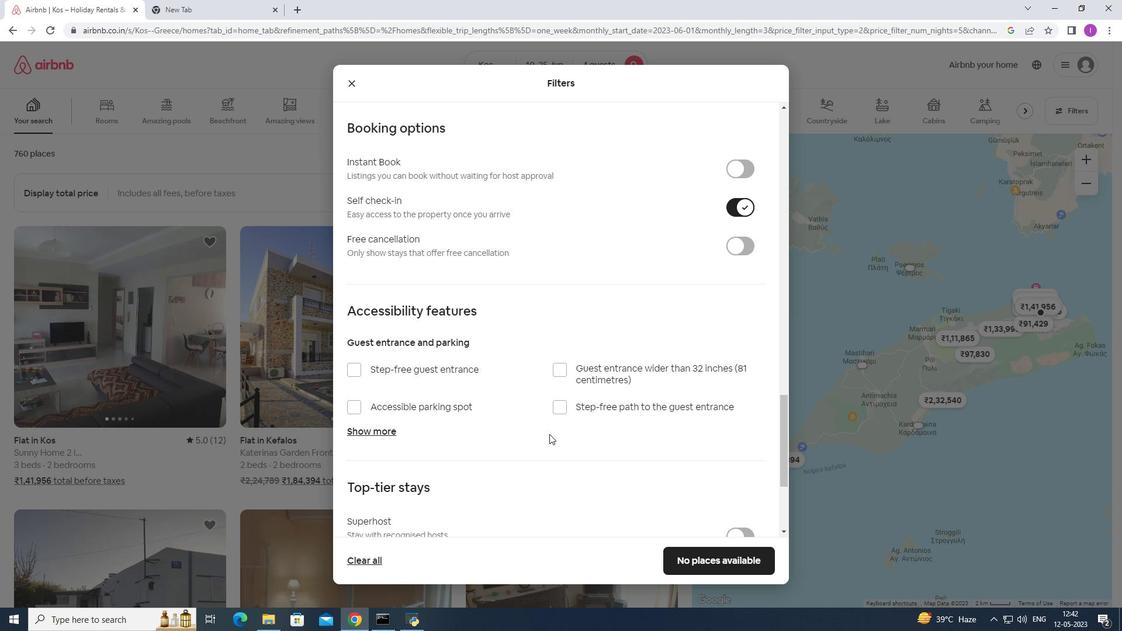 
Action: Mouse scrolled (553, 432) with delta (0, 0)
Screenshot: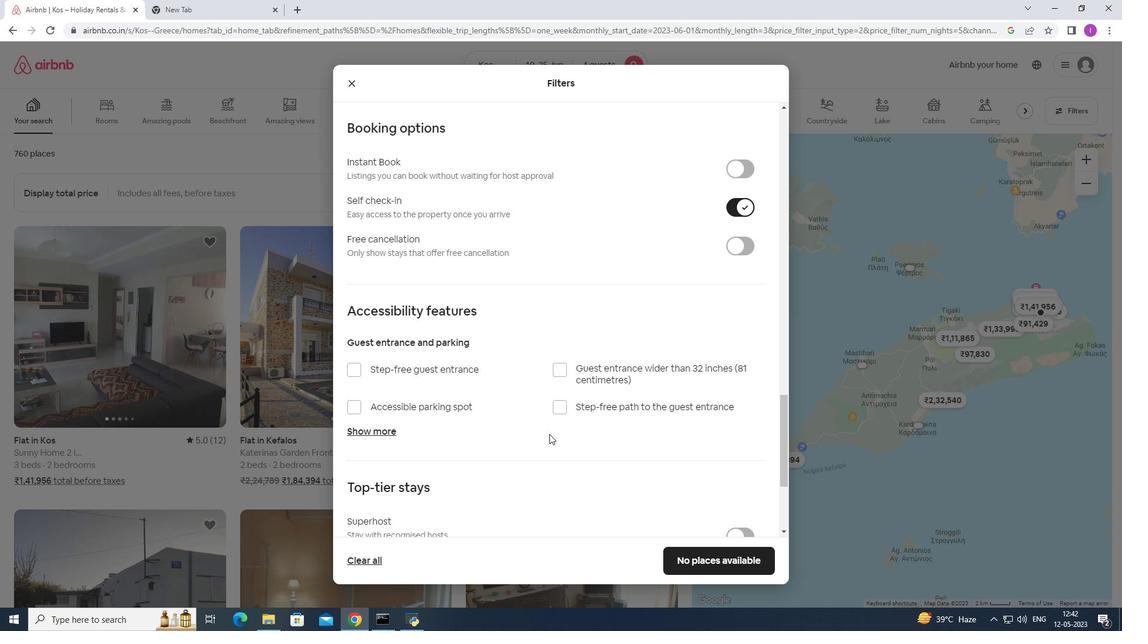 
Action: Mouse scrolled (553, 432) with delta (0, 0)
Screenshot: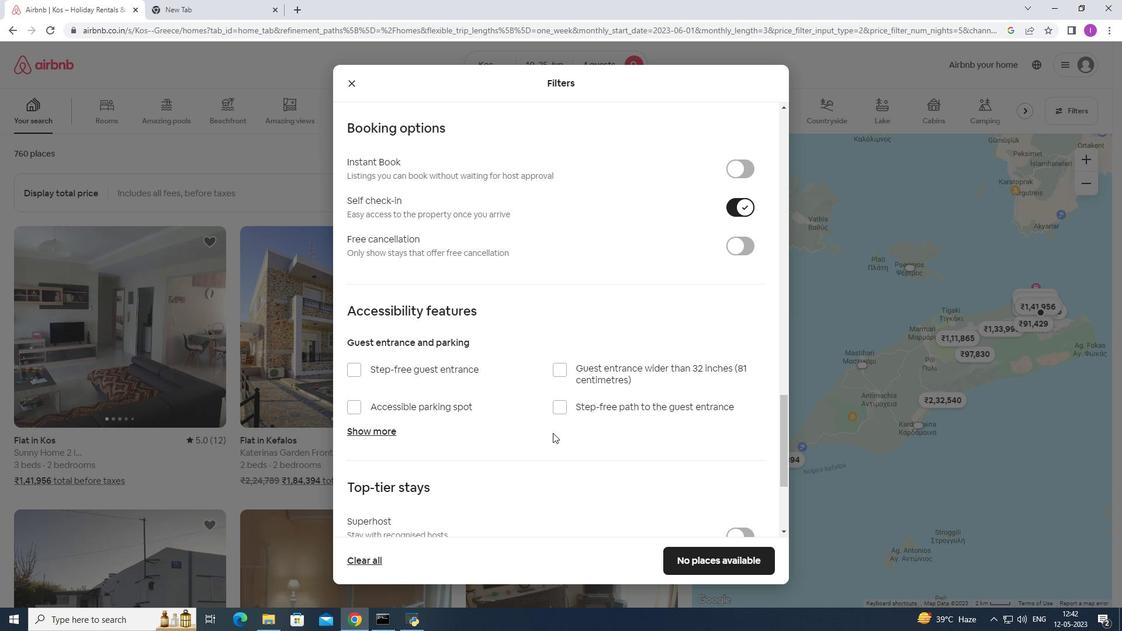 
Action: Mouse scrolled (553, 432) with delta (0, 0)
Screenshot: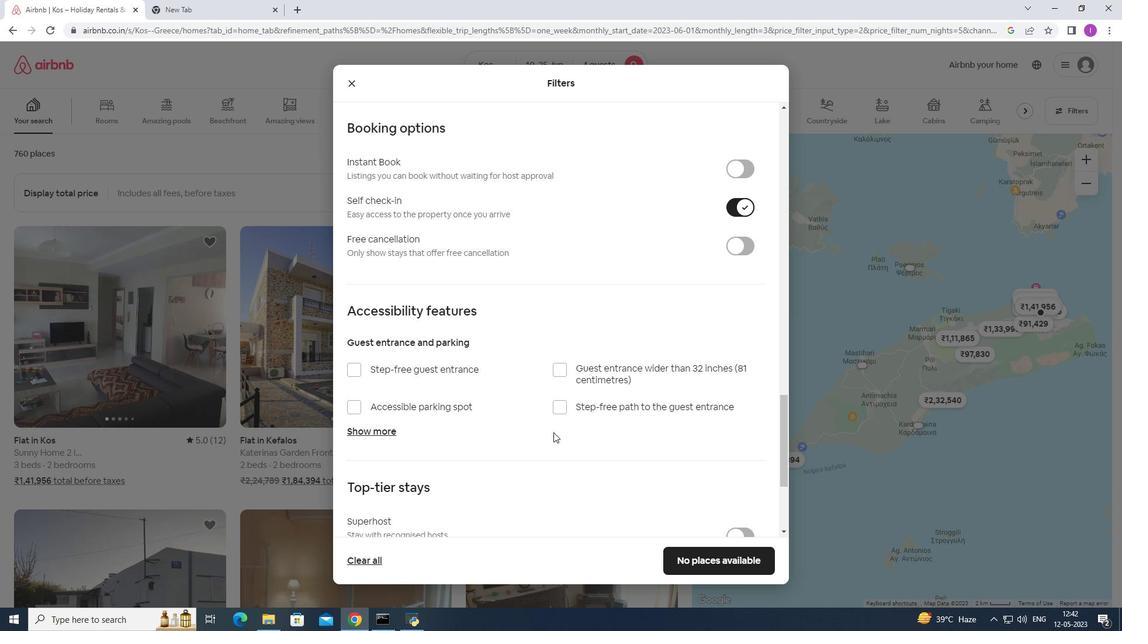 
Action: Mouse moved to (558, 432)
Screenshot: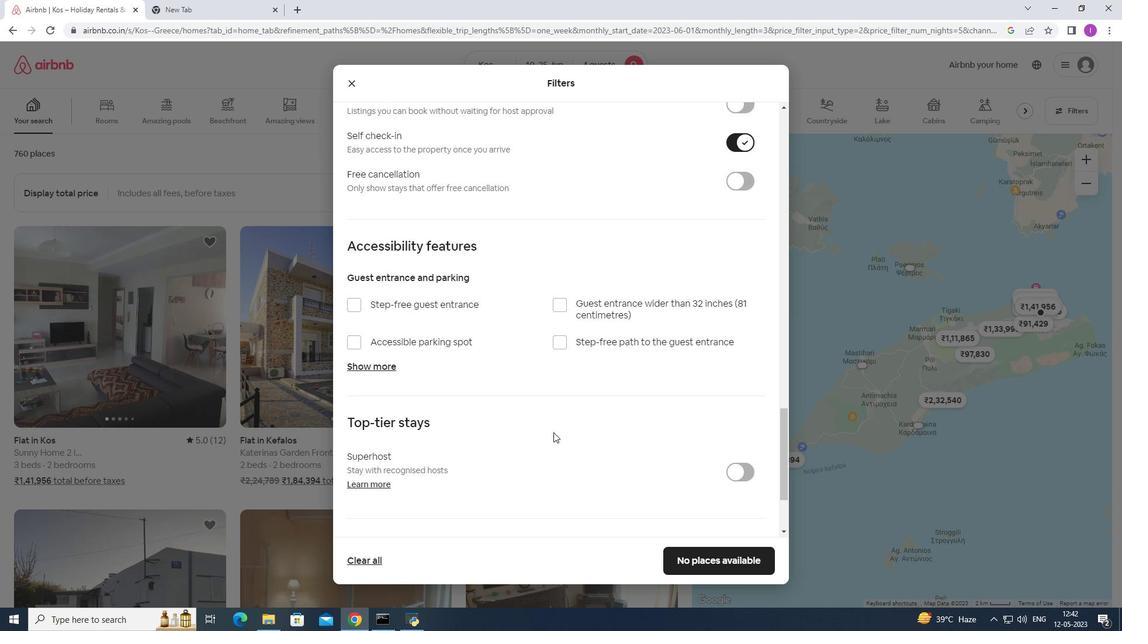 
Action: Mouse scrolled (558, 432) with delta (0, 0)
Screenshot: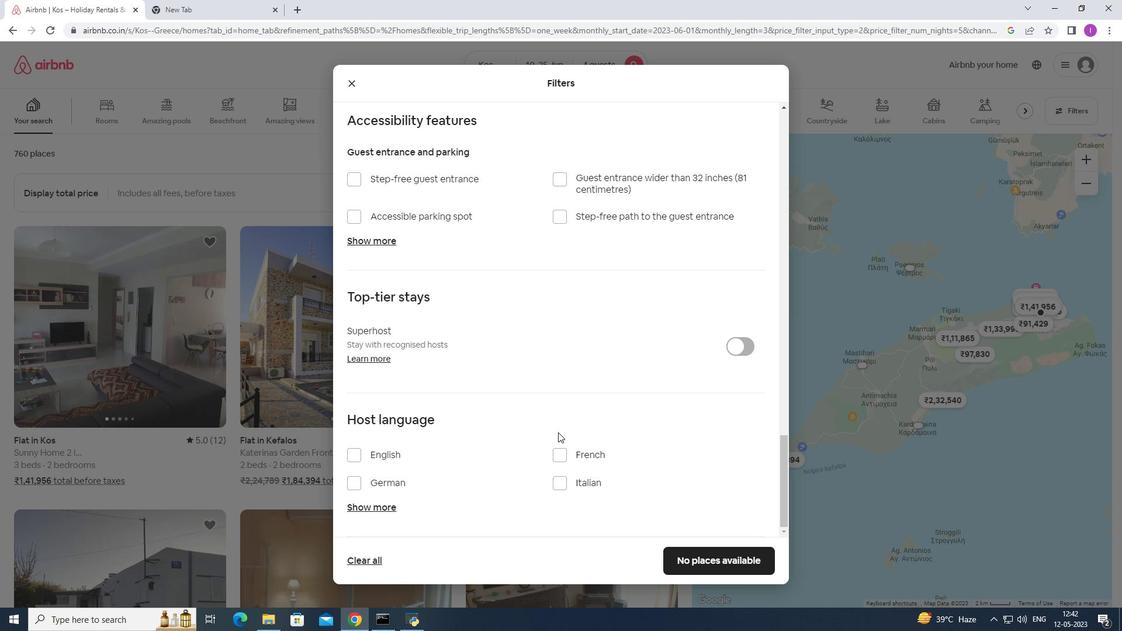 
Action: Mouse scrolled (558, 432) with delta (0, 0)
Screenshot: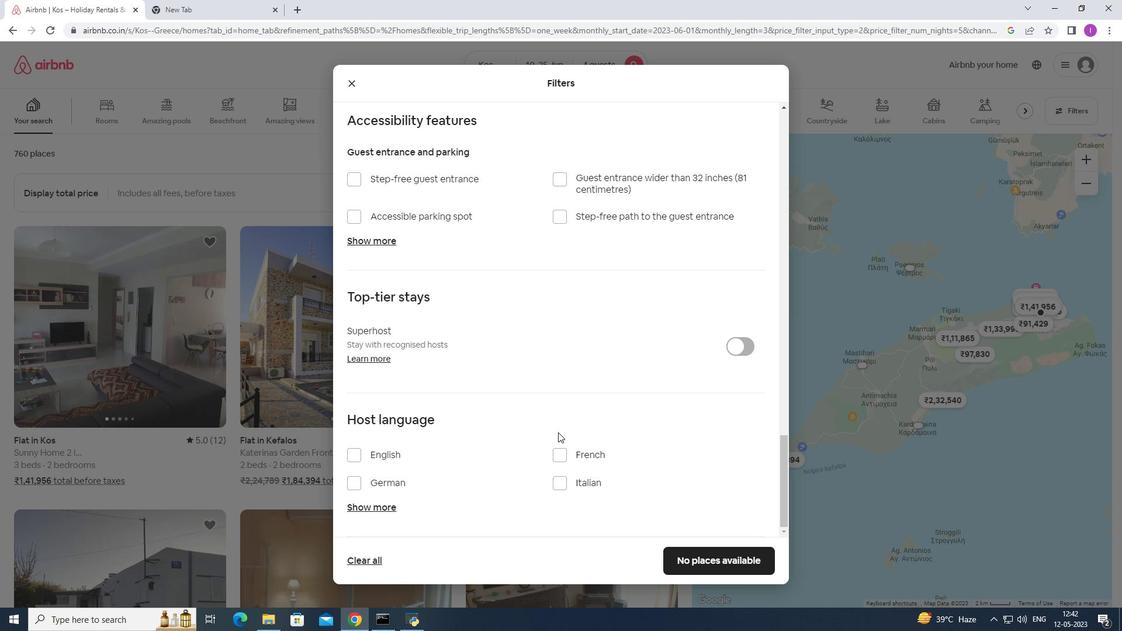 
Action: Mouse scrolled (558, 432) with delta (0, 0)
Screenshot: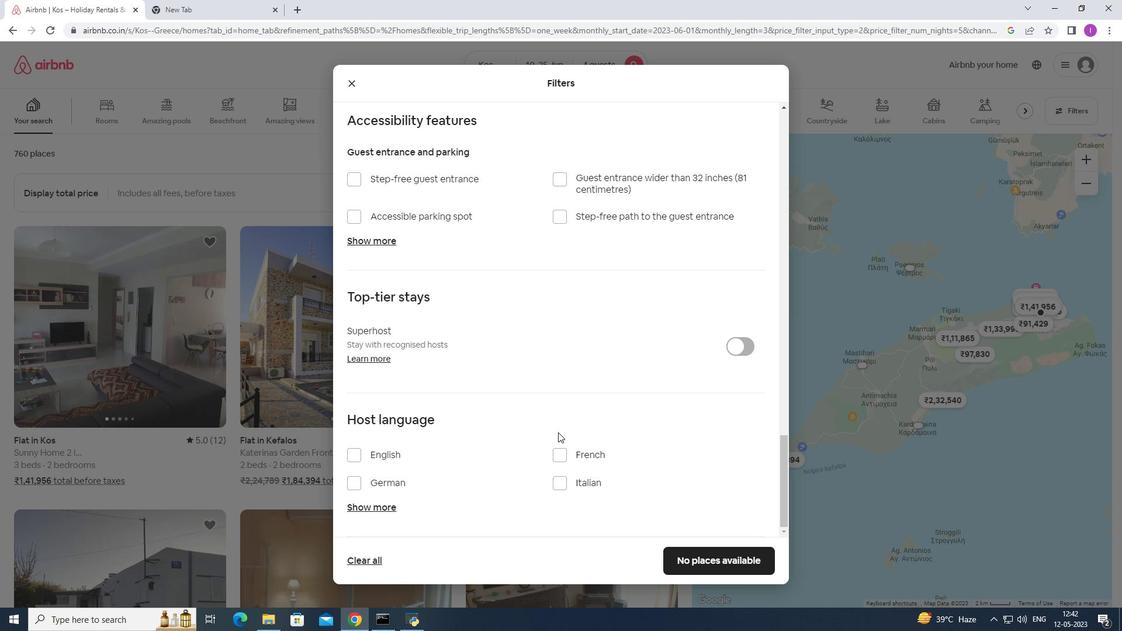 
Action: Mouse moved to (357, 454)
Screenshot: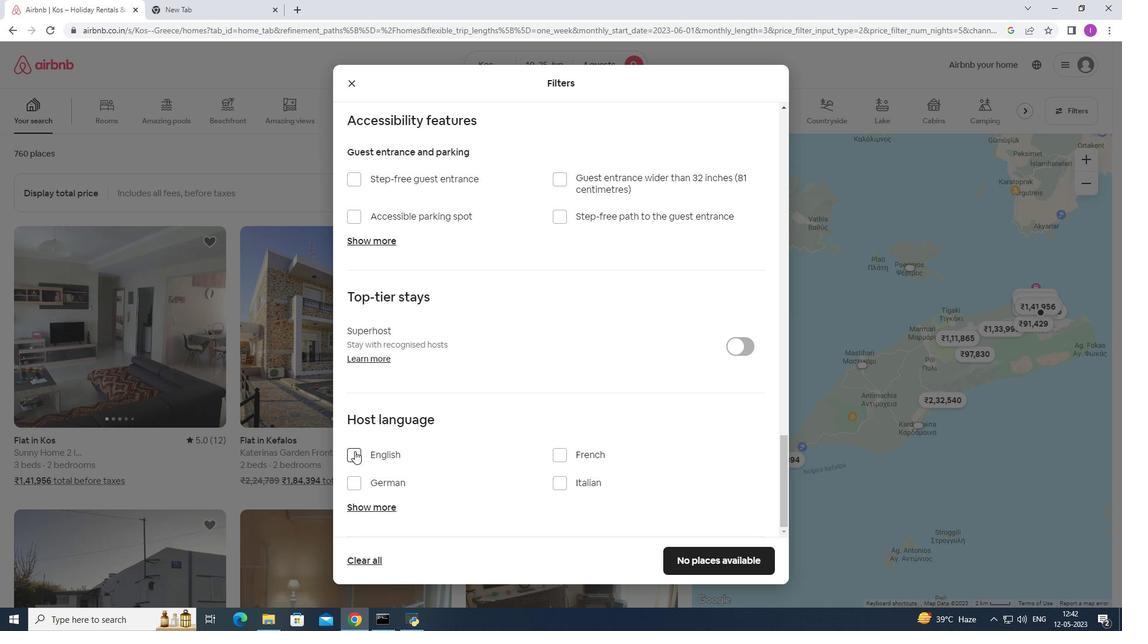 
Action: Mouse pressed left at (357, 454)
Screenshot: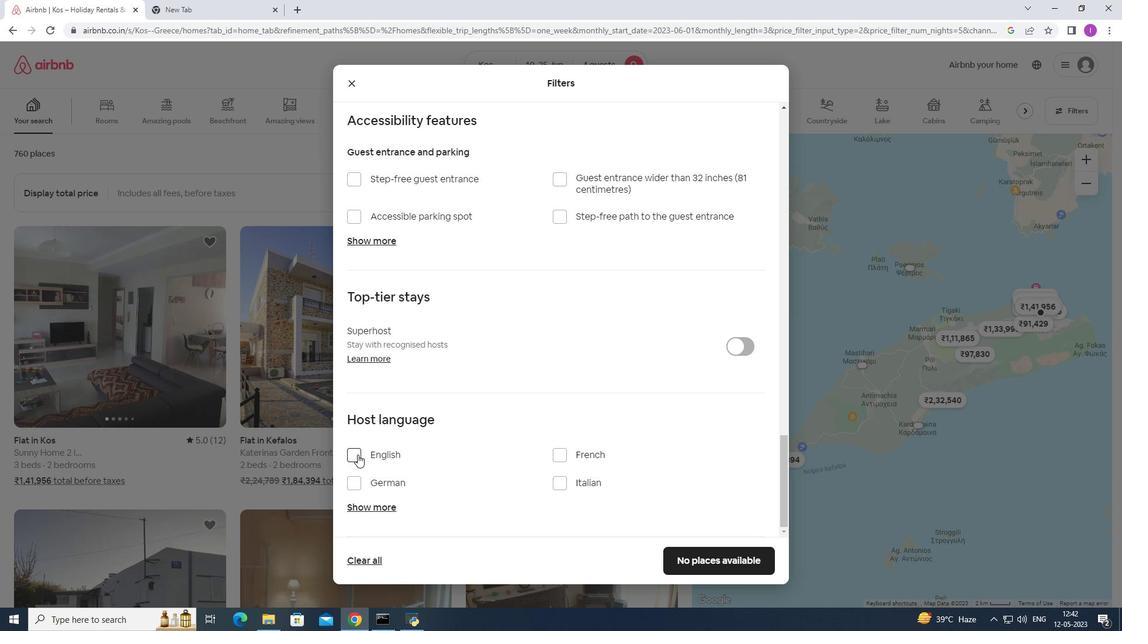 
Action: Mouse moved to (699, 557)
Screenshot: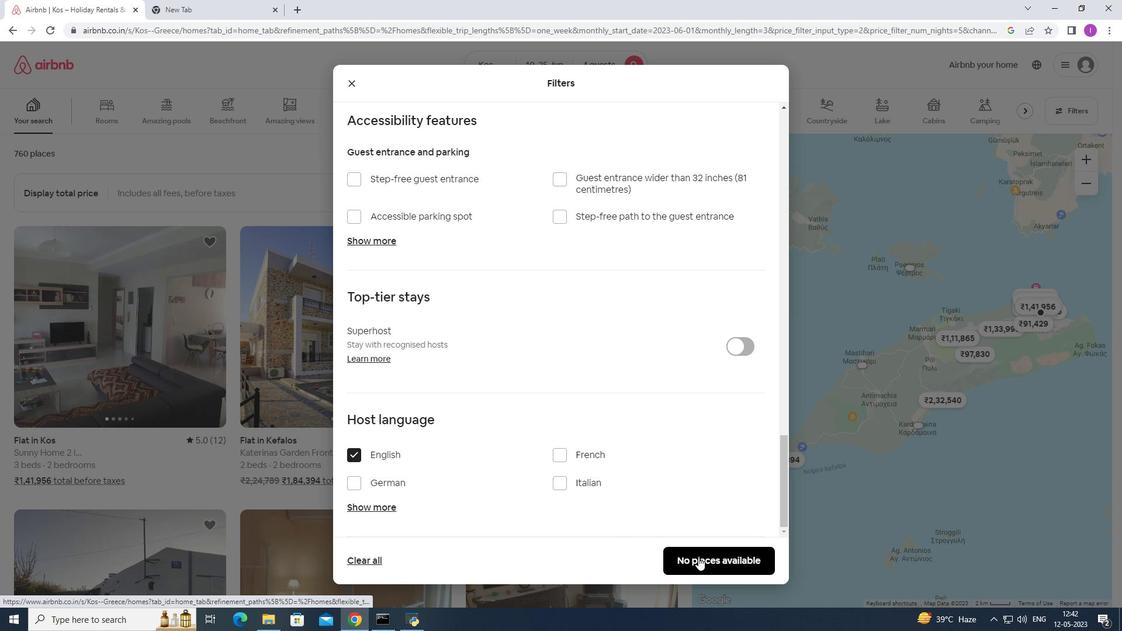 
Action: Mouse pressed left at (699, 557)
Screenshot: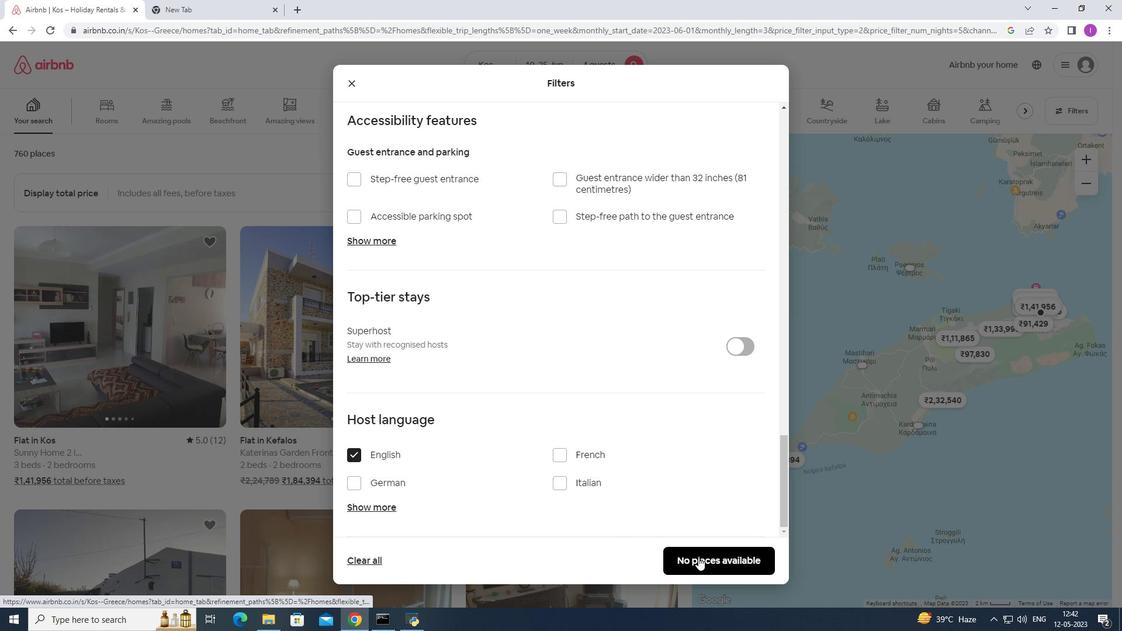 
Action: Mouse moved to (618, 544)
Screenshot: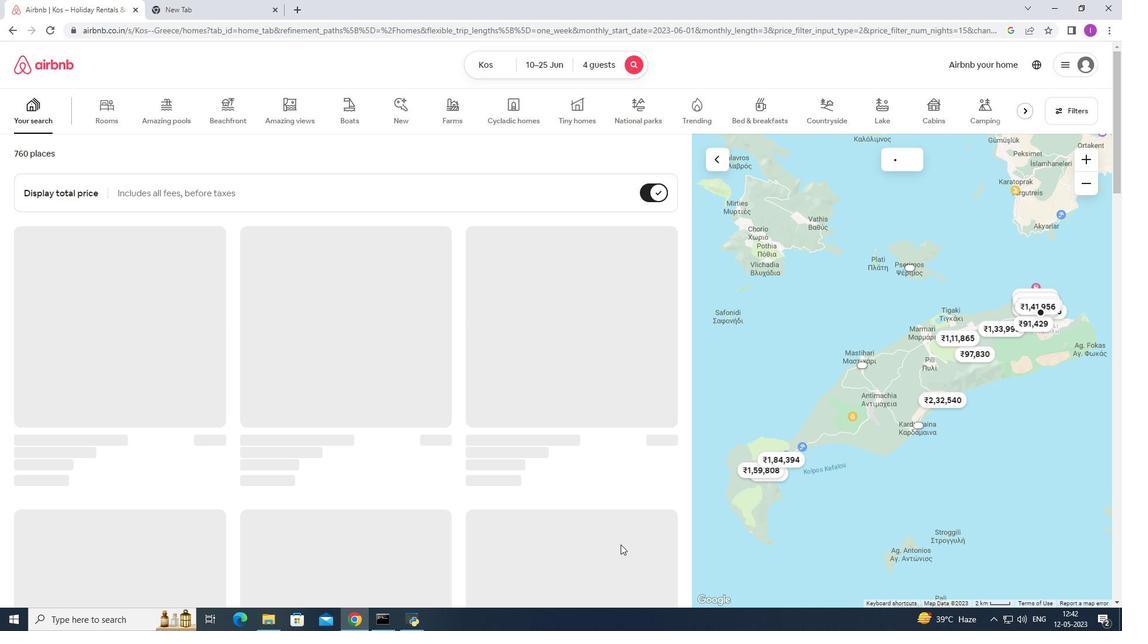 
